 Task: Find a property in Staines, United Kingdom for 7 guests from 10th to 15th July with a price range of ₹10,000 to ₹15,000, 4 bedrooms, 7 beds, 4 bathrooms, house type, and amenities including WiFi, free parking, TV, gym, breakfast, and self check-in.
Action: Mouse moved to (530, 143)
Screenshot: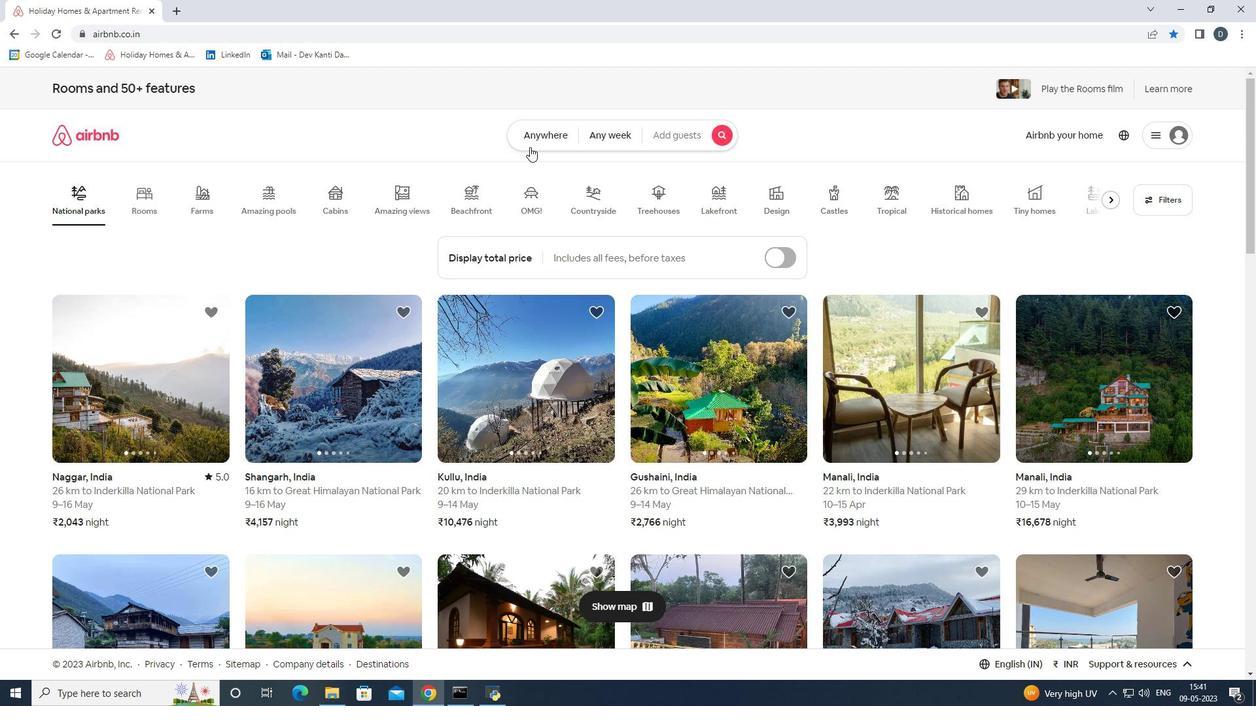 
Action: Mouse pressed left at (530, 143)
Screenshot: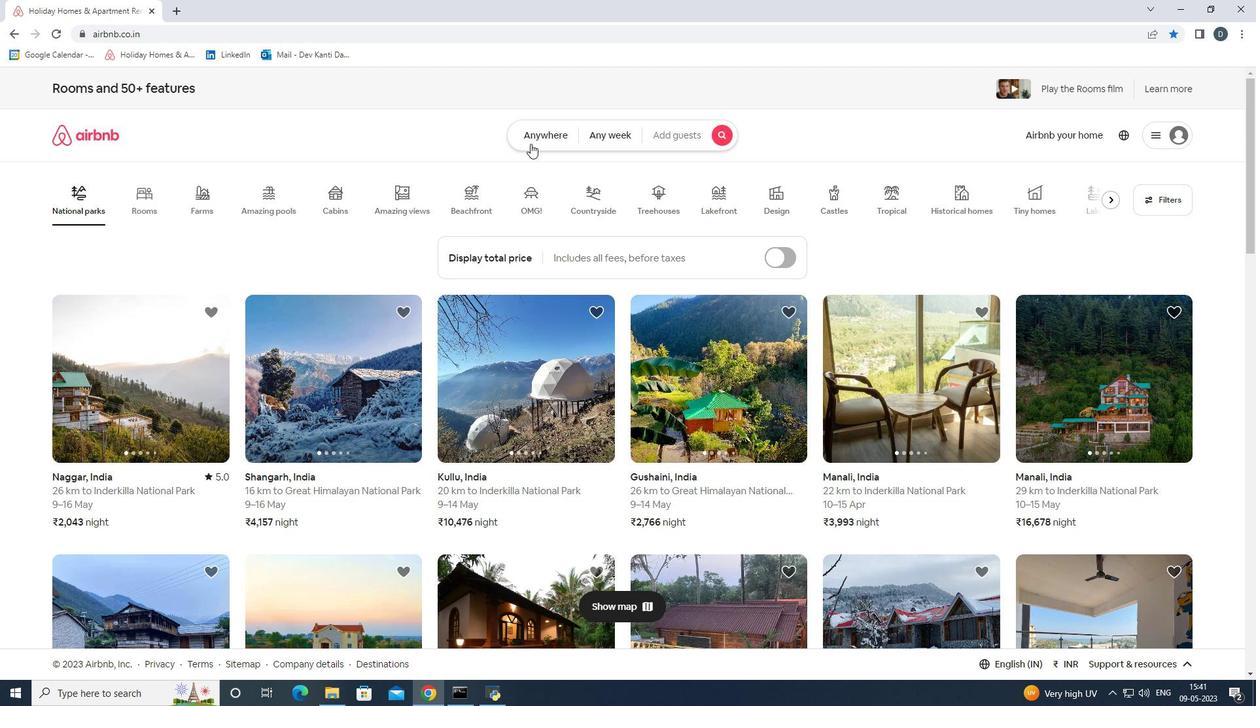 
Action: Mouse moved to (484, 188)
Screenshot: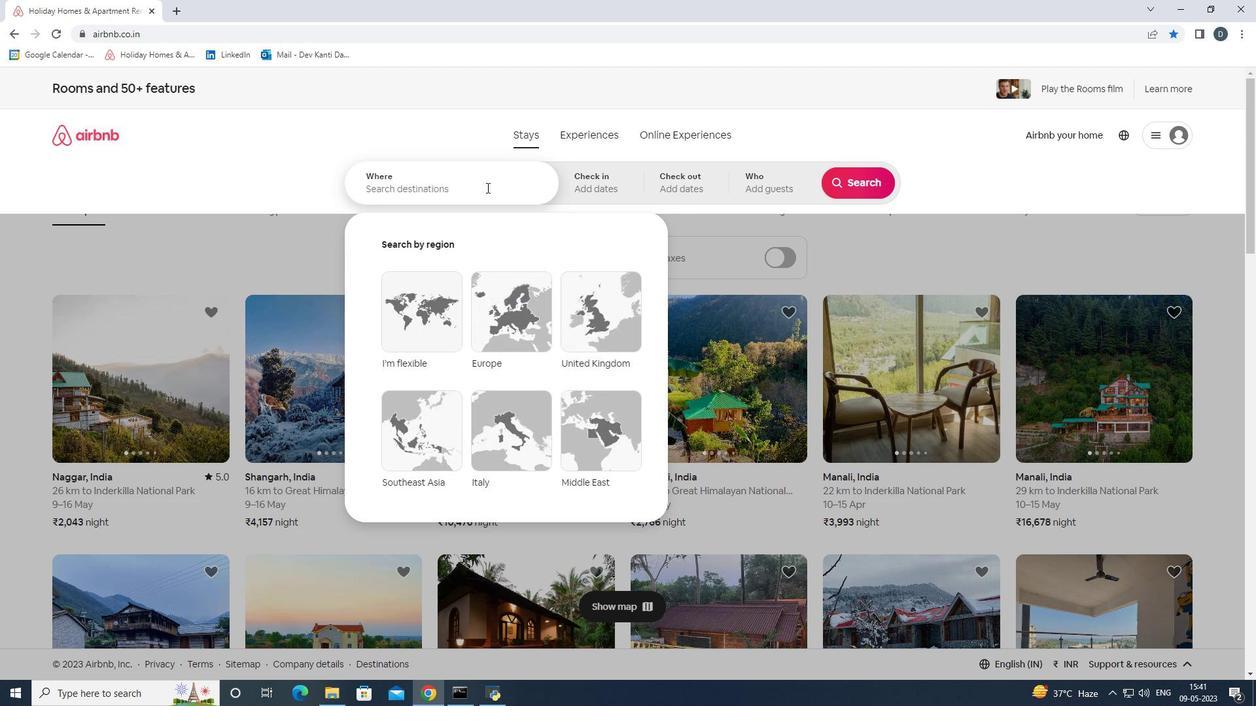 
Action: Mouse pressed left at (484, 188)
Screenshot: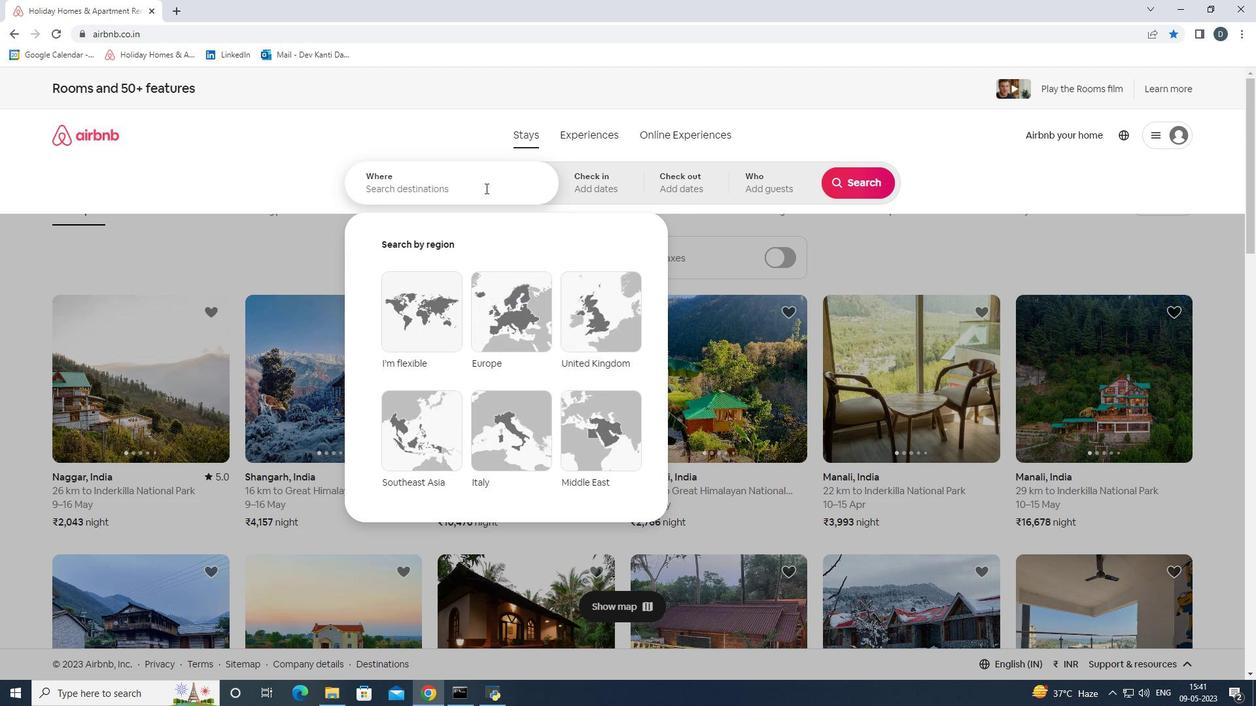 
Action: Key pressed <Key.shift><Key.shift><Key.shift><Key.shift><Key.shift><Key.shift><Key.shift><Key.shift><Key.shift><Key.shift><Key.shift><Key.shift><Key.shift><Key.shift><Key.shift><Key.shift><Key.shift><Key.shift><Key.shift><Key.shift><Key.shift>Staines,<Key.space><Key.shift><Key.shift><Key.shift><Key.shift><Key.shift><Key.shift><Key.shift><Key.shift><Key.shift><Key.shift><Key.shift><Key.shift><Key.shift><Key.shift><Key.shift>United<Key.space><Key.shift><Key.shift><Key.shift><Key.shift><Key.shift><Key.shift><Key.shift><Key.shift><Key.shift><Key.shift><Key.shift><Key.shift><Key.shift><Key.shift><Key.shift><Key.shift><Key.shift><Key.shift><Key.shift><Key.shift><Key.shift>Kingdom<Key.enter>
Screenshot: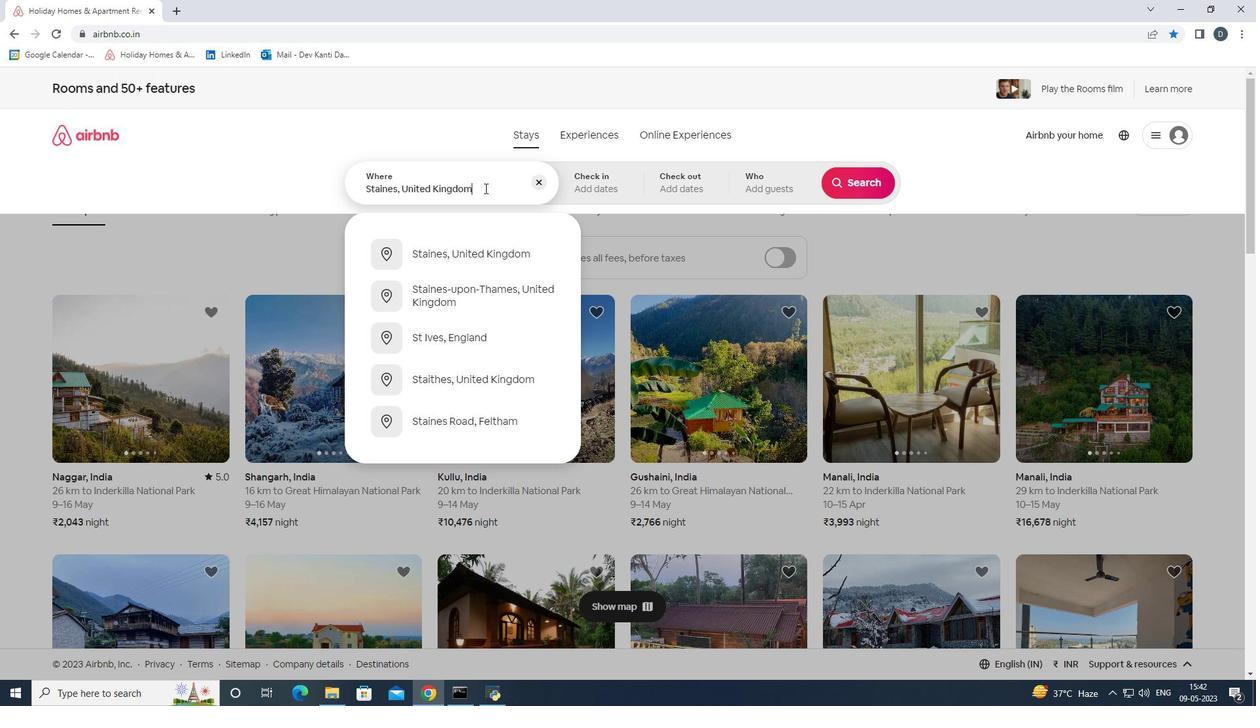 
Action: Mouse moved to (845, 285)
Screenshot: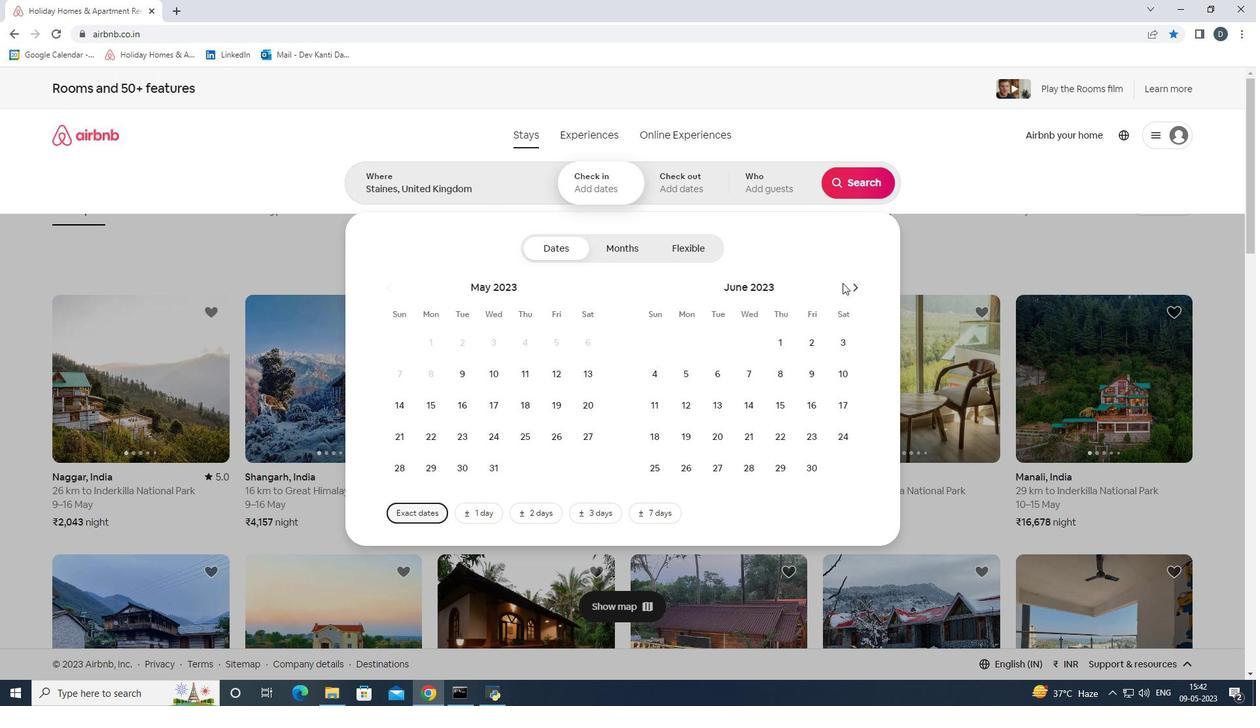 
Action: Mouse pressed left at (845, 285)
Screenshot: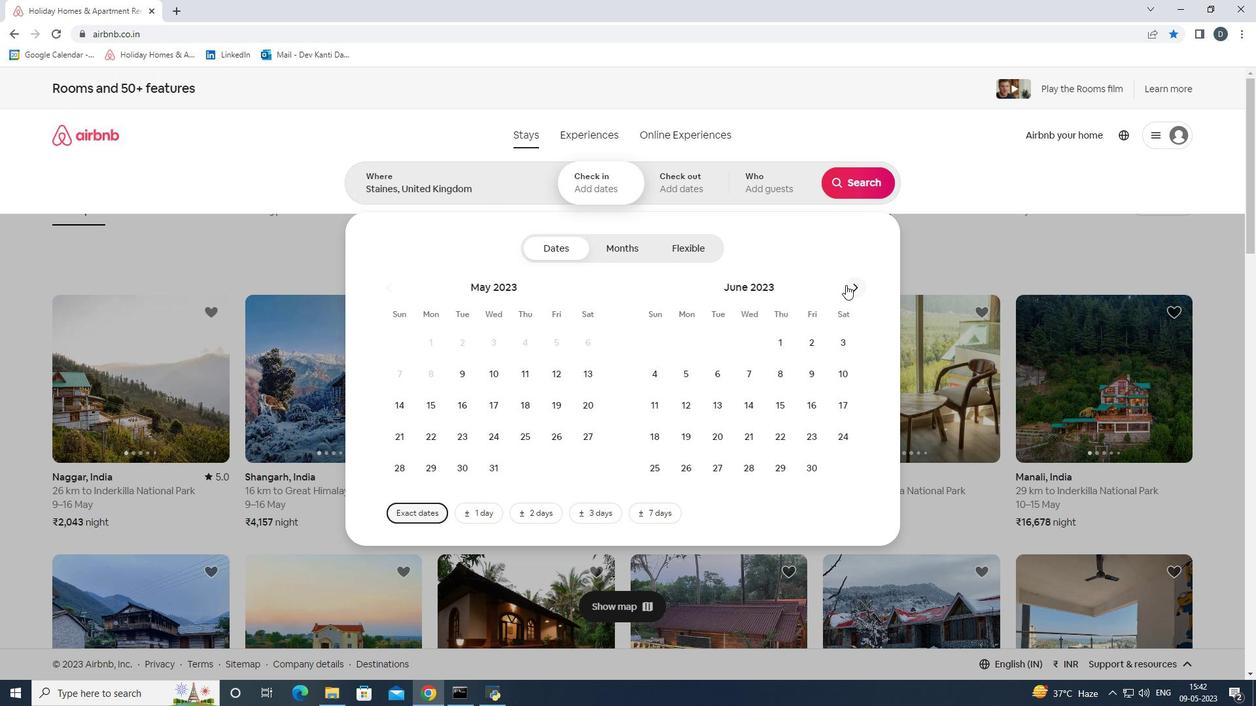 
Action: Mouse moved to (692, 397)
Screenshot: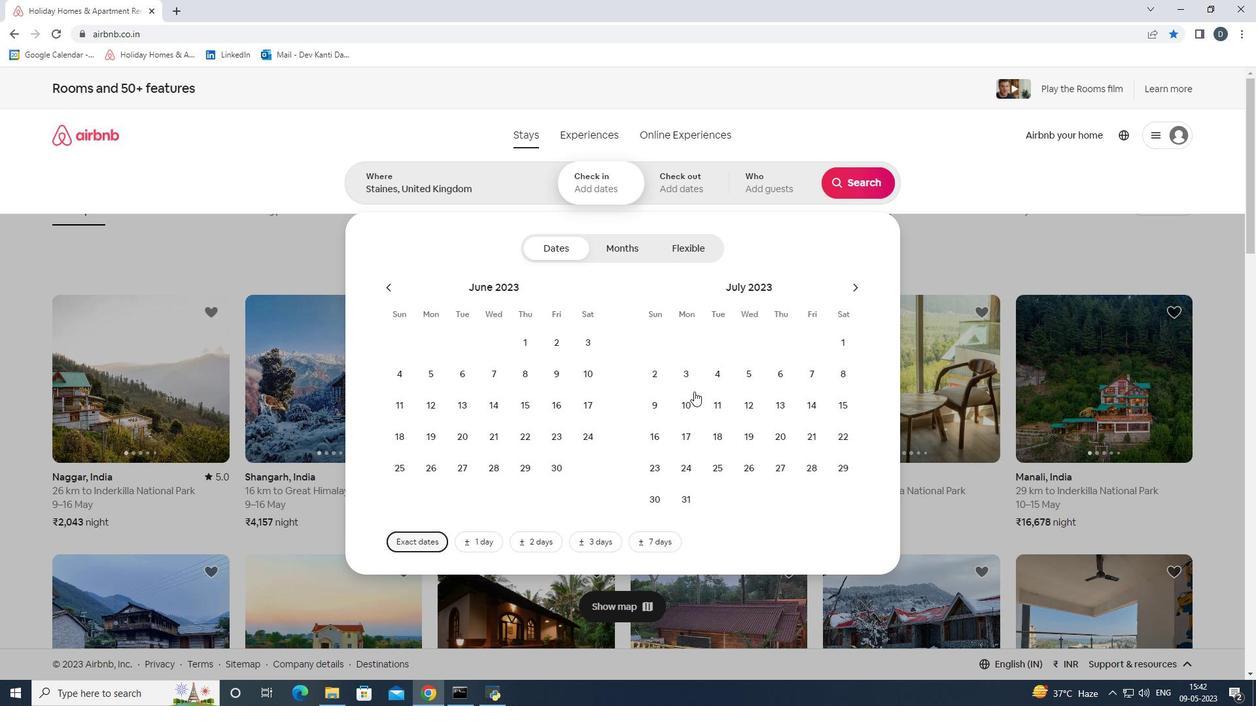 
Action: Mouse pressed left at (692, 397)
Screenshot: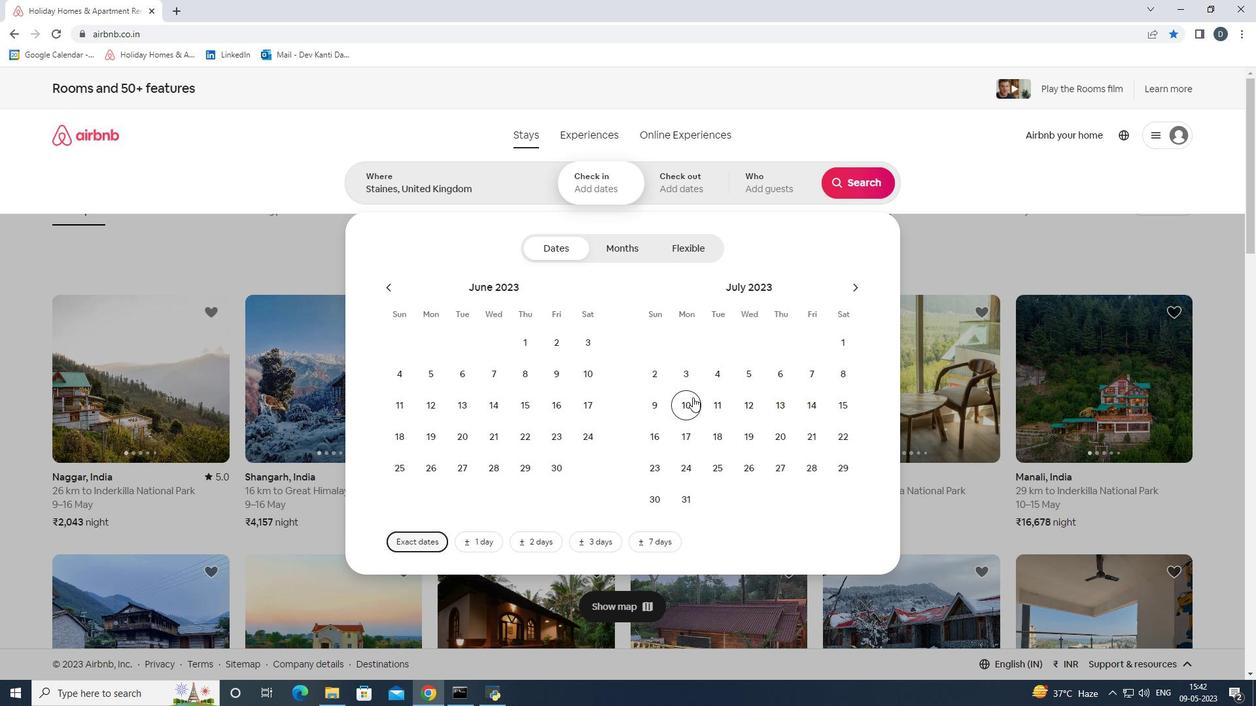 
Action: Mouse moved to (839, 399)
Screenshot: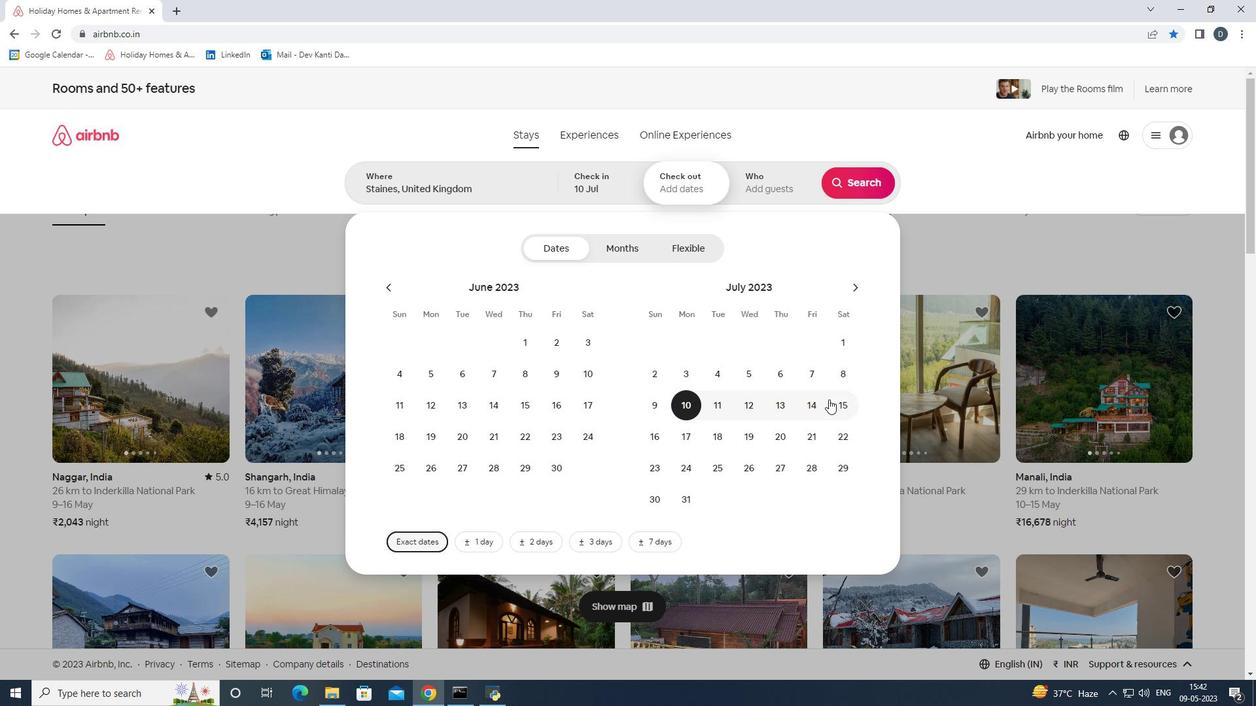 
Action: Mouse pressed left at (839, 399)
Screenshot: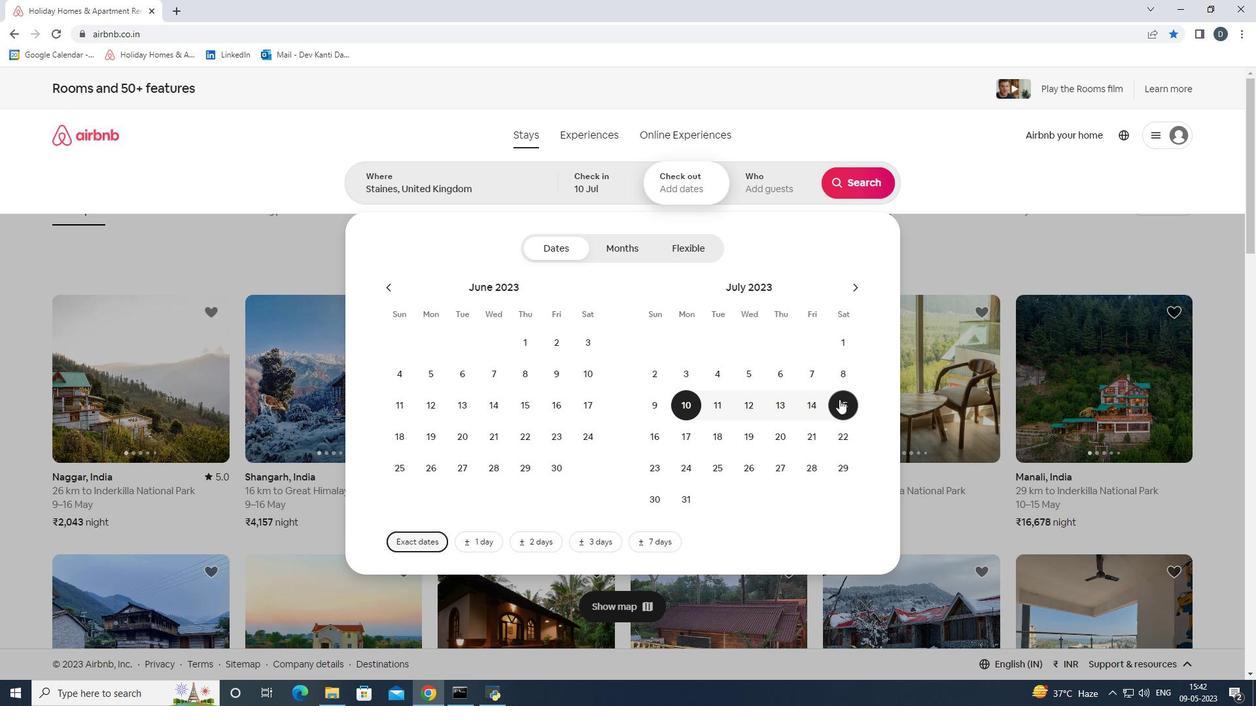 
Action: Mouse moved to (772, 198)
Screenshot: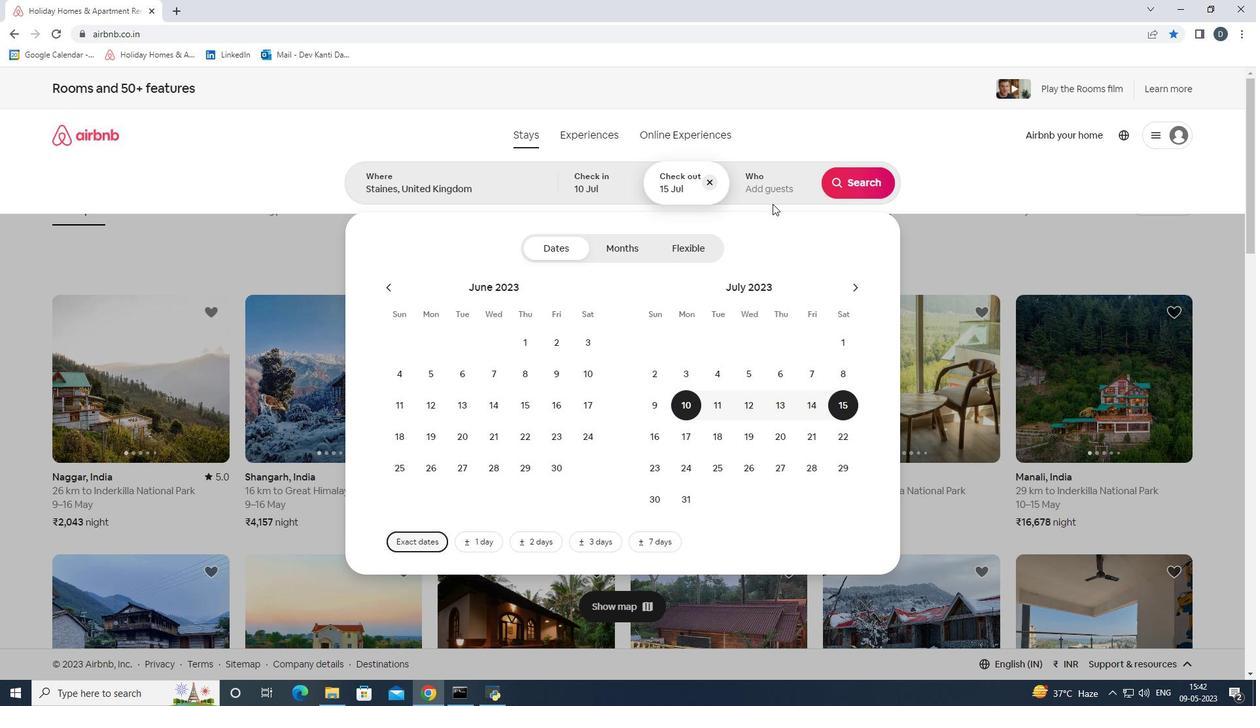 
Action: Mouse pressed left at (772, 198)
Screenshot: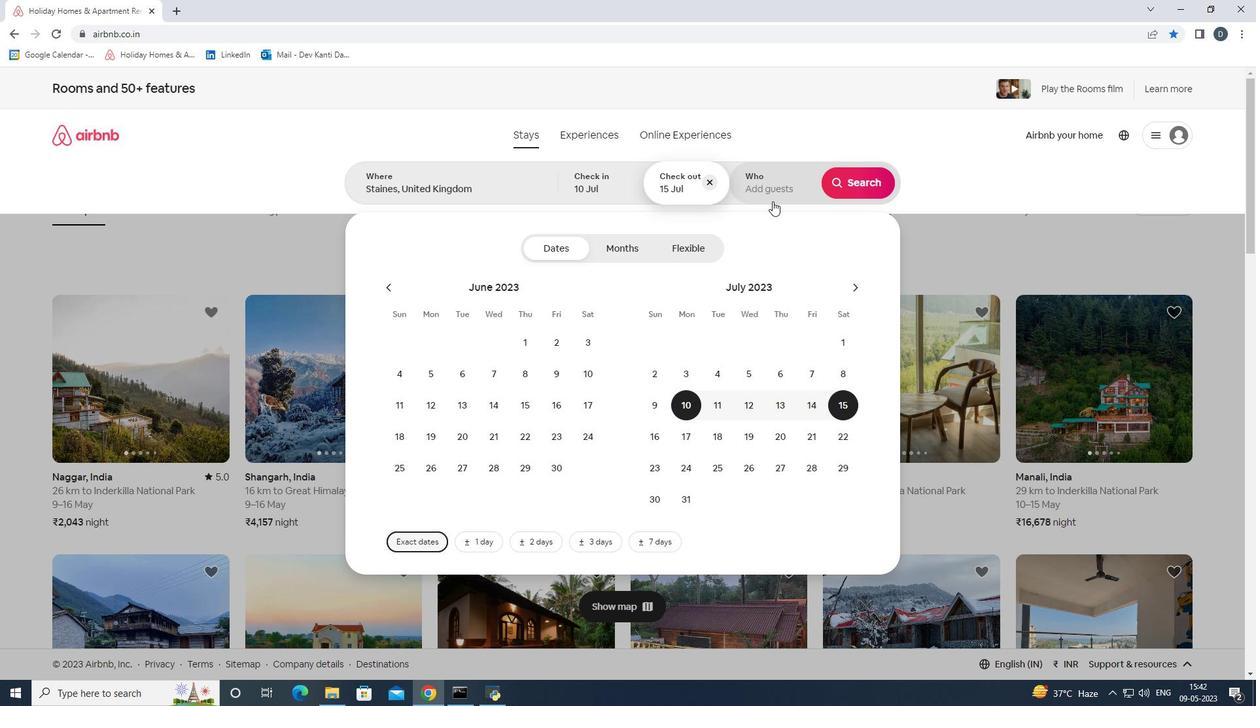 
Action: Mouse moved to (861, 253)
Screenshot: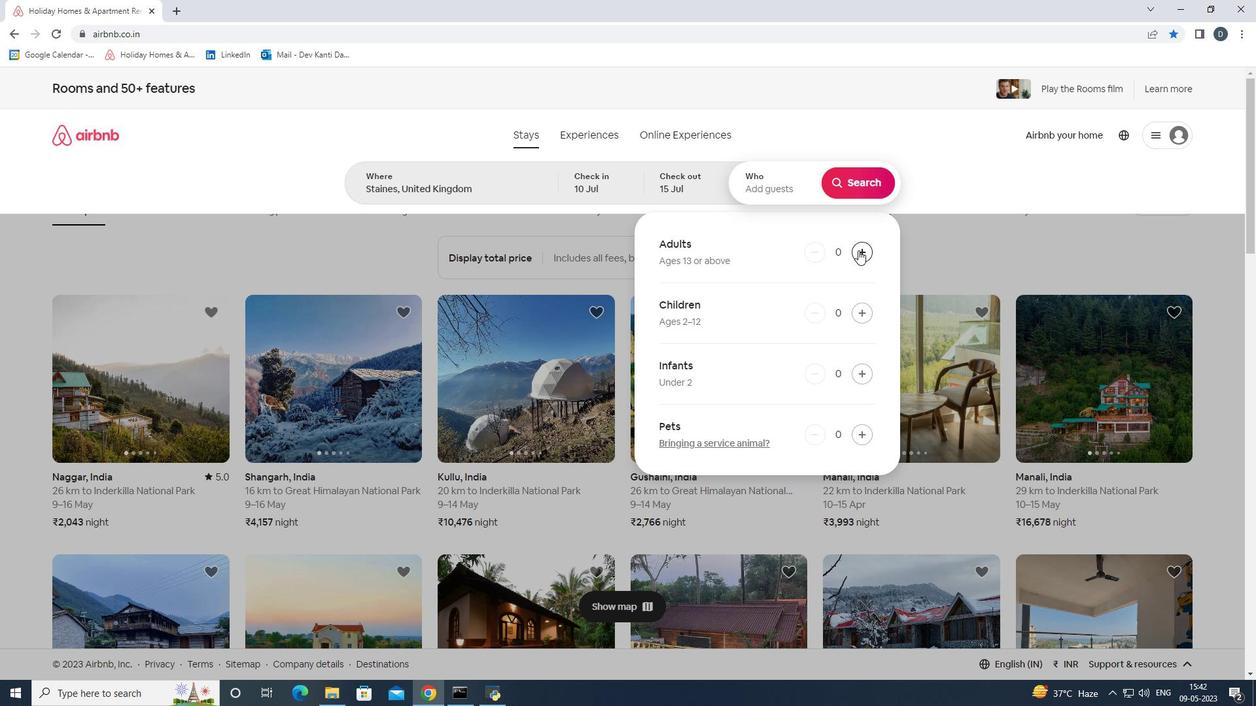 
Action: Mouse pressed left at (861, 253)
Screenshot: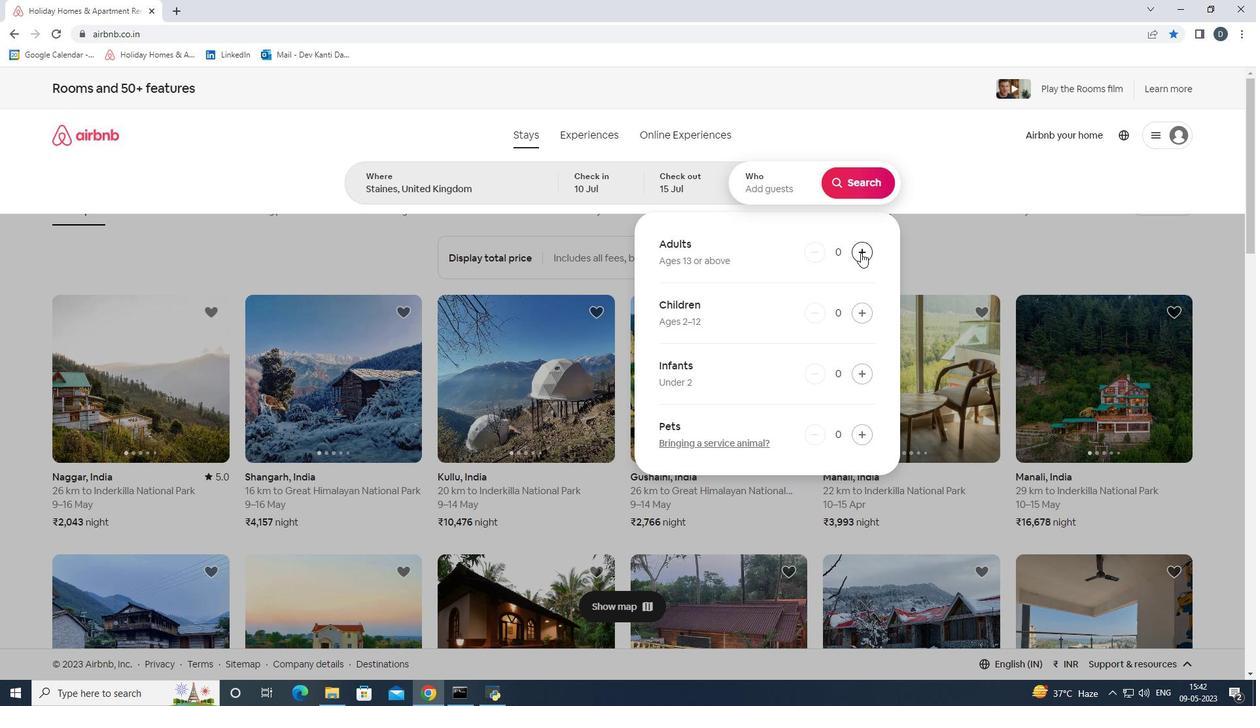 
Action: Mouse pressed left at (861, 253)
Screenshot: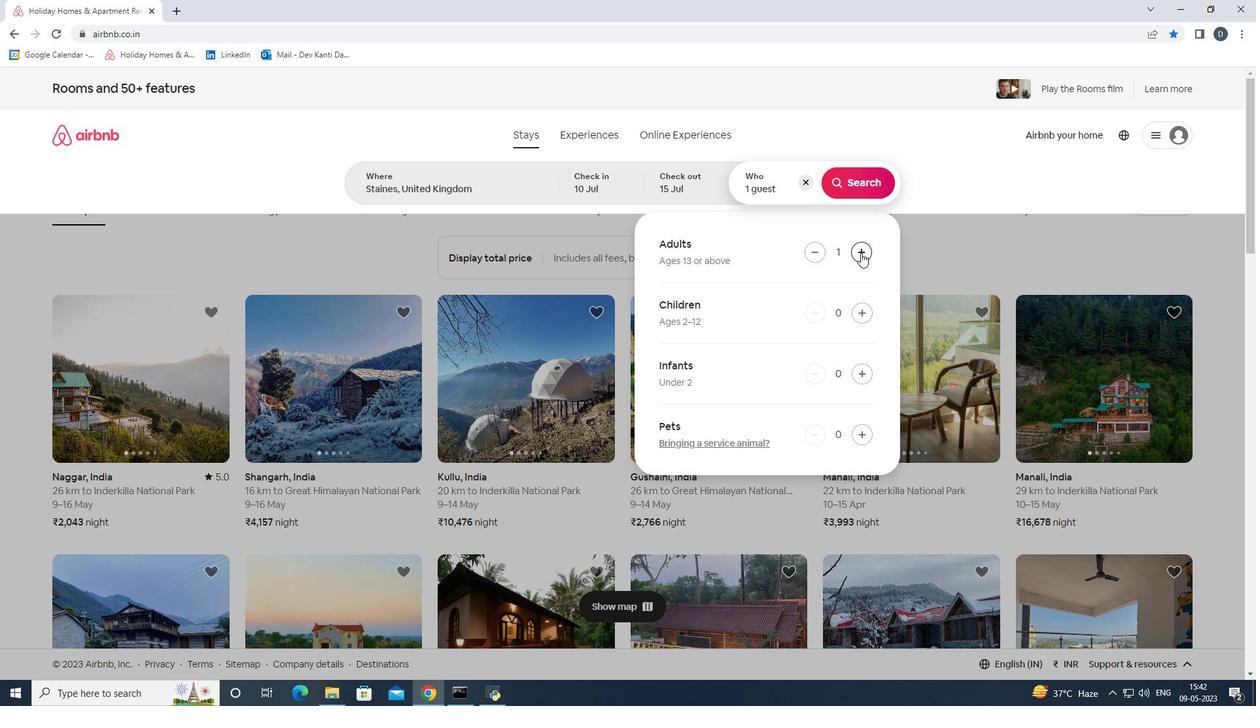 
Action: Mouse pressed left at (861, 253)
Screenshot: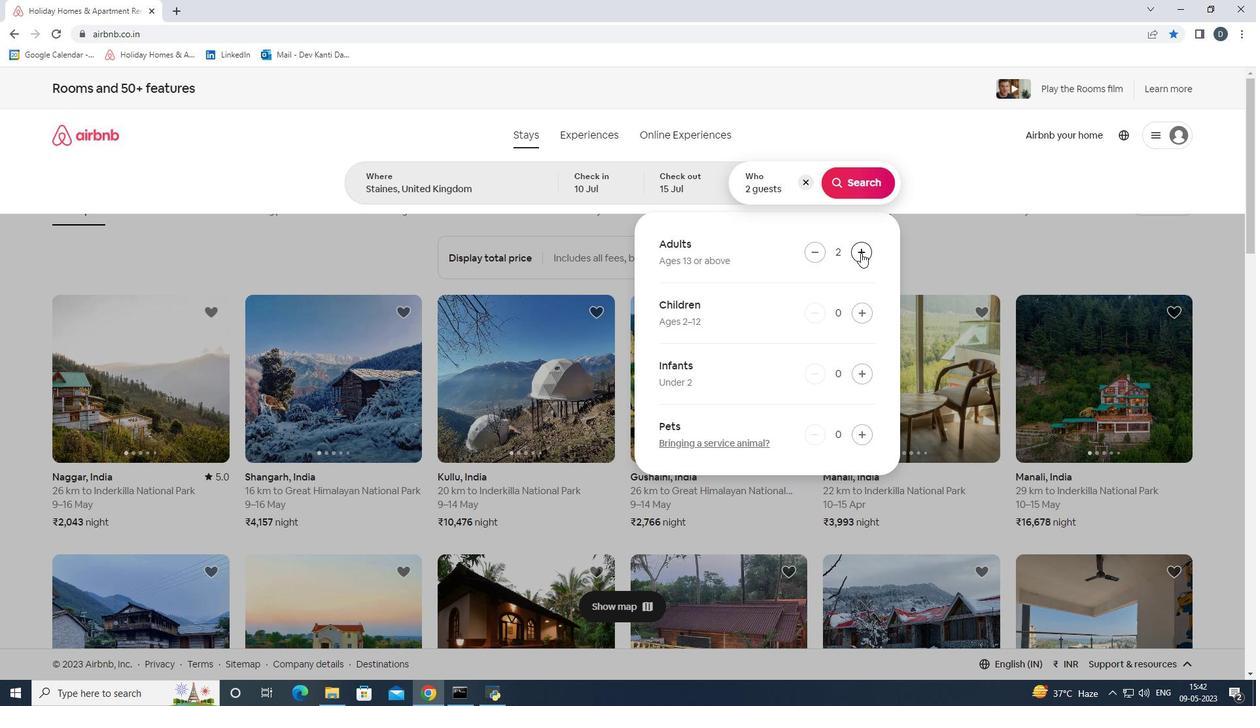 
Action: Mouse pressed left at (861, 253)
Screenshot: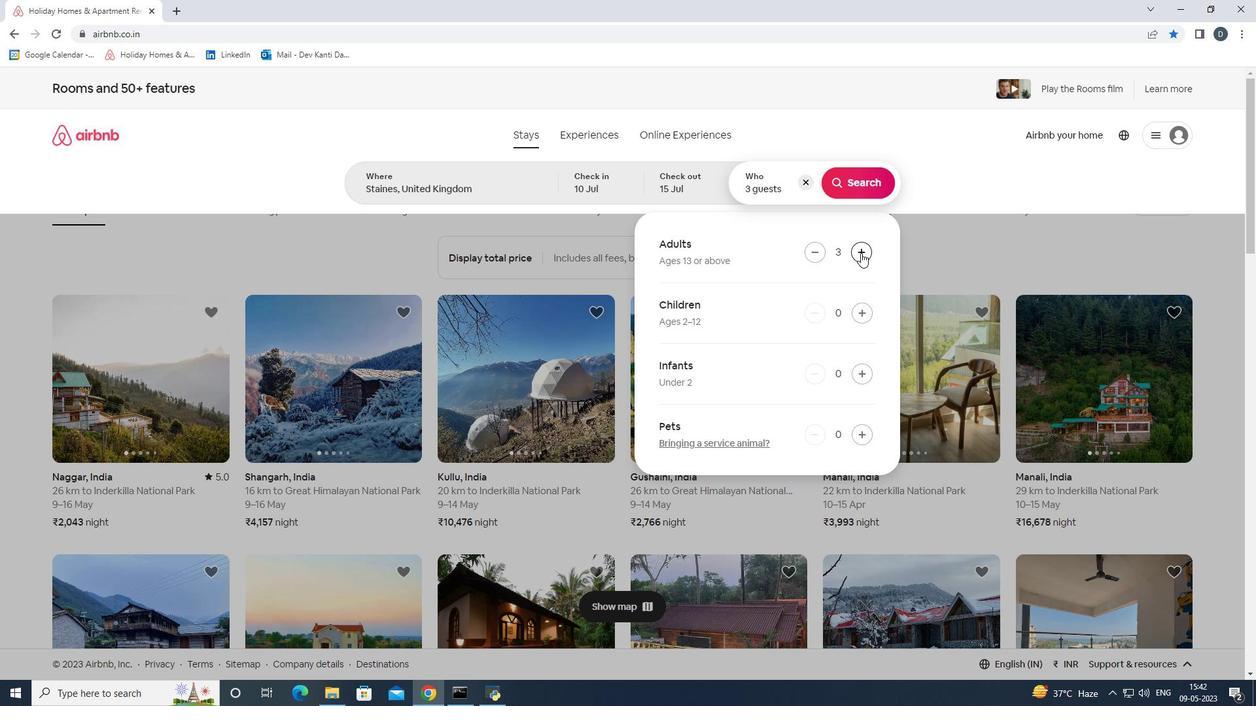 
Action: Mouse pressed left at (861, 253)
Screenshot: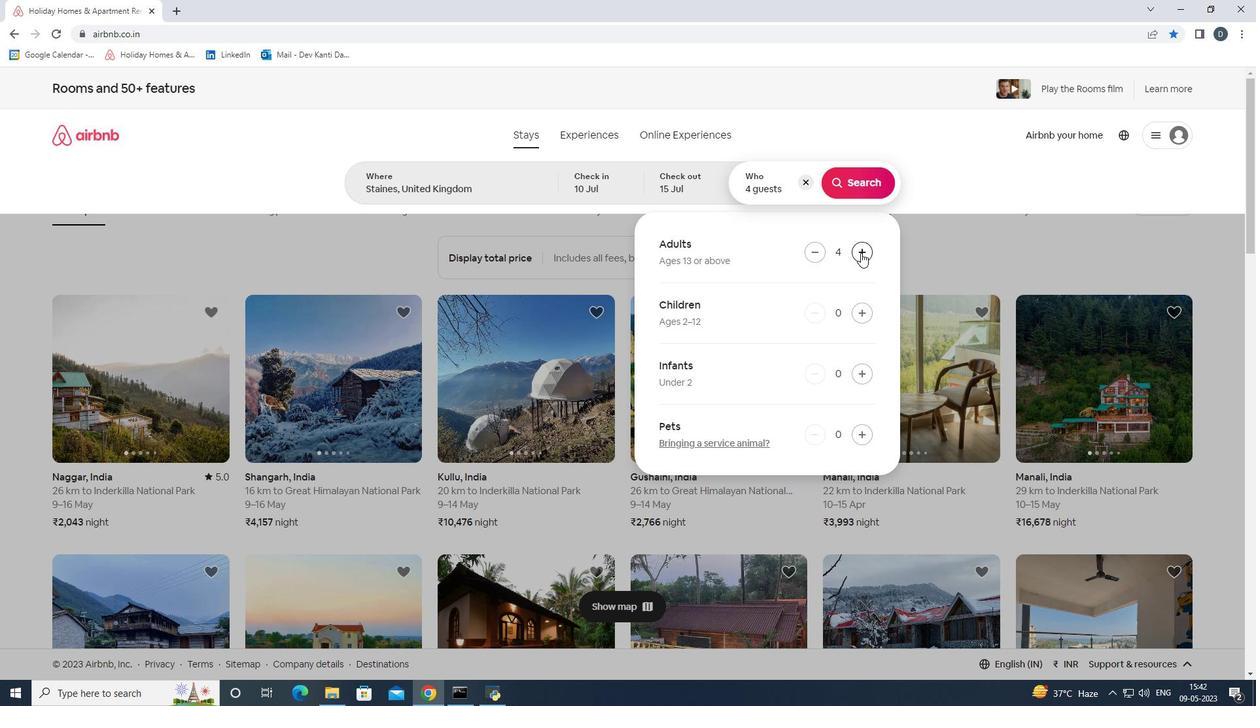 
Action: Mouse pressed left at (861, 253)
Screenshot: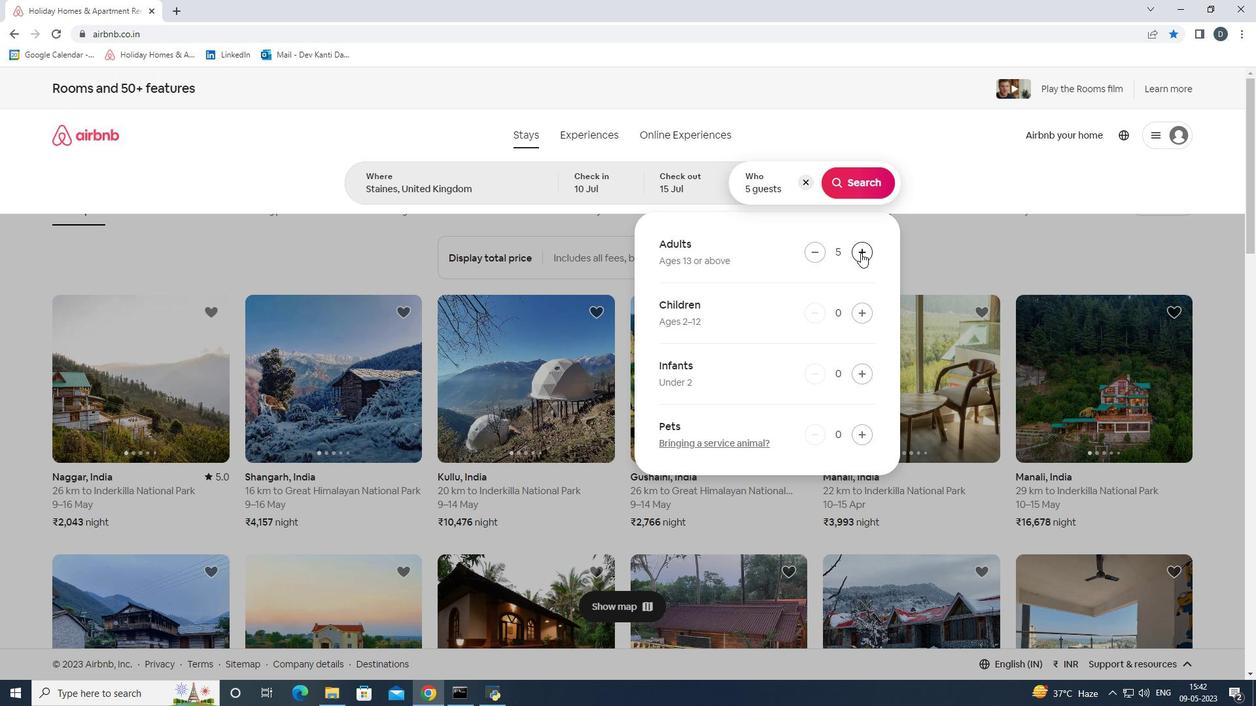 
Action: Mouse pressed left at (861, 253)
Screenshot: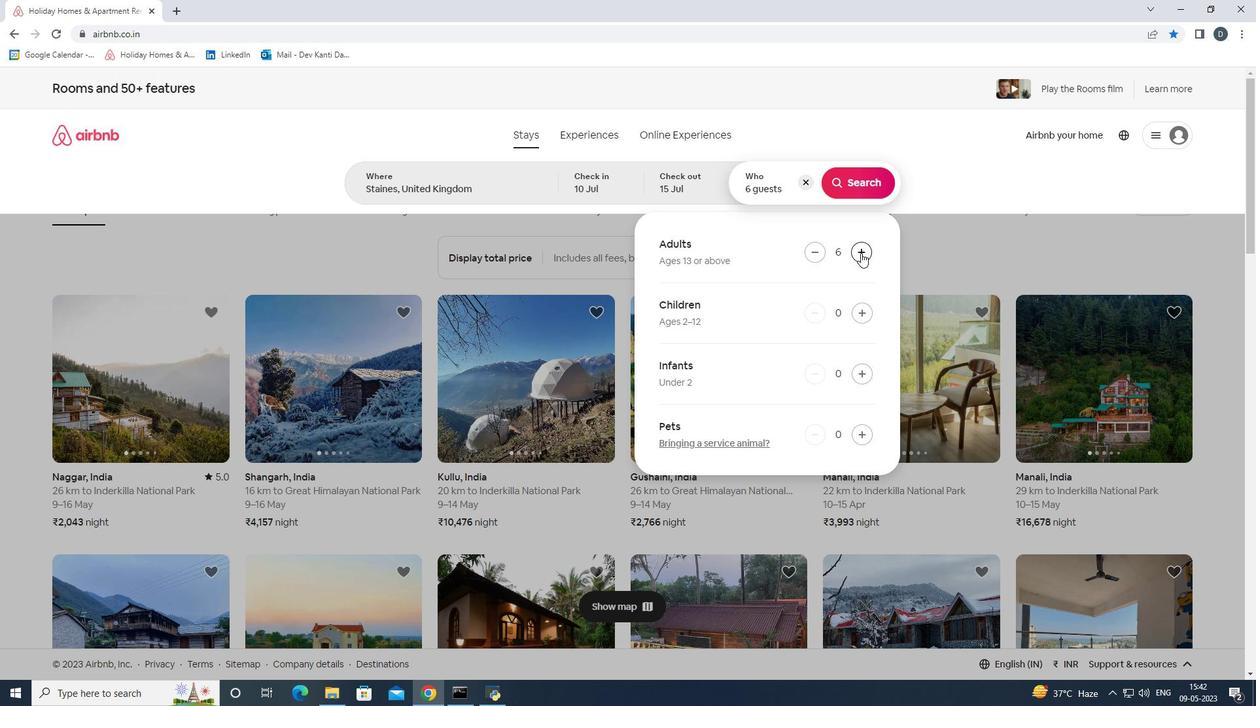 
Action: Mouse moved to (864, 185)
Screenshot: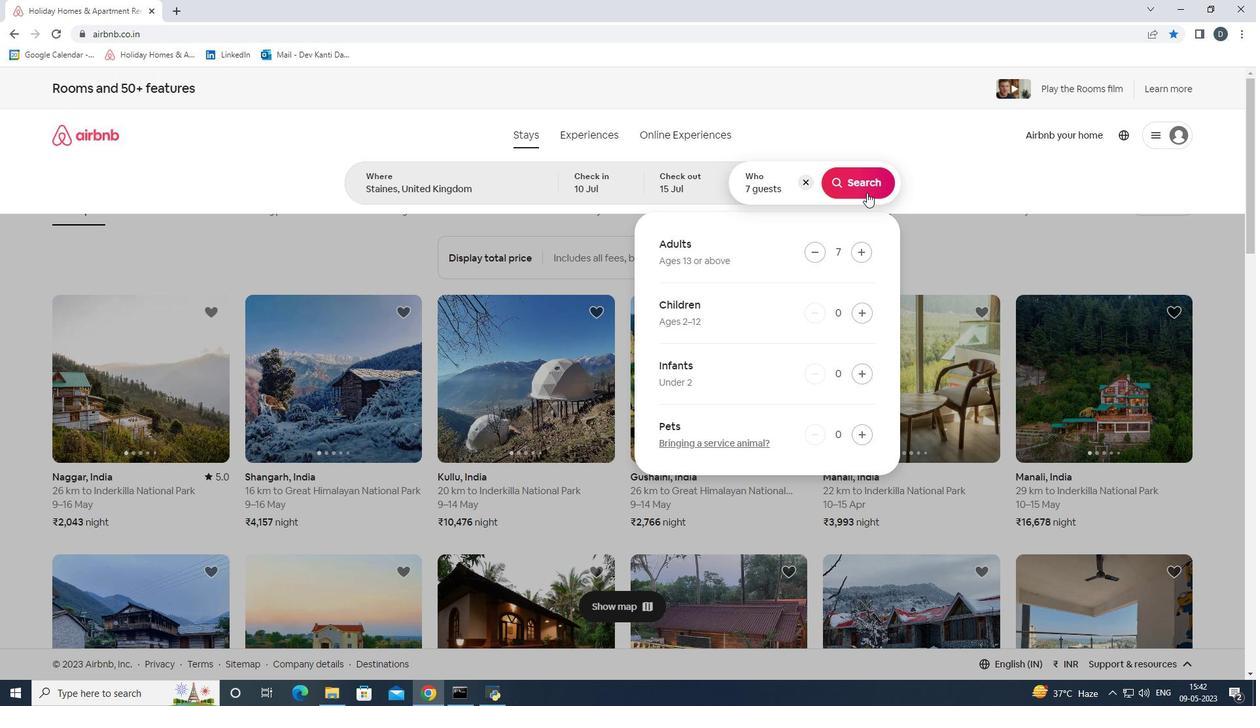 
Action: Mouse pressed left at (864, 185)
Screenshot: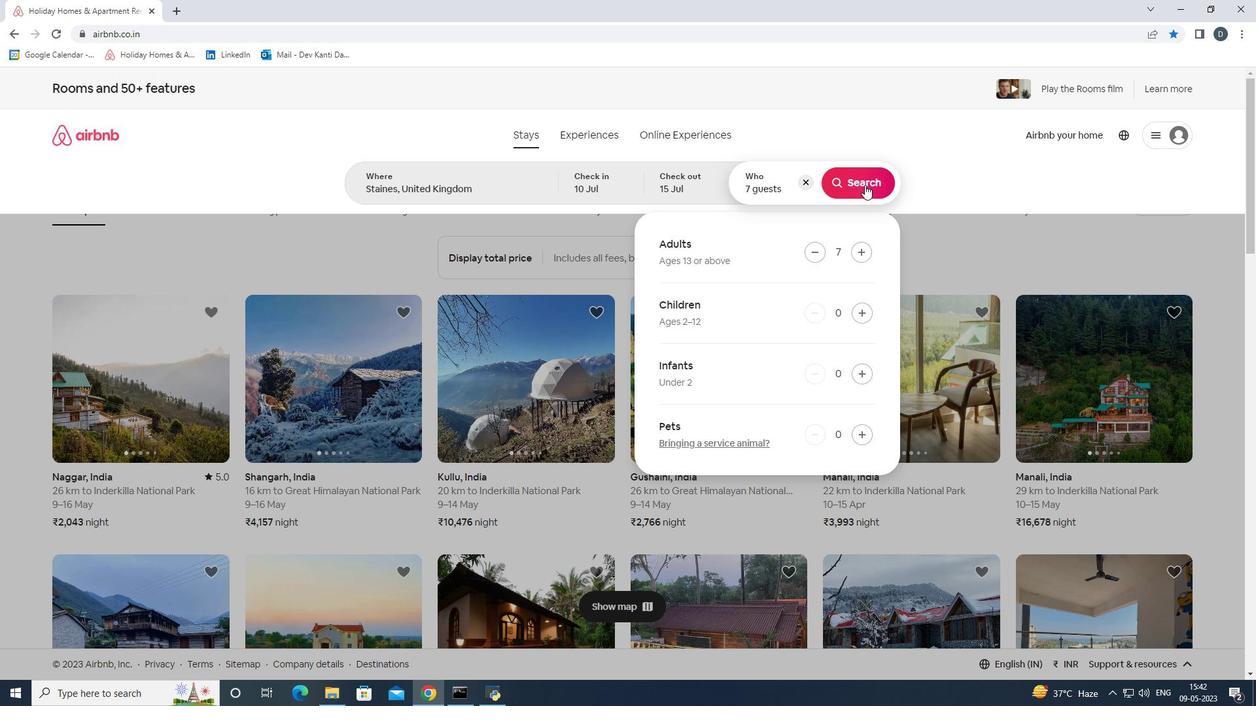 
Action: Mouse moved to (1199, 148)
Screenshot: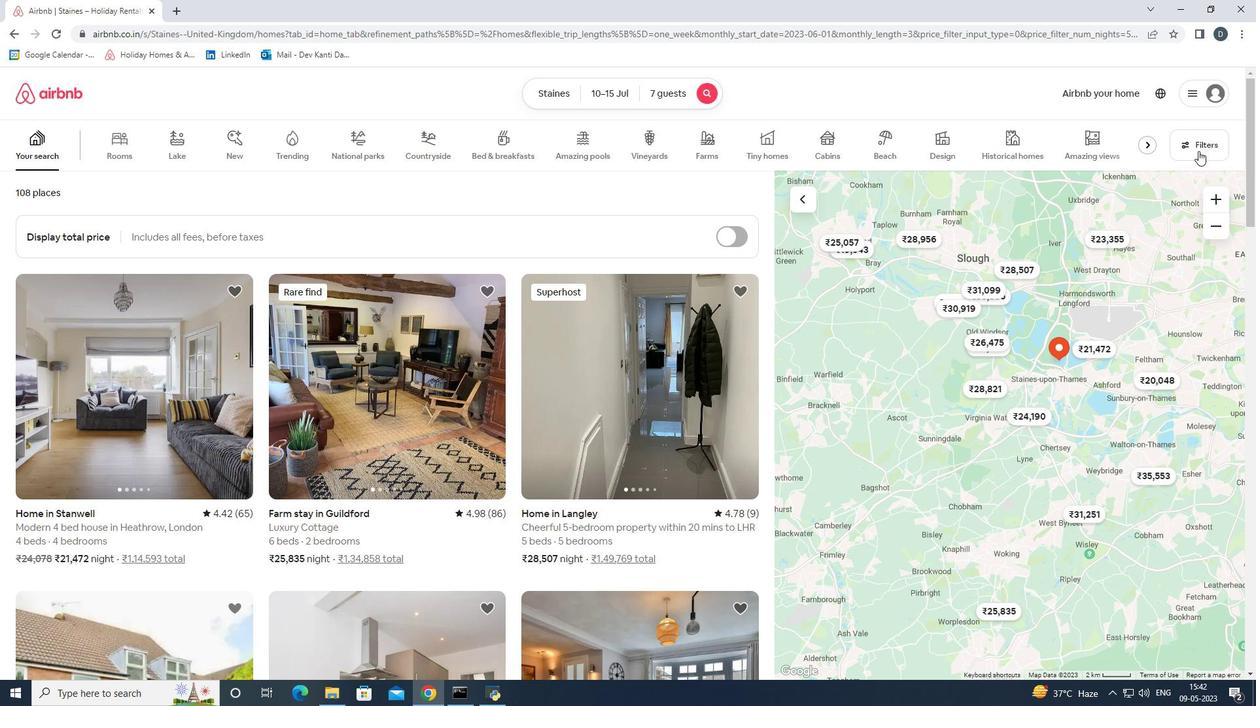 
Action: Mouse pressed left at (1199, 148)
Screenshot: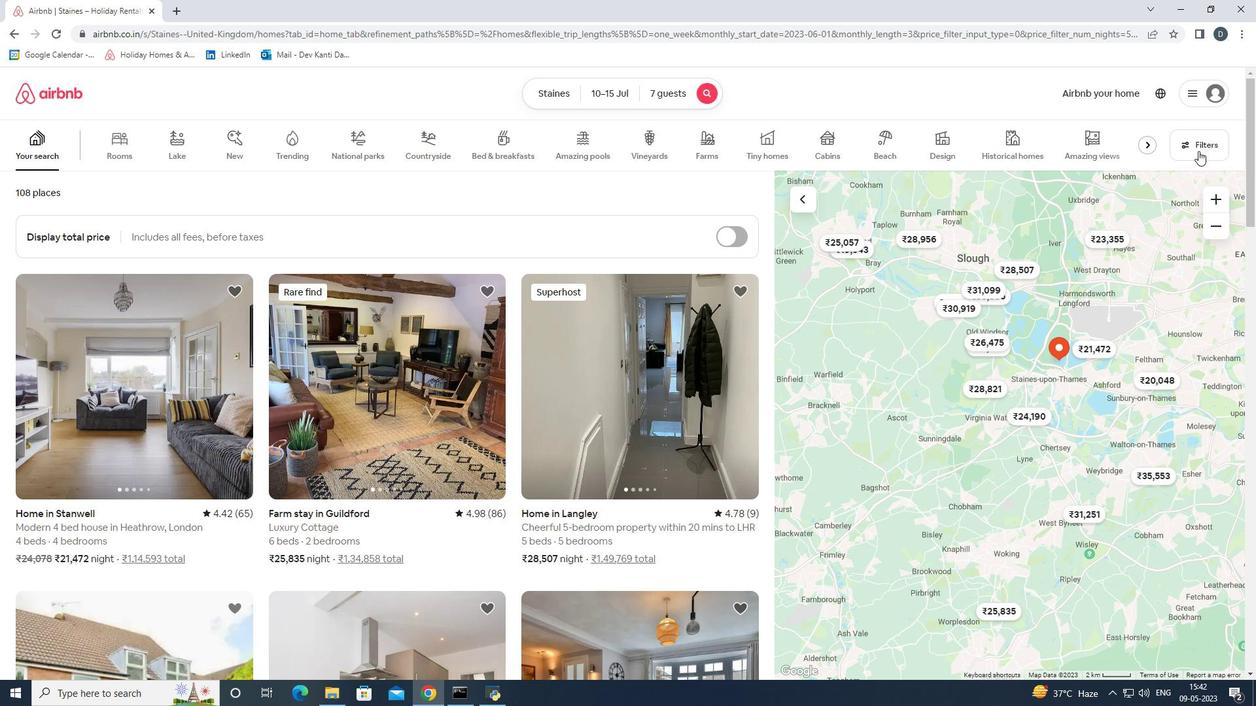 
Action: Mouse moved to (568, 466)
Screenshot: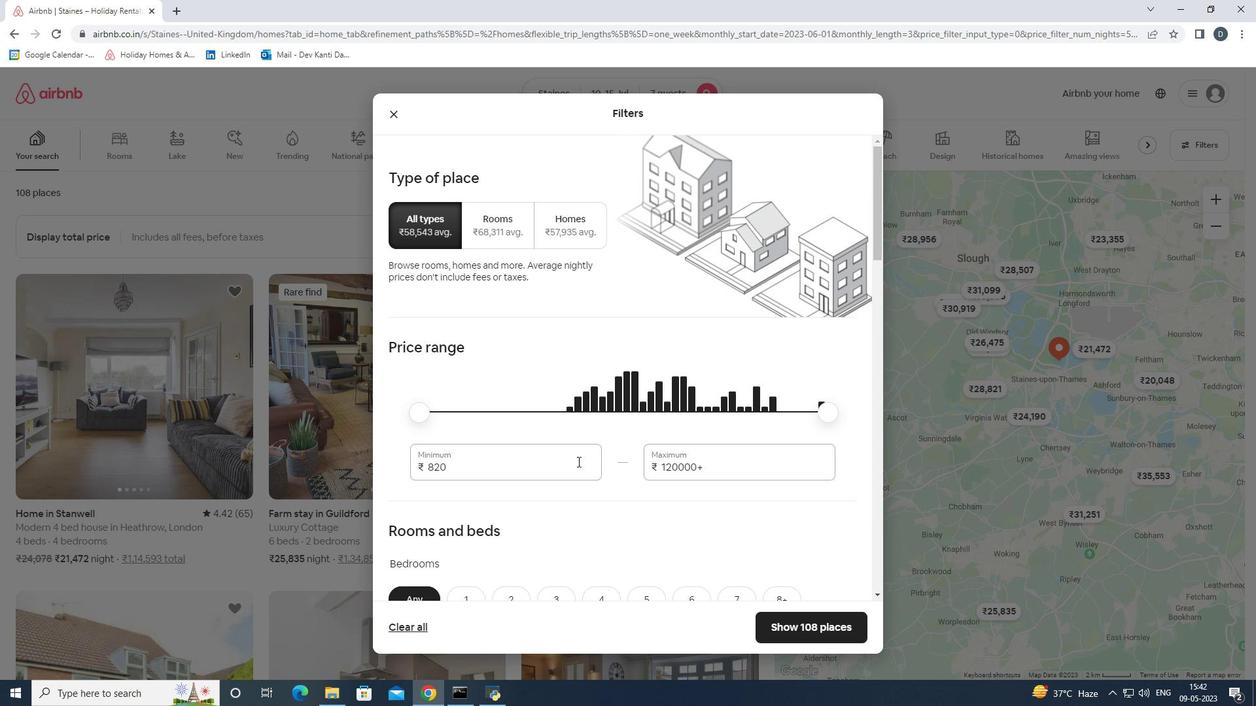 
Action: Mouse pressed left at (568, 466)
Screenshot: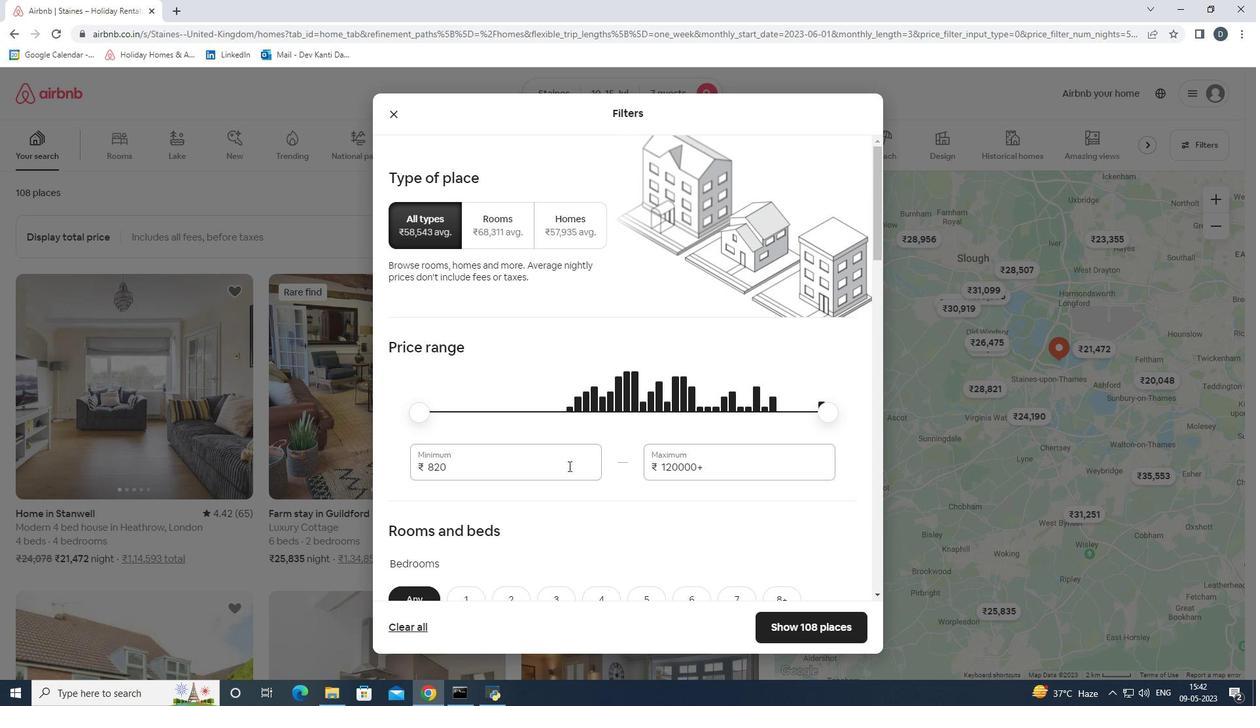
Action: Mouse pressed left at (568, 466)
Screenshot: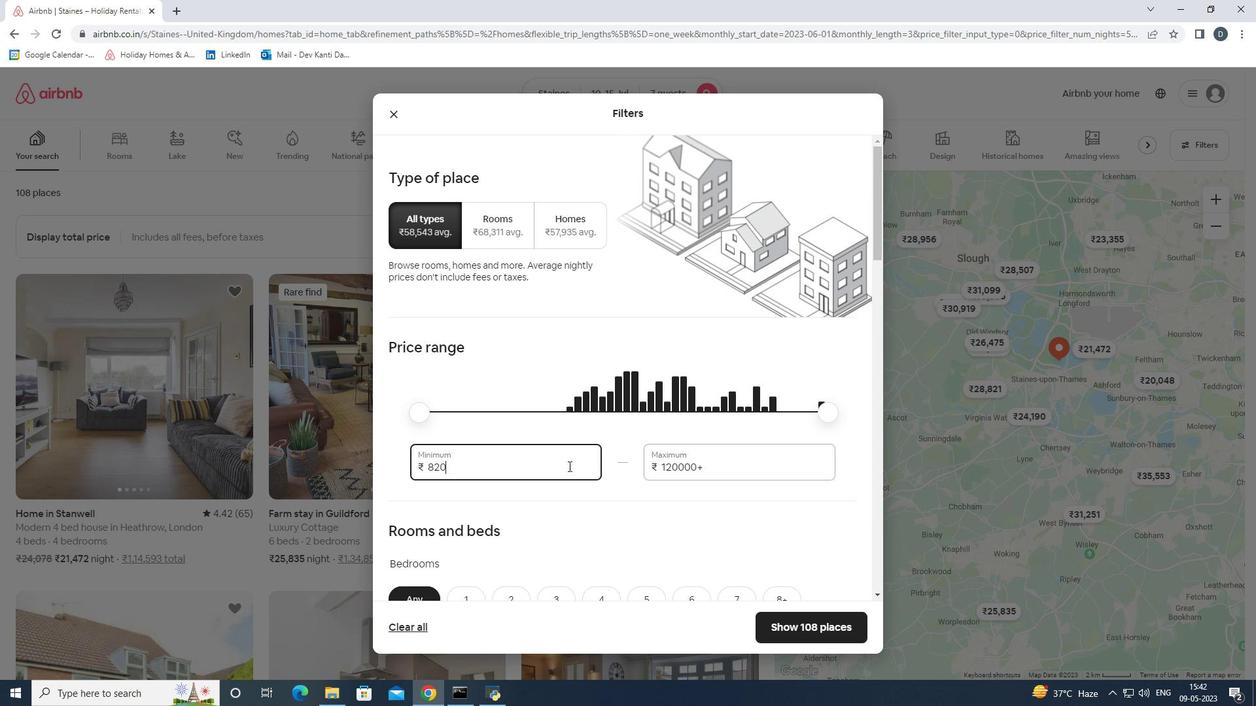 
Action: Mouse moved to (571, 467)
Screenshot: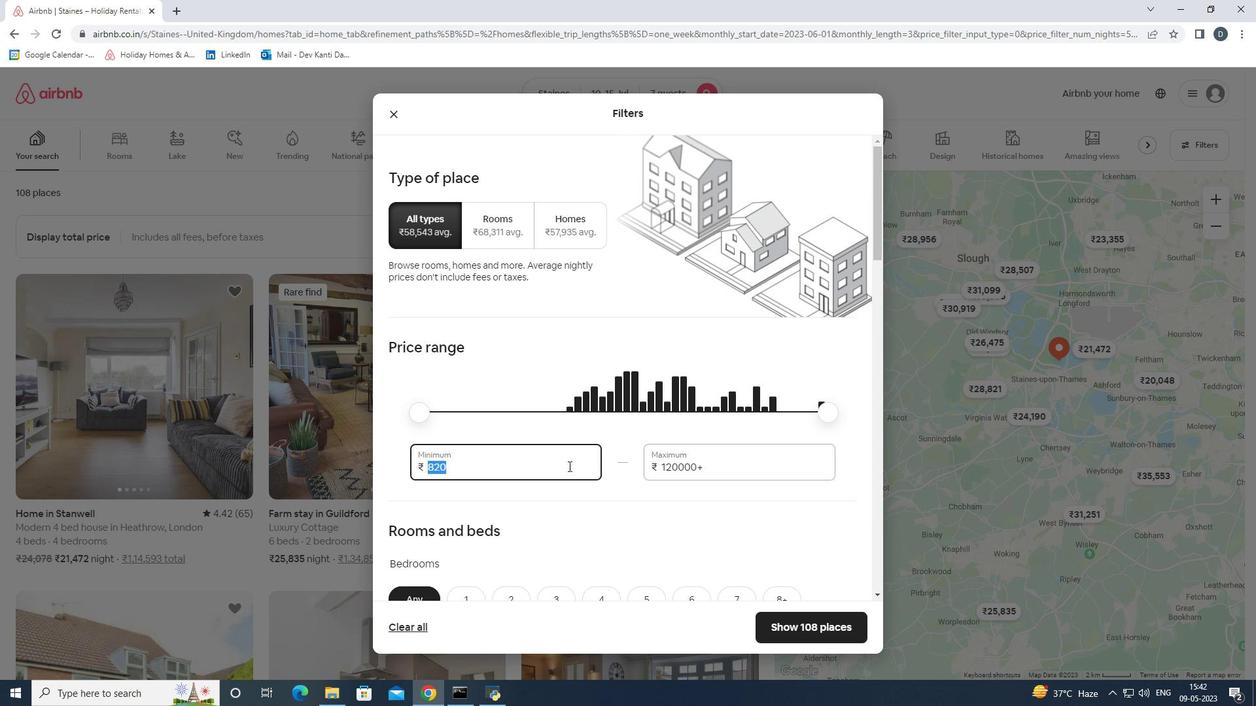 
Action: Key pressed 10000<Key.tab>15000
Screenshot: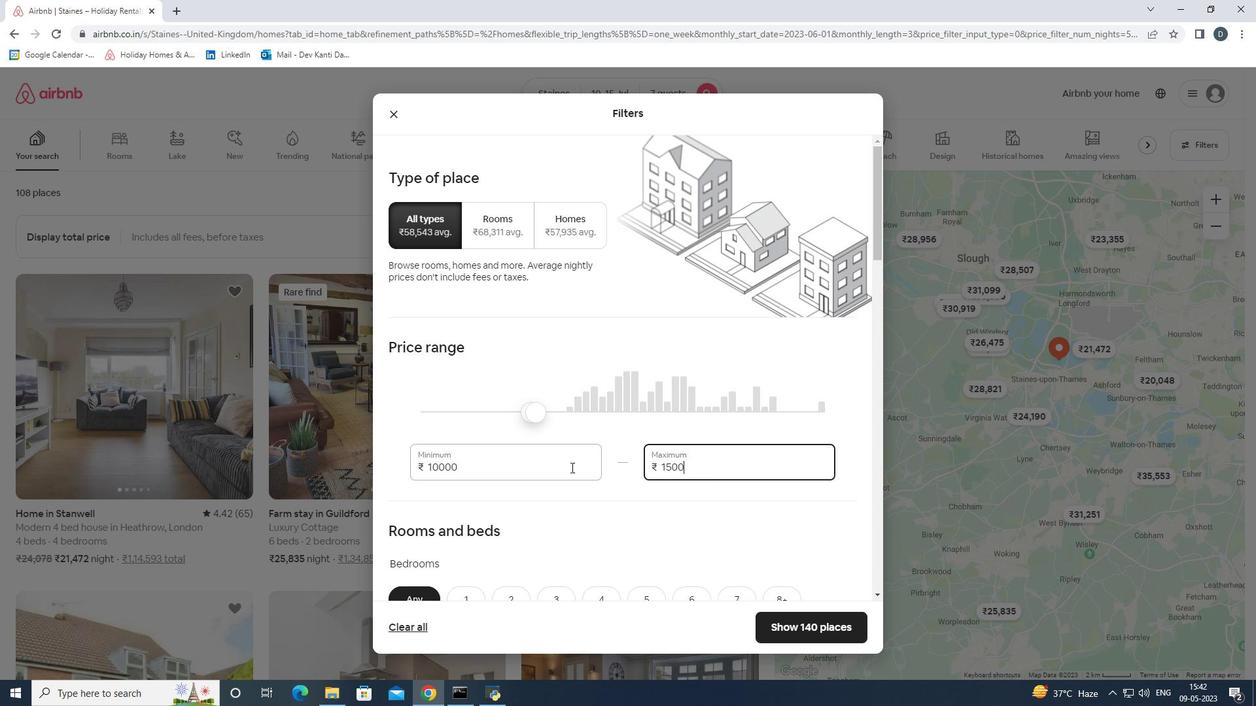
Action: Mouse scrolled (571, 467) with delta (0, 0)
Screenshot: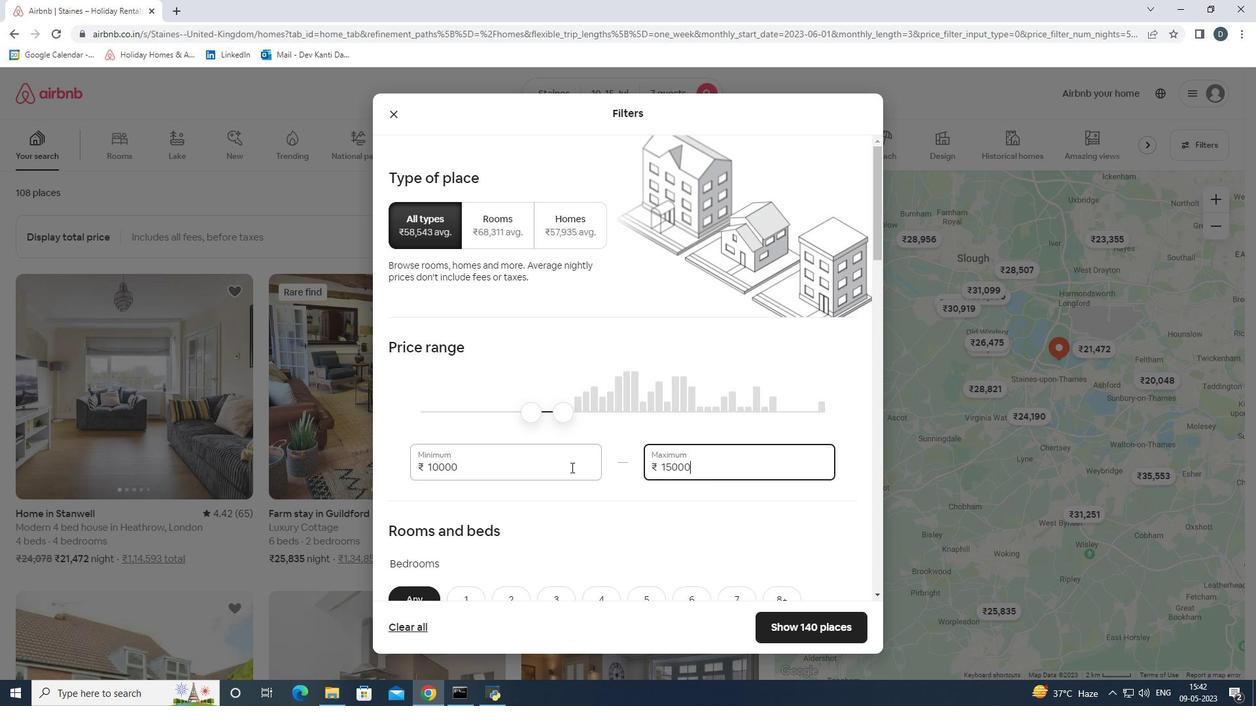 
Action: Mouse scrolled (571, 467) with delta (0, 0)
Screenshot: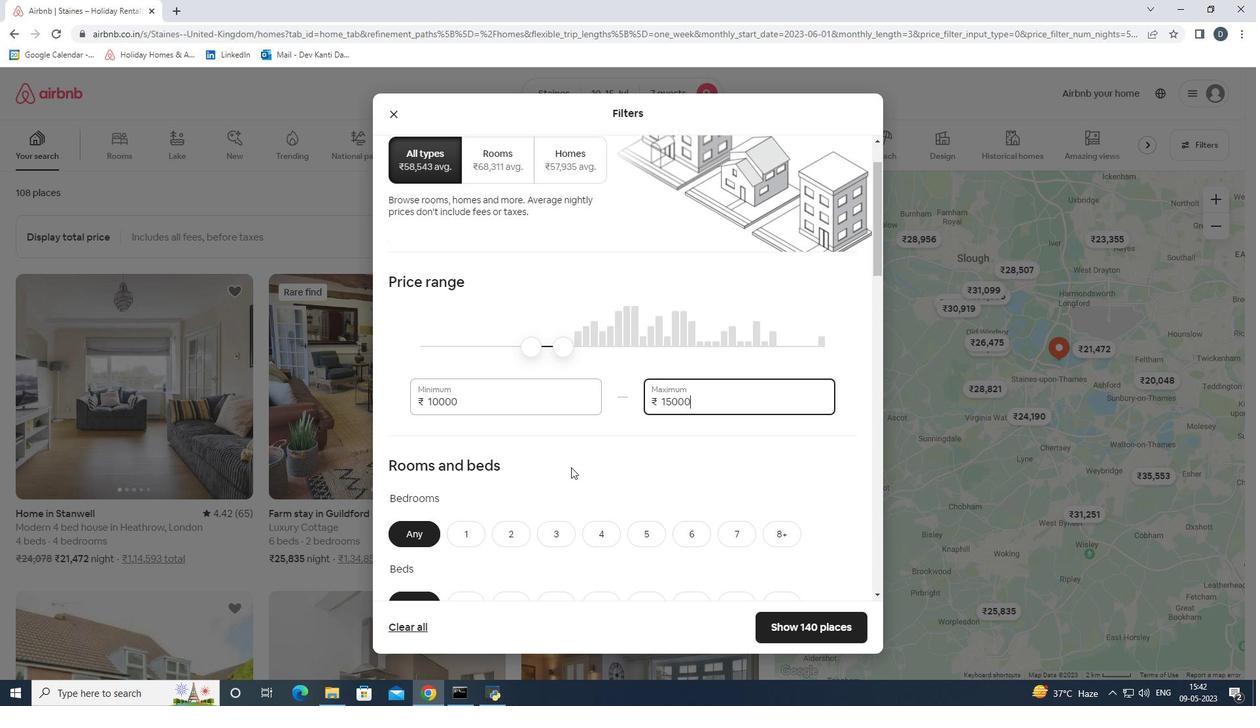 
Action: Mouse scrolled (571, 467) with delta (0, 0)
Screenshot: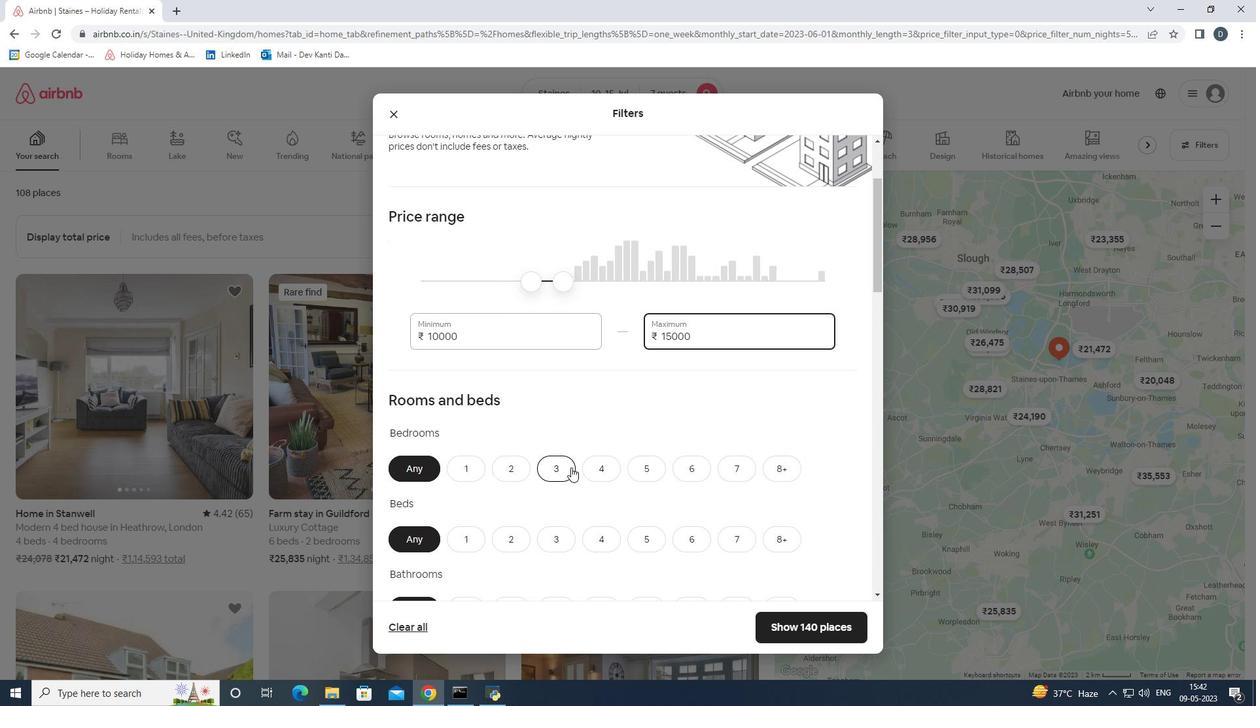 
Action: Mouse moved to (593, 409)
Screenshot: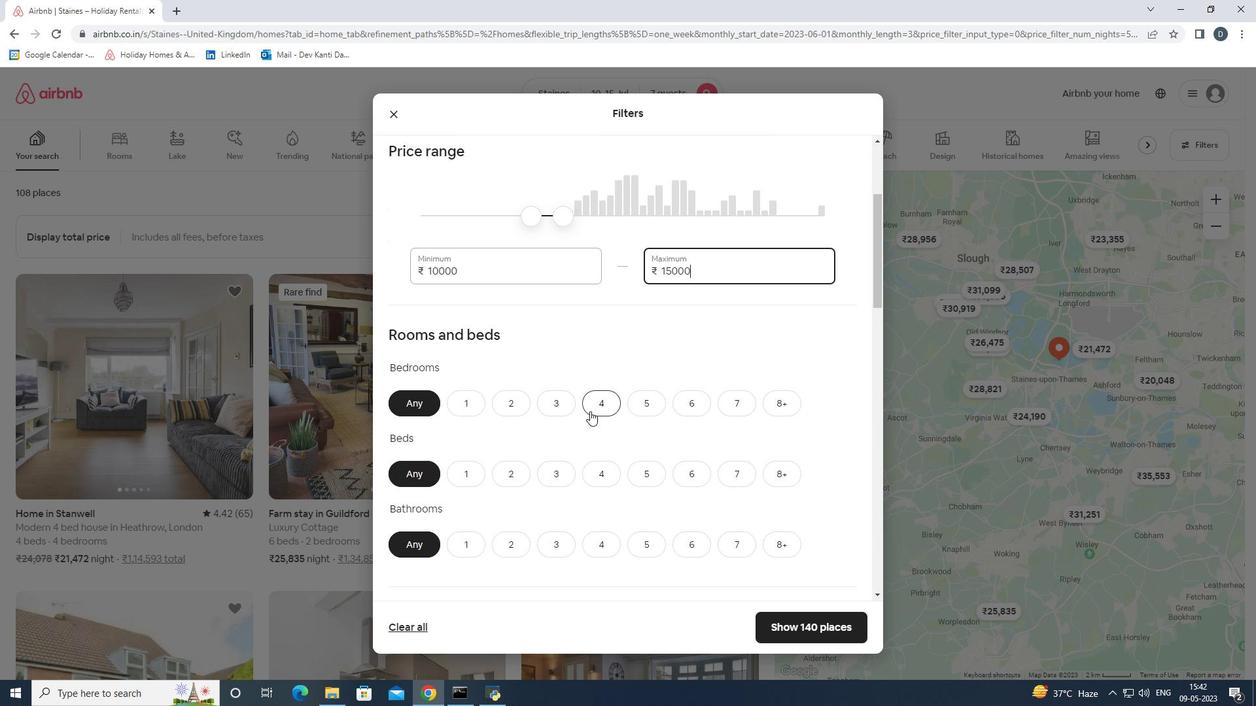
Action: Mouse pressed left at (593, 409)
Screenshot: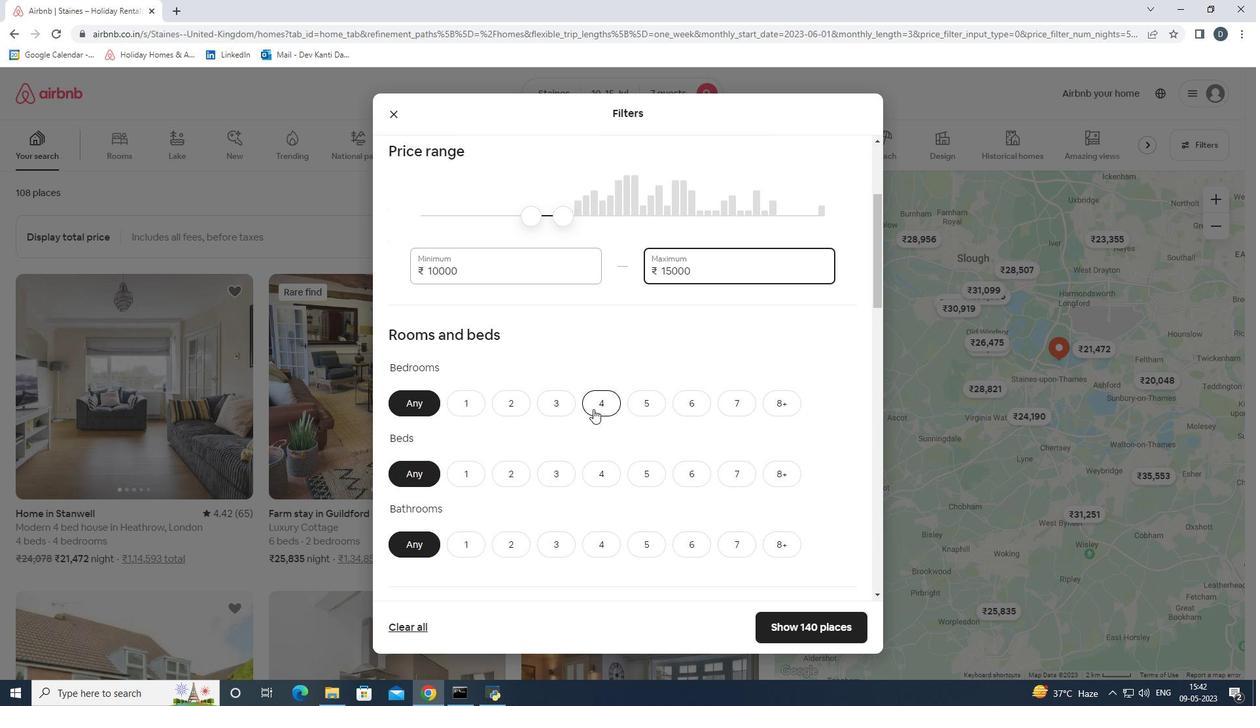 
Action: Mouse moved to (730, 475)
Screenshot: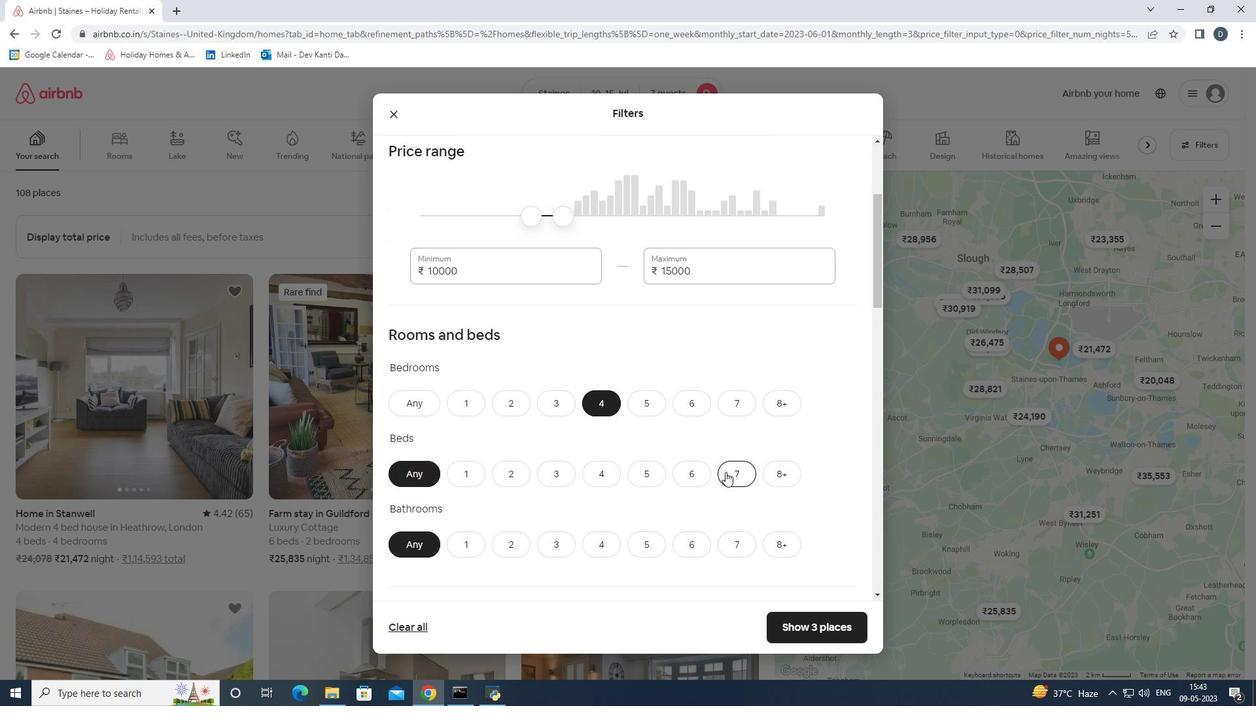 
Action: Mouse pressed left at (730, 475)
Screenshot: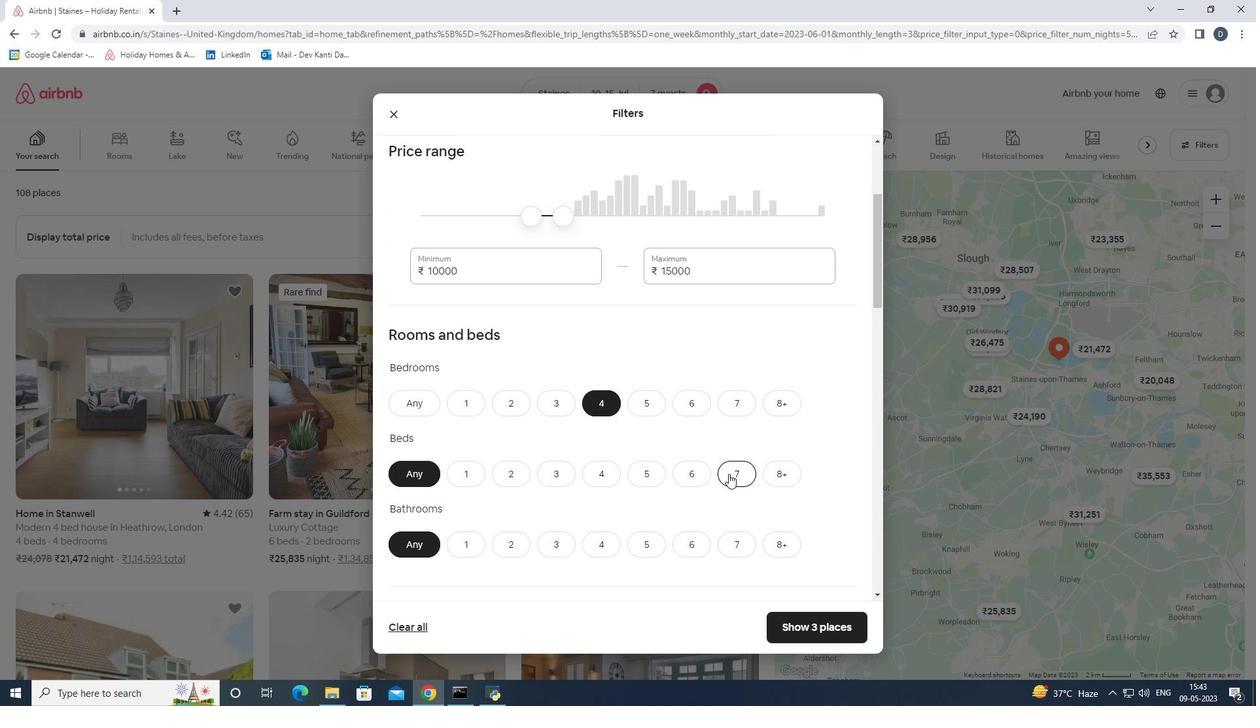 
Action: Mouse moved to (607, 537)
Screenshot: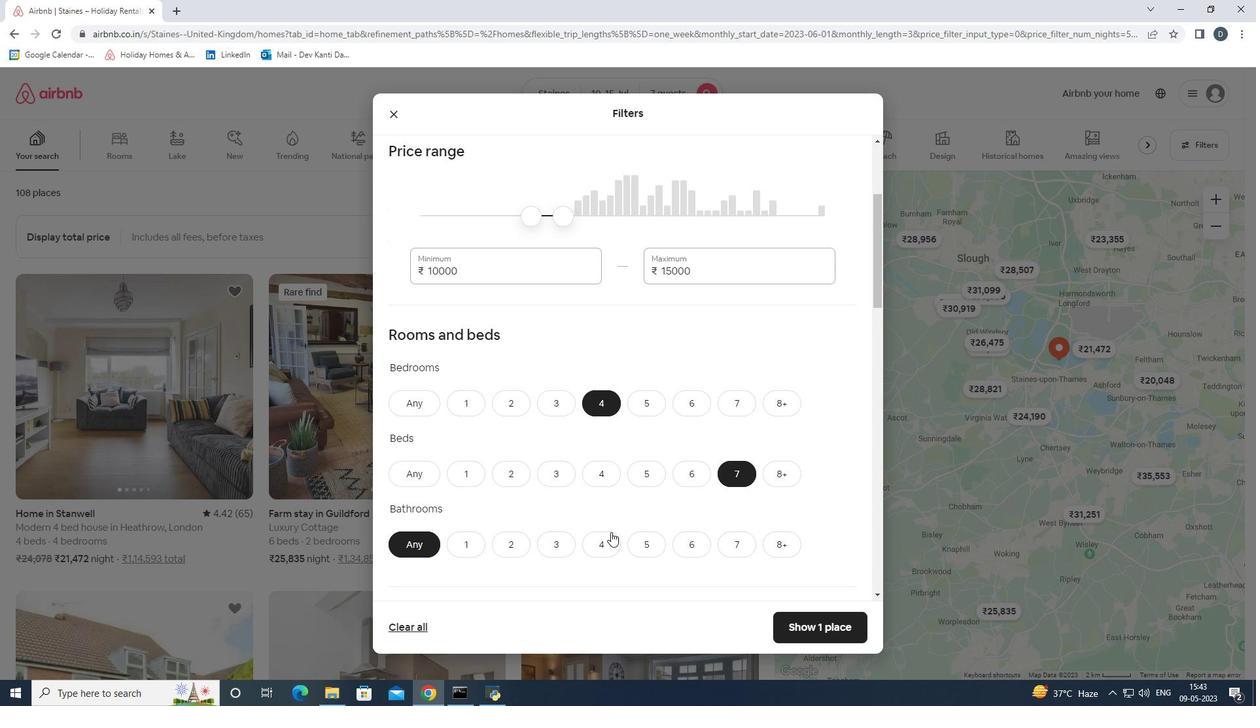 
Action: Mouse pressed left at (607, 537)
Screenshot: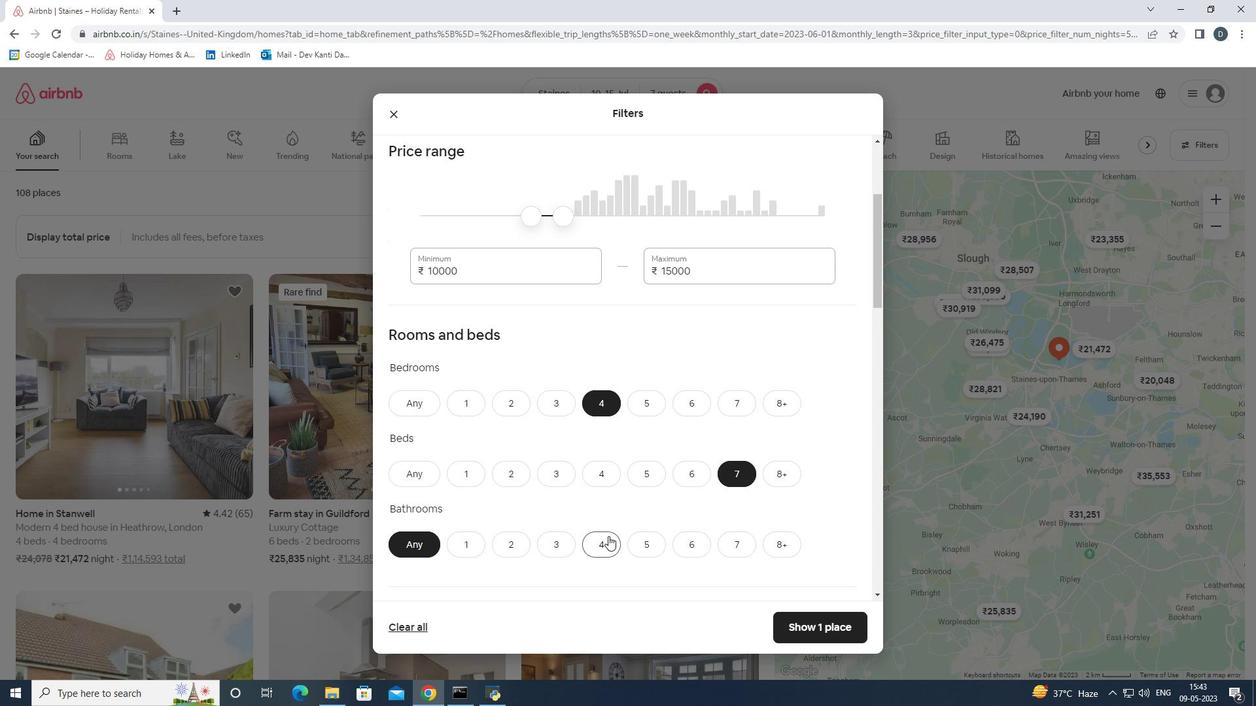 
Action: Mouse scrolled (607, 536) with delta (0, 0)
Screenshot: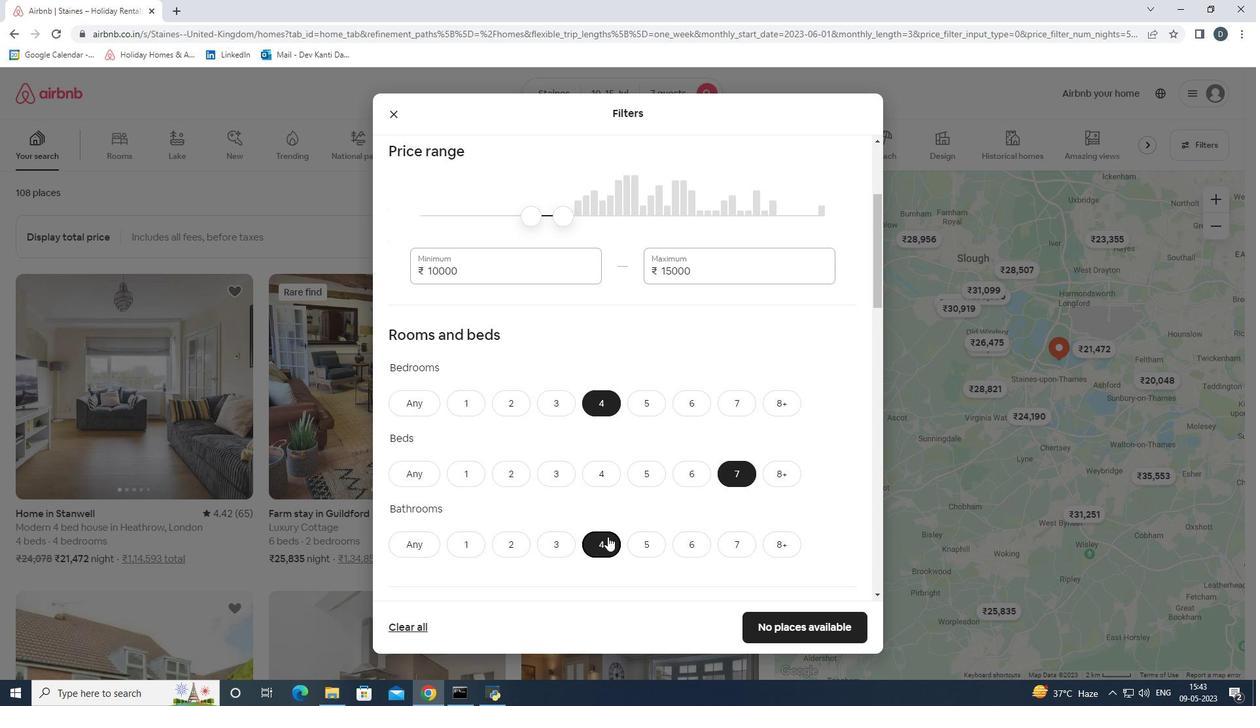 
Action: Mouse scrolled (607, 536) with delta (0, 0)
Screenshot: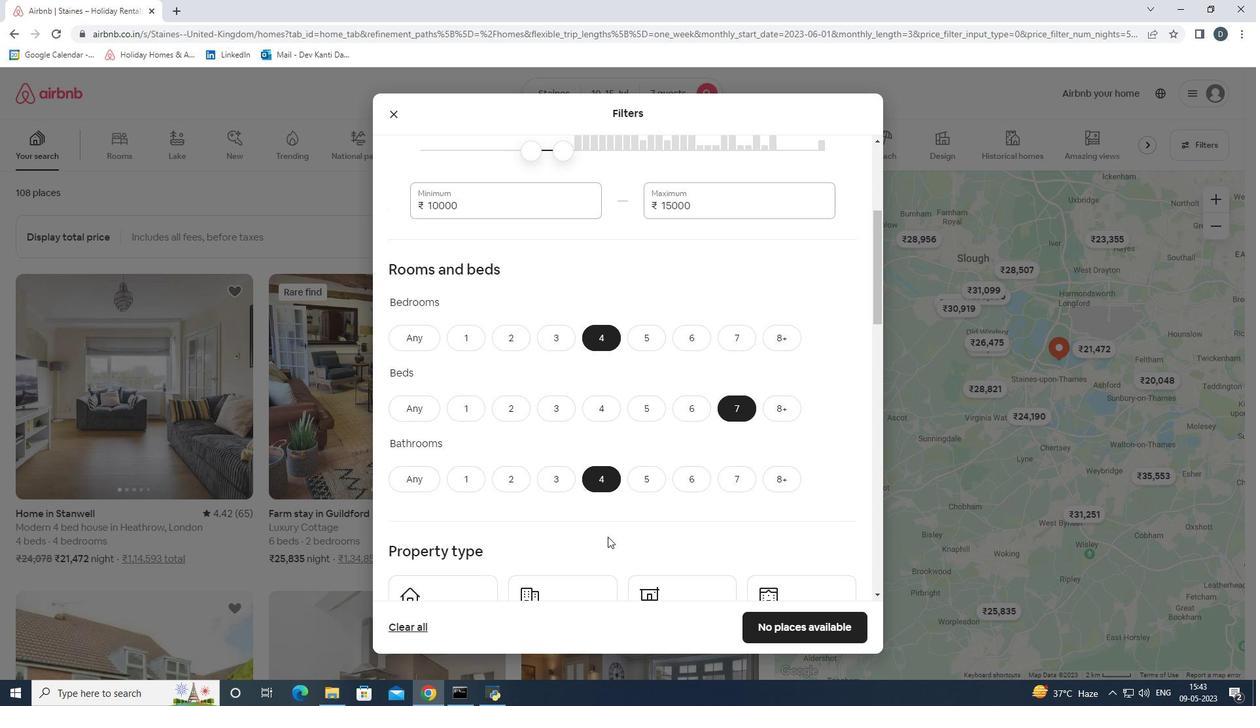 
Action: Mouse scrolled (607, 536) with delta (0, 0)
Screenshot: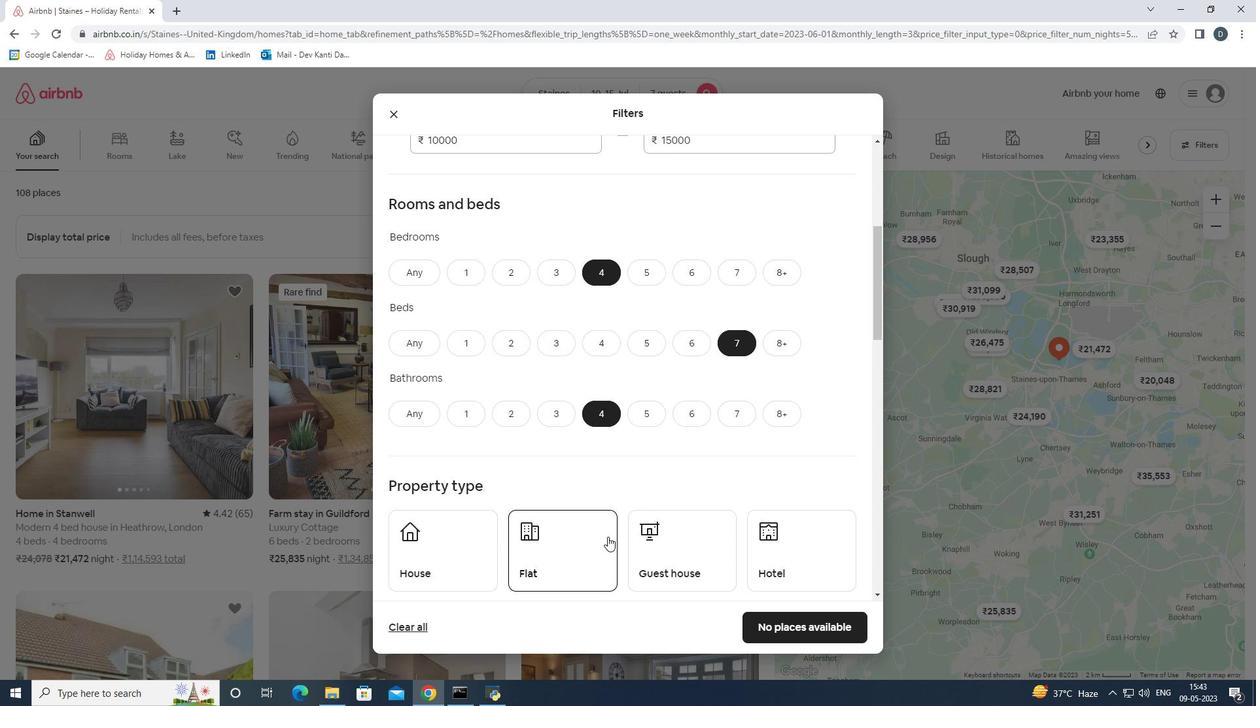 
Action: Mouse moved to (487, 496)
Screenshot: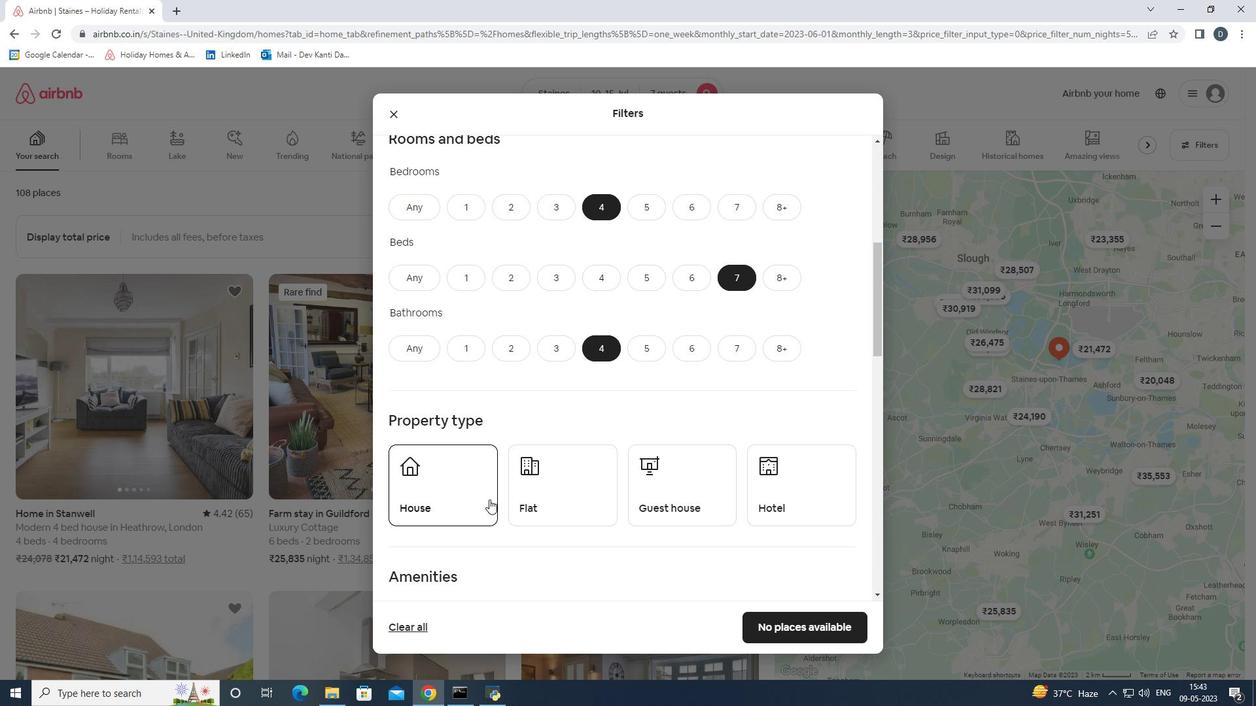 
Action: Mouse pressed left at (487, 496)
Screenshot: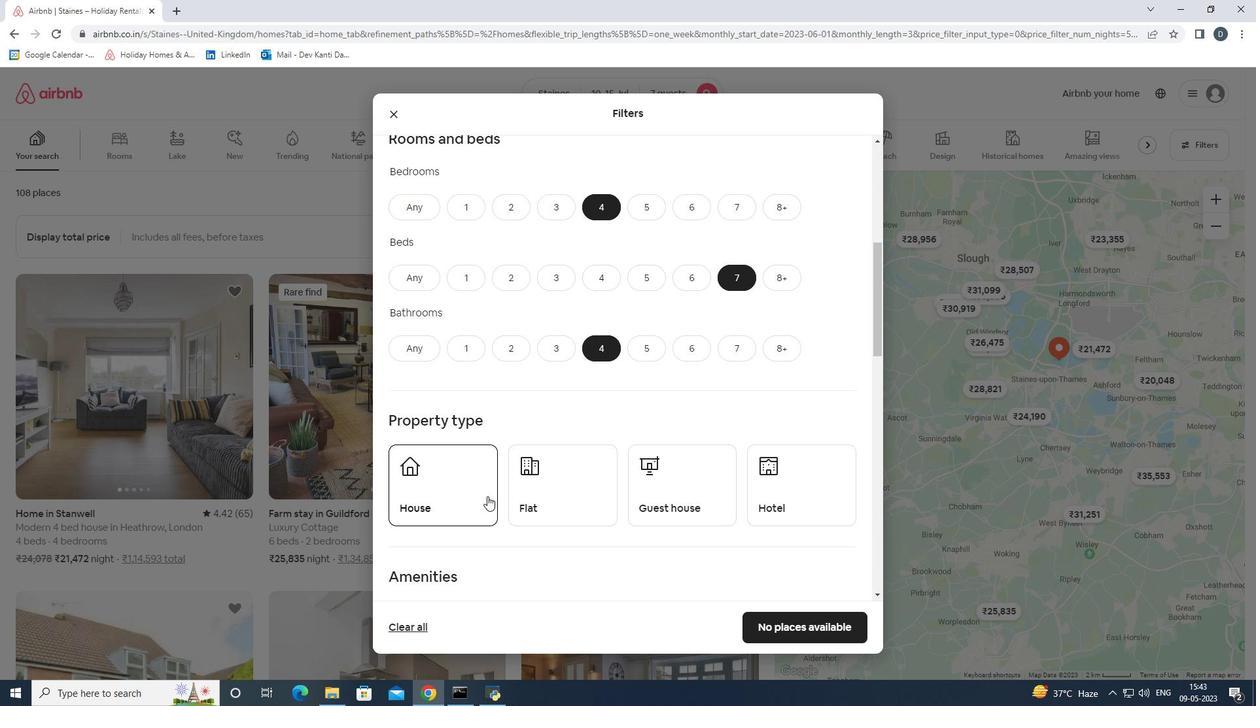 
Action: Mouse moved to (542, 494)
Screenshot: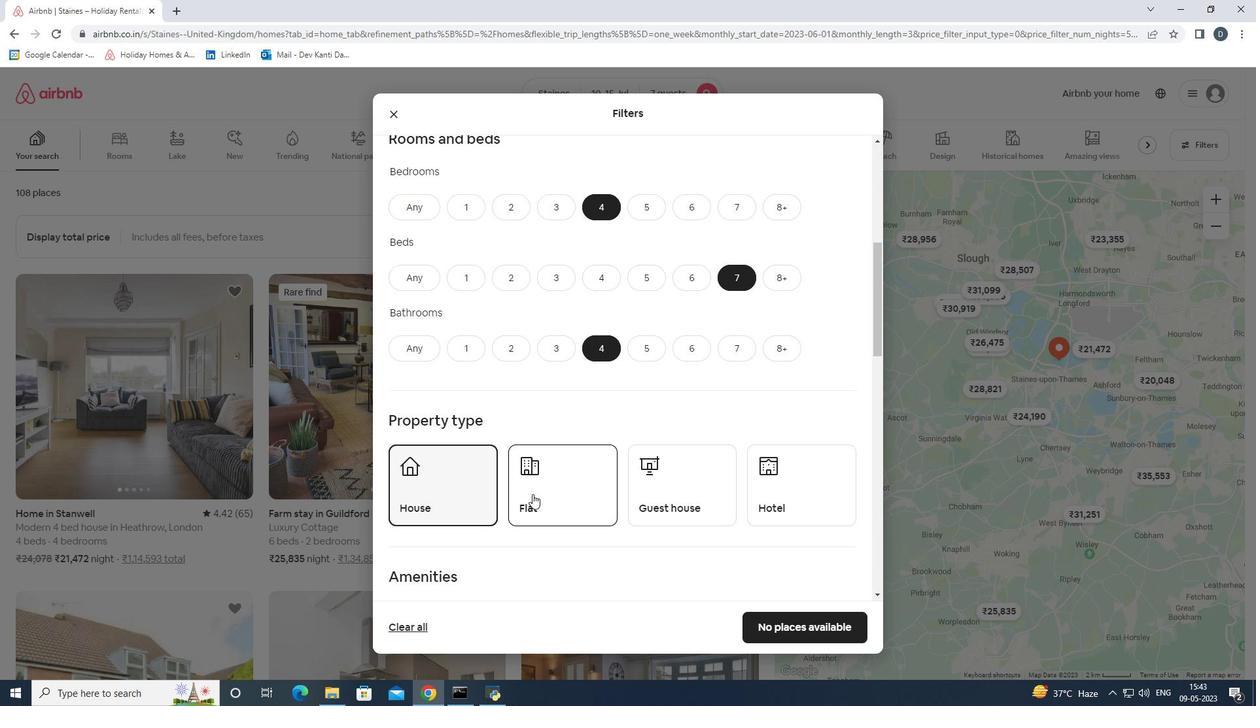 
Action: Mouse pressed left at (542, 494)
Screenshot: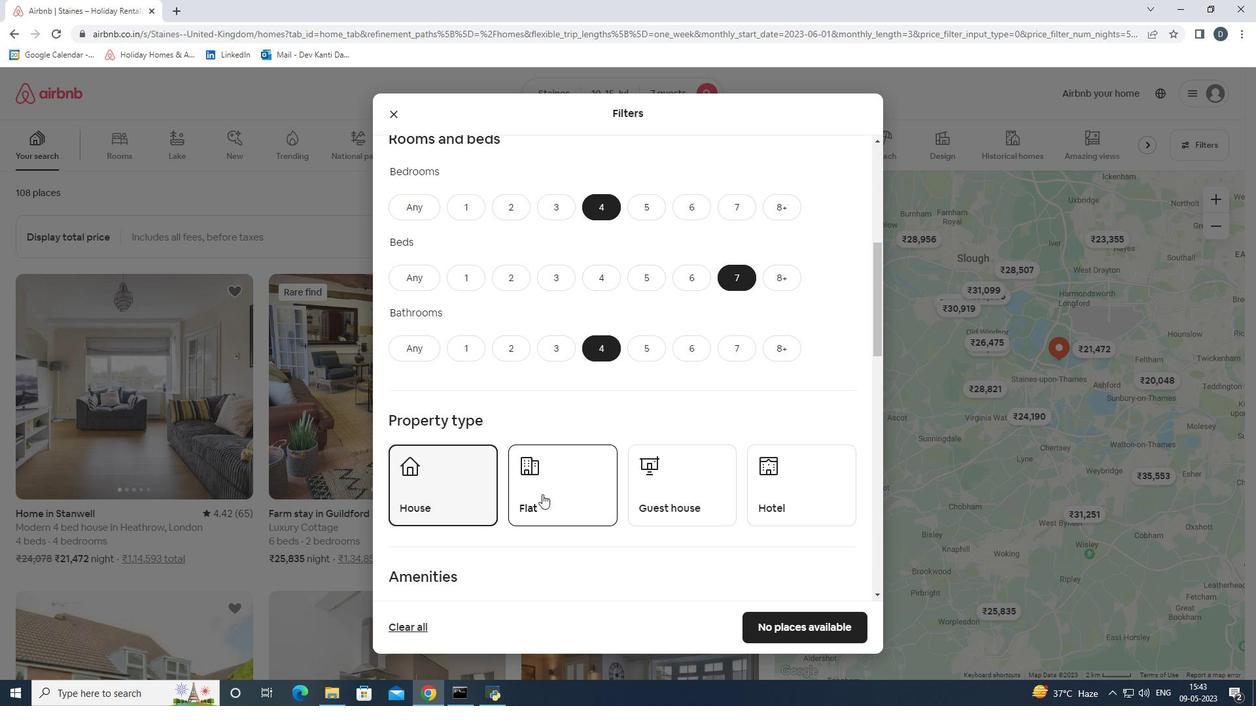 
Action: Mouse moved to (645, 492)
Screenshot: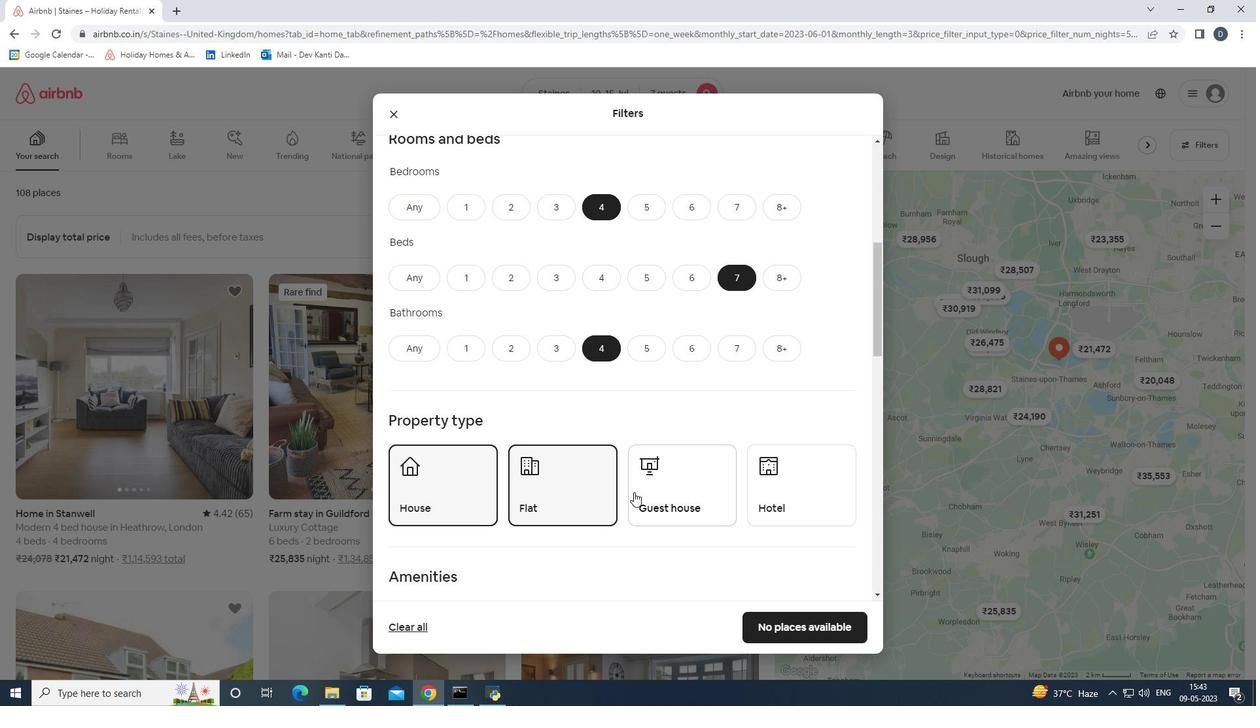 
Action: Mouse pressed left at (645, 492)
Screenshot: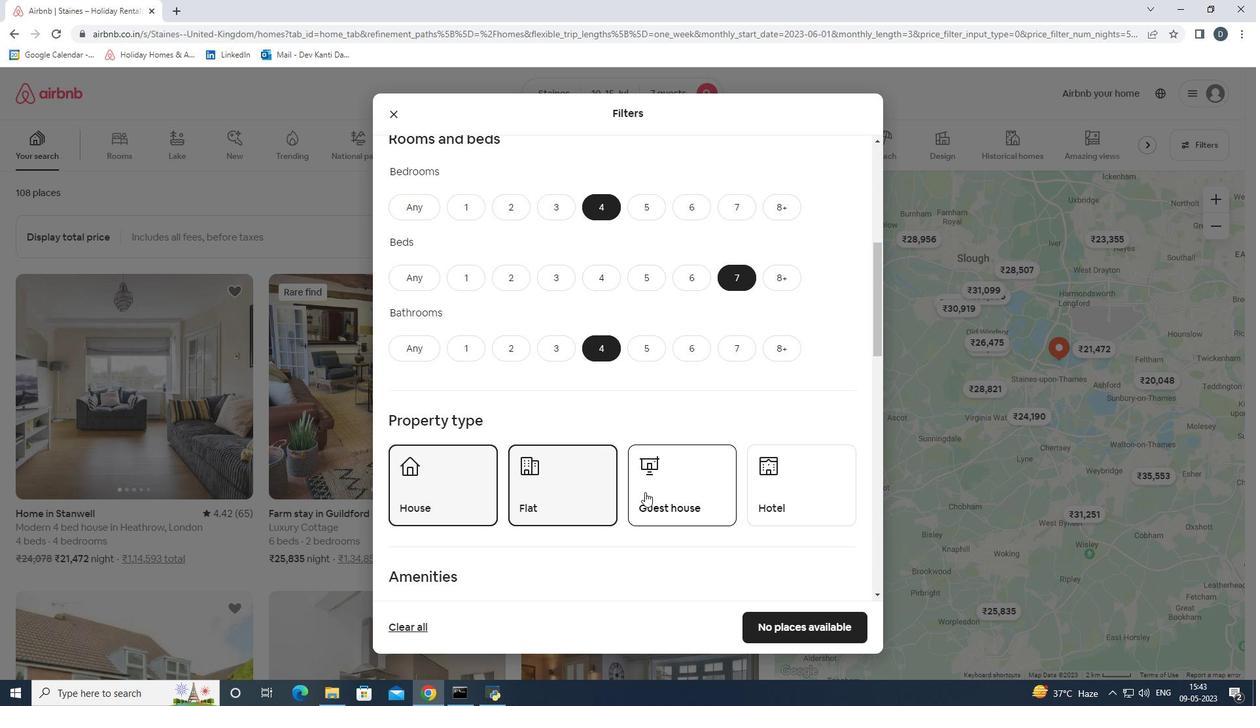 
Action: Mouse scrolled (645, 492) with delta (0, 0)
Screenshot: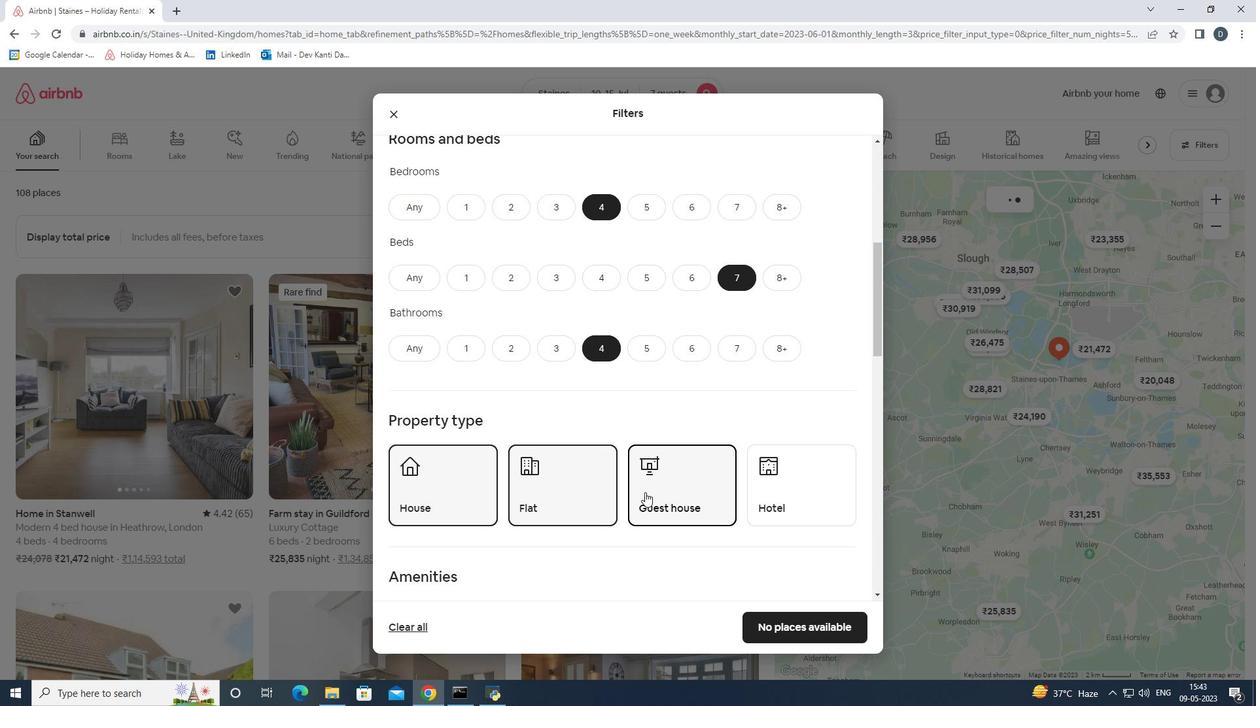 
Action: Mouse scrolled (645, 492) with delta (0, 0)
Screenshot: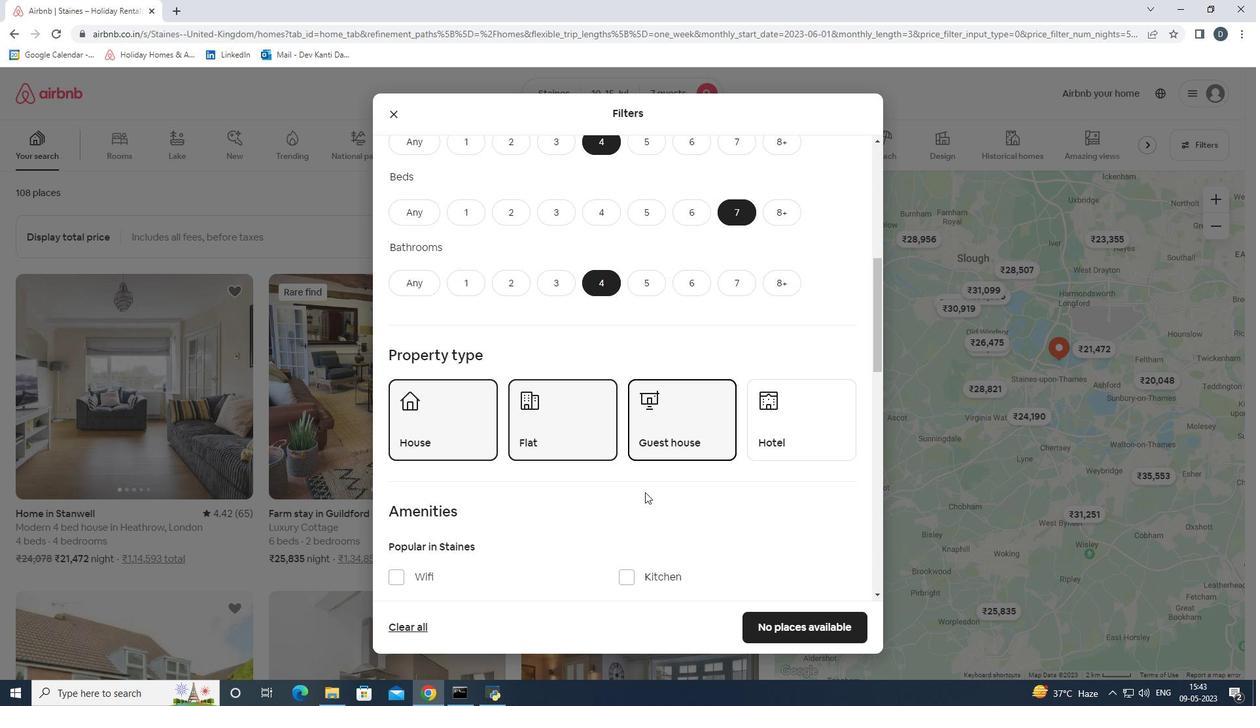 
Action: Mouse scrolled (645, 492) with delta (0, 0)
Screenshot: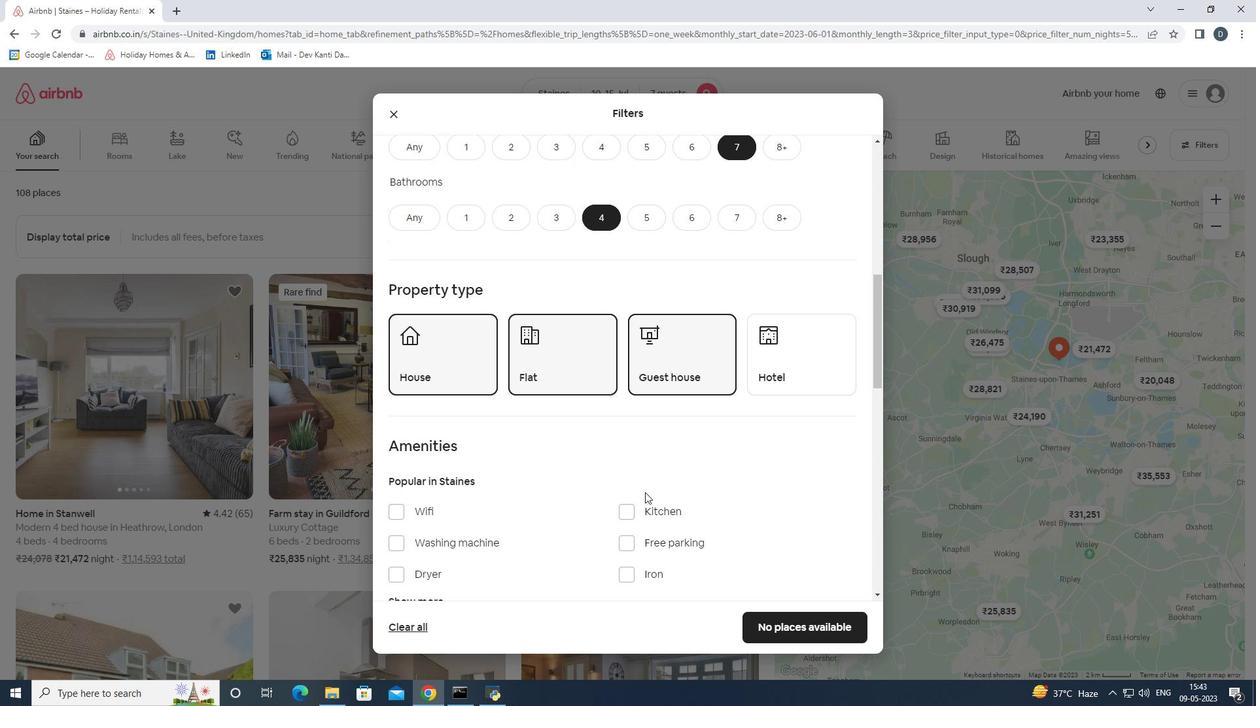 
Action: Mouse scrolled (645, 493) with delta (0, 0)
Screenshot: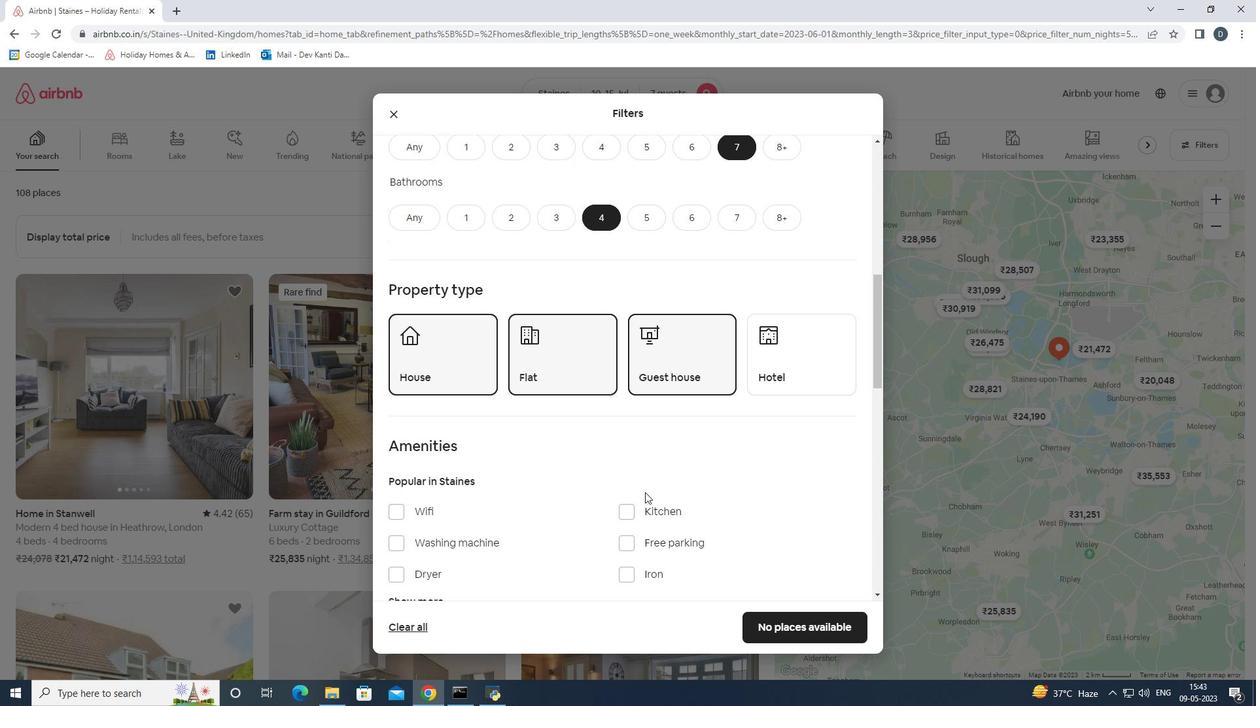 
Action: Mouse scrolled (645, 492) with delta (0, 0)
Screenshot: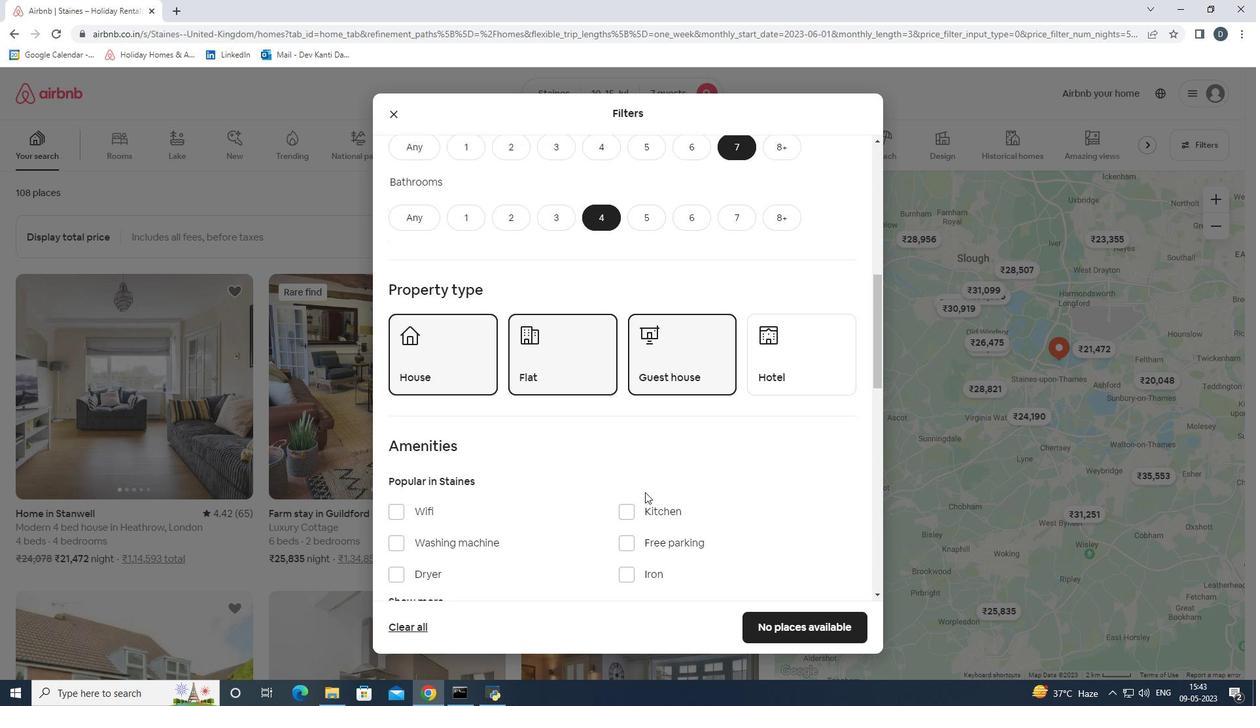 
Action: Mouse moved to (425, 537)
Screenshot: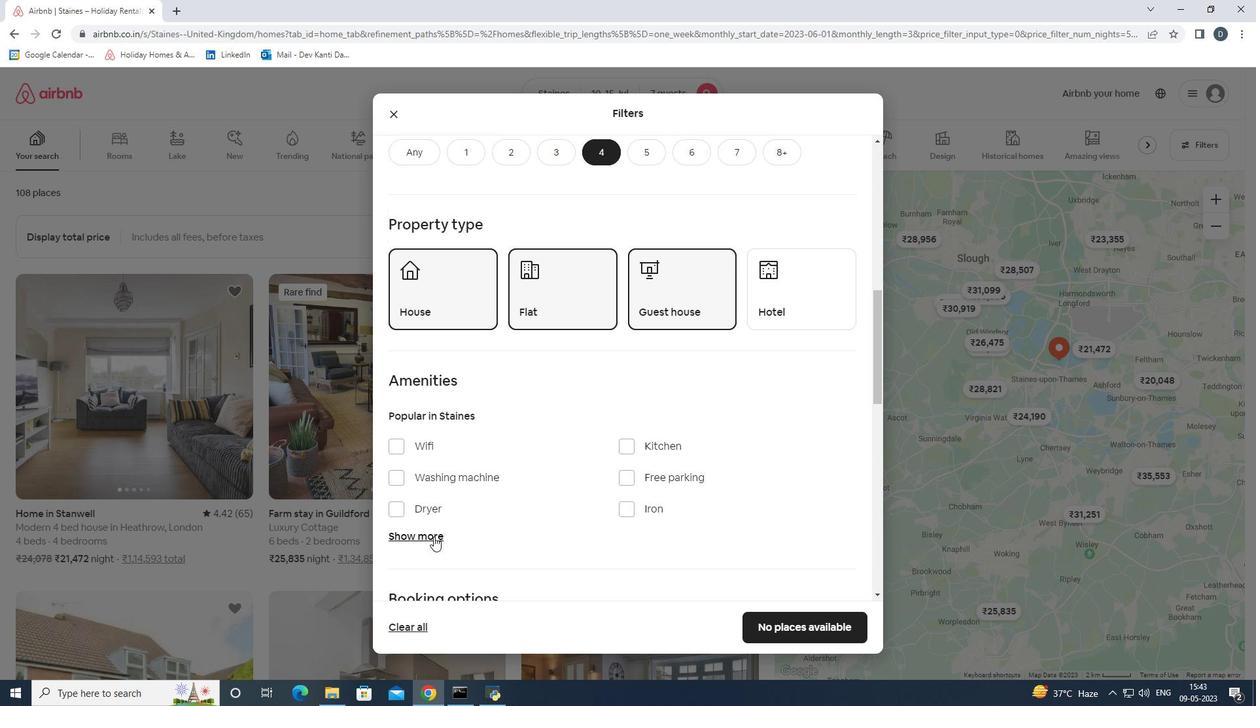 
Action: Mouse pressed left at (425, 537)
Screenshot: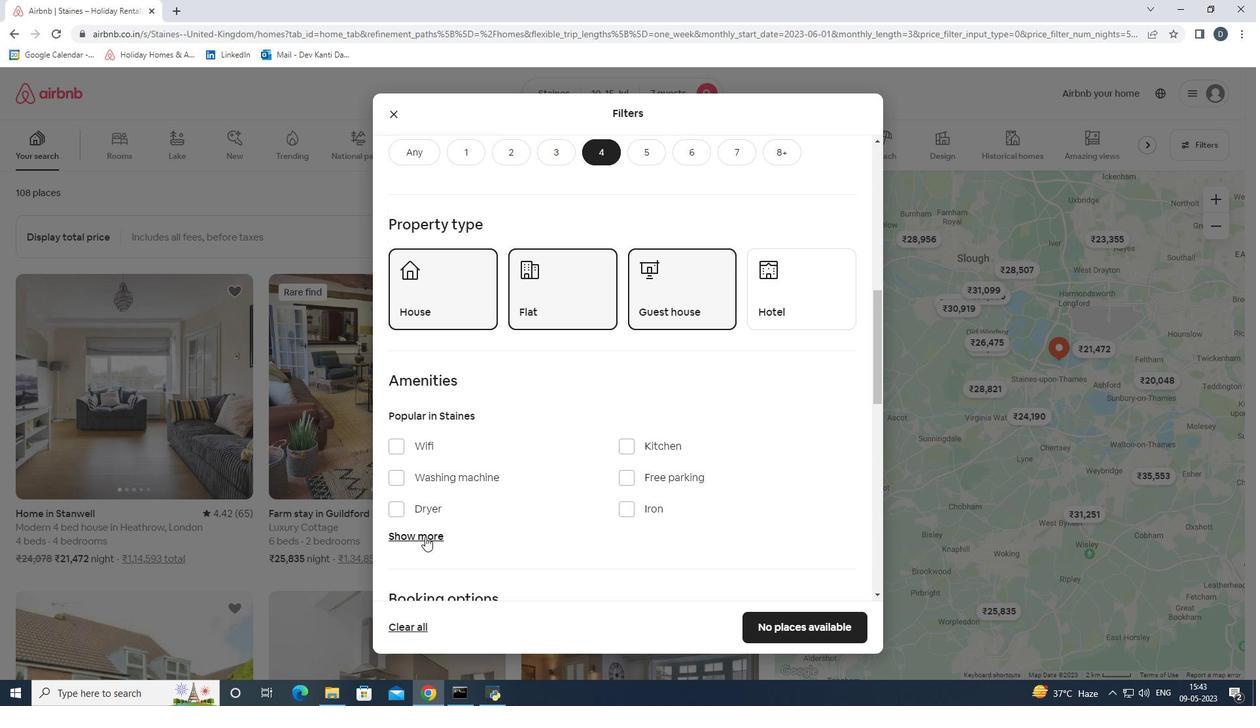 
Action: Mouse moved to (421, 449)
Screenshot: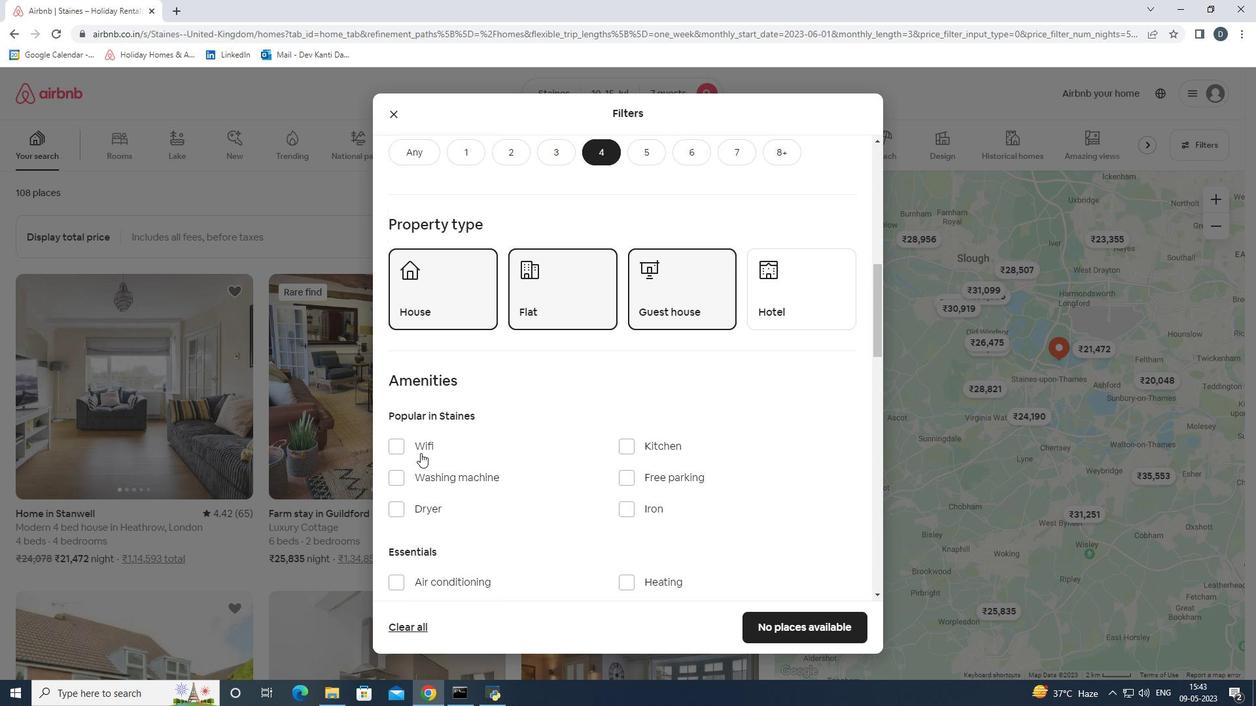 
Action: Mouse pressed left at (421, 449)
Screenshot: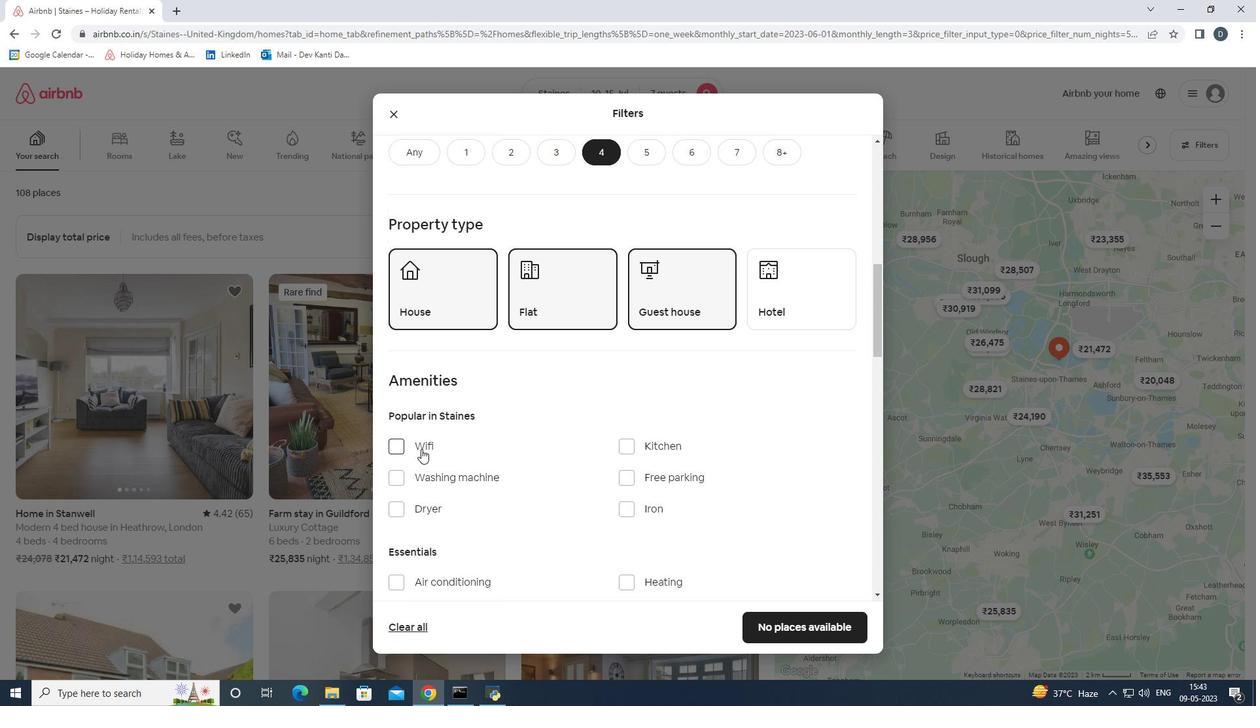 
Action: Mouse scrolled (421, 448) with delta (0, 0)
Screenshot: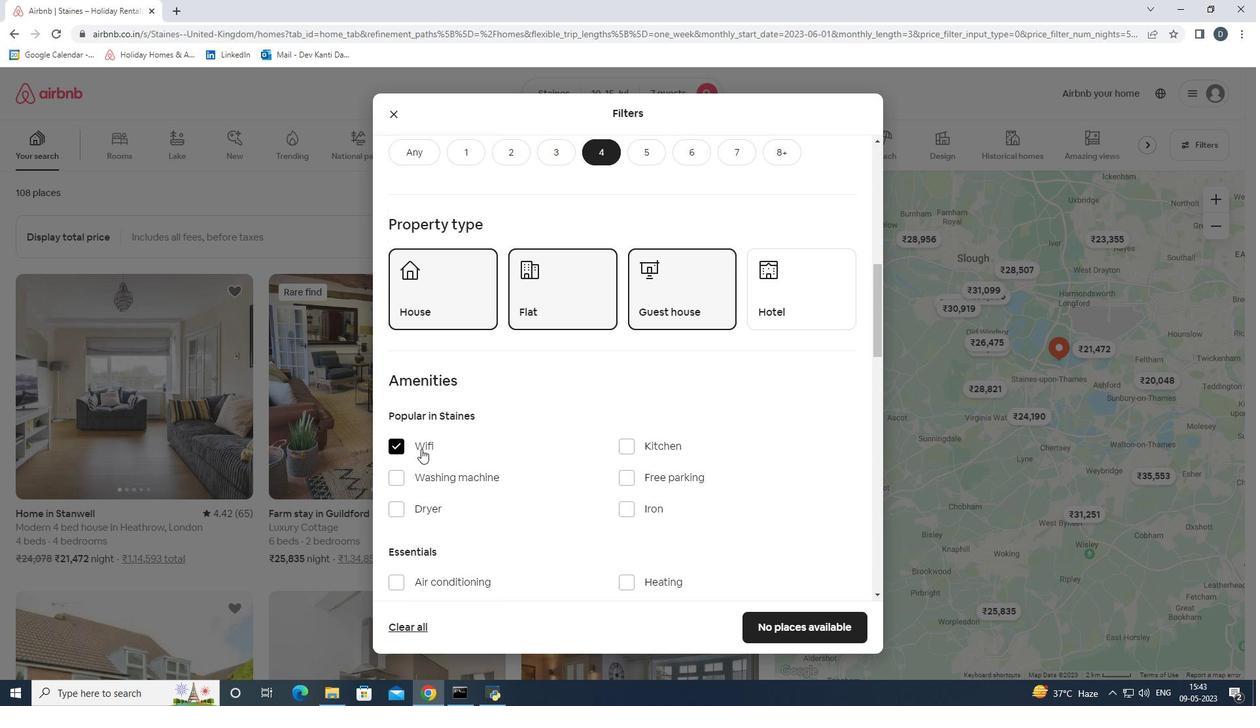
Action: Mouse moved to (624, 415)
Screenshot: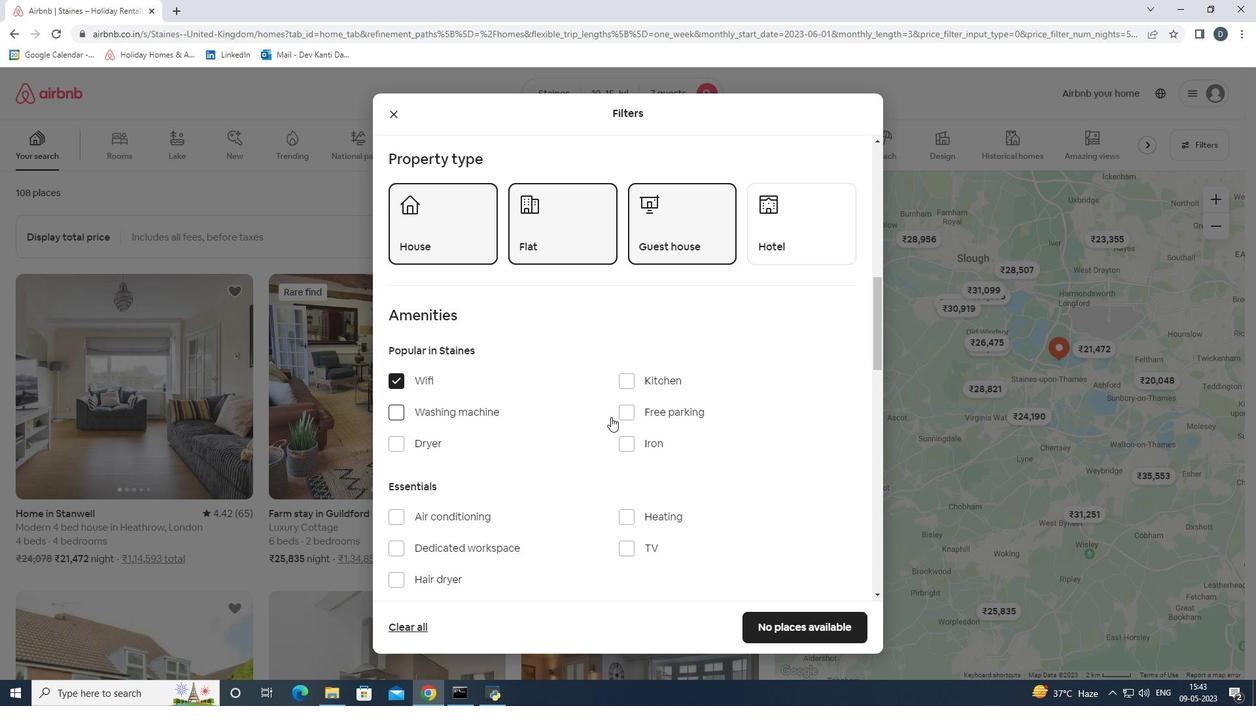 
Action: Mouse pressed left at (624, 415)
Screenshot: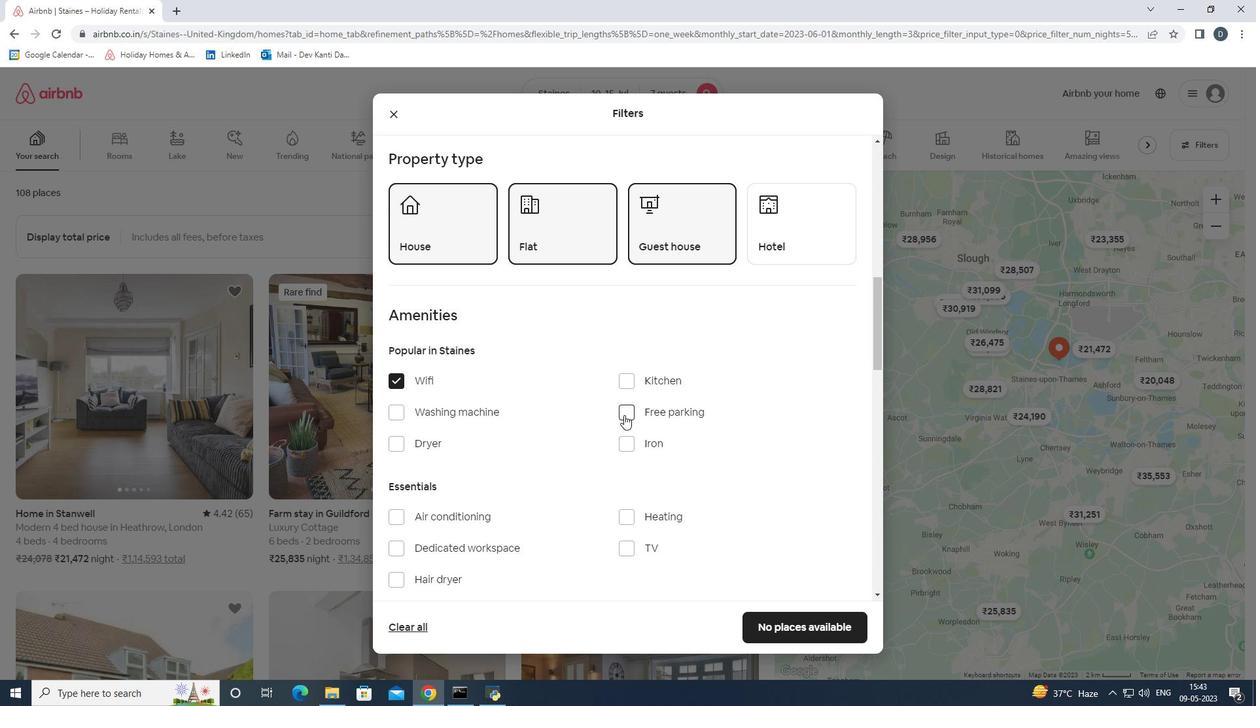 
Action: Mouse scrolled (624, 414) with delta (0, 0)
Screenshot: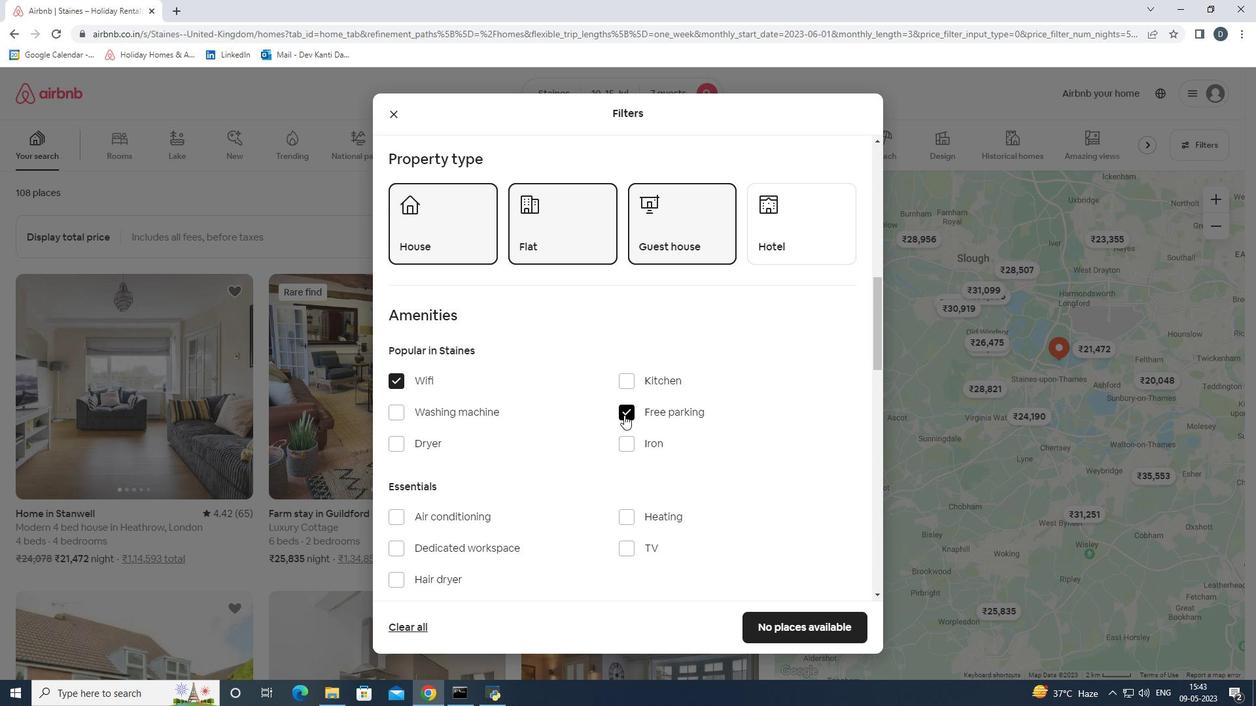 
Action: Mouse moved to (628, 479)
Screenshot: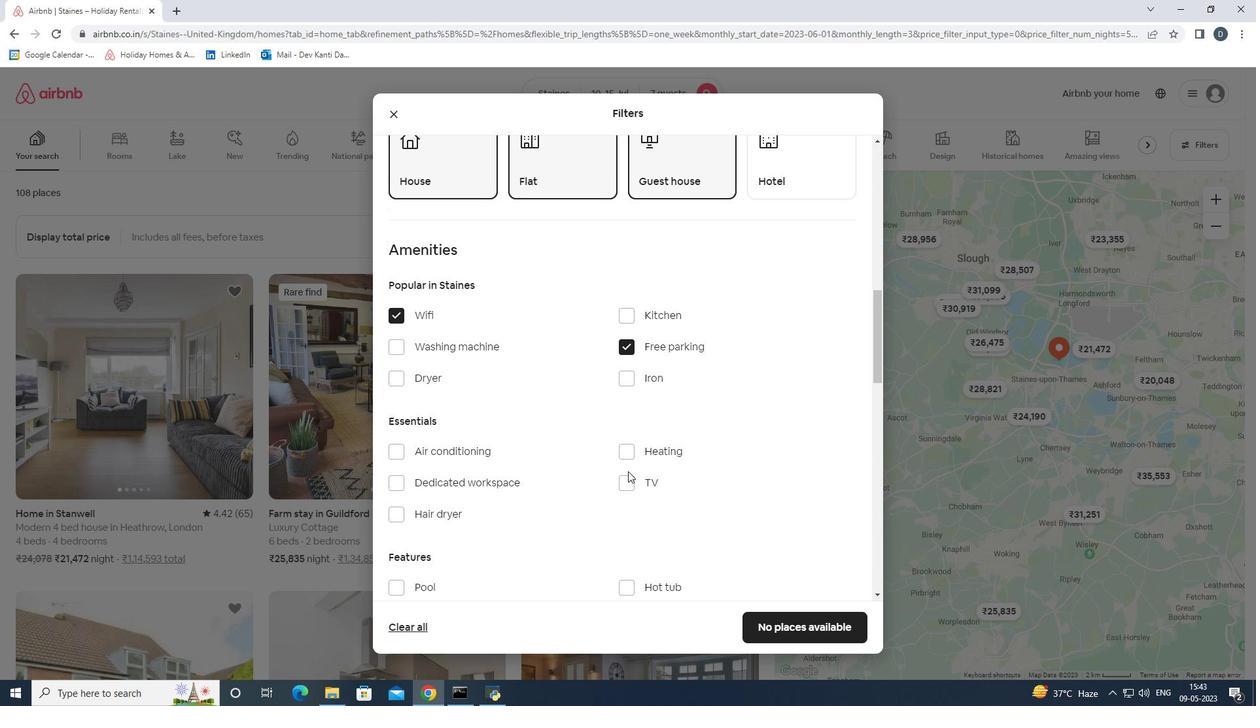 
Action: Mouse pressed left at (628, 479)
Screenshot: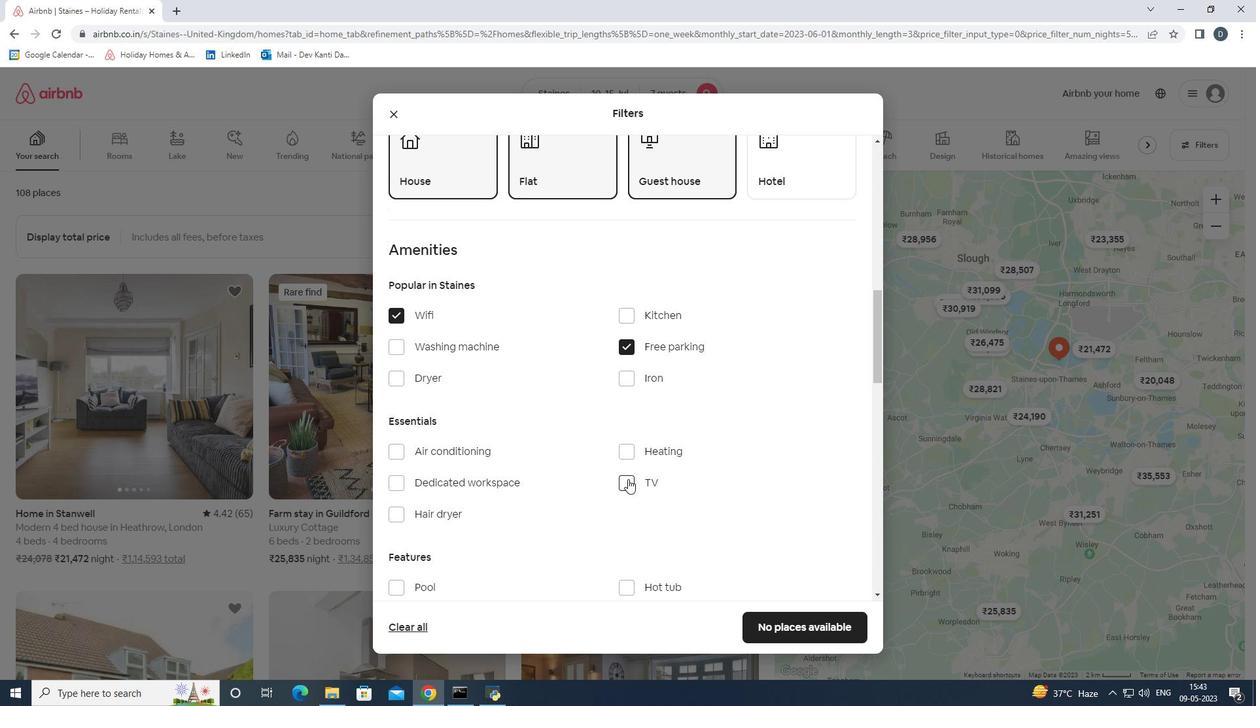 
Action: Mouse moved to (647, 449)
Screenshot: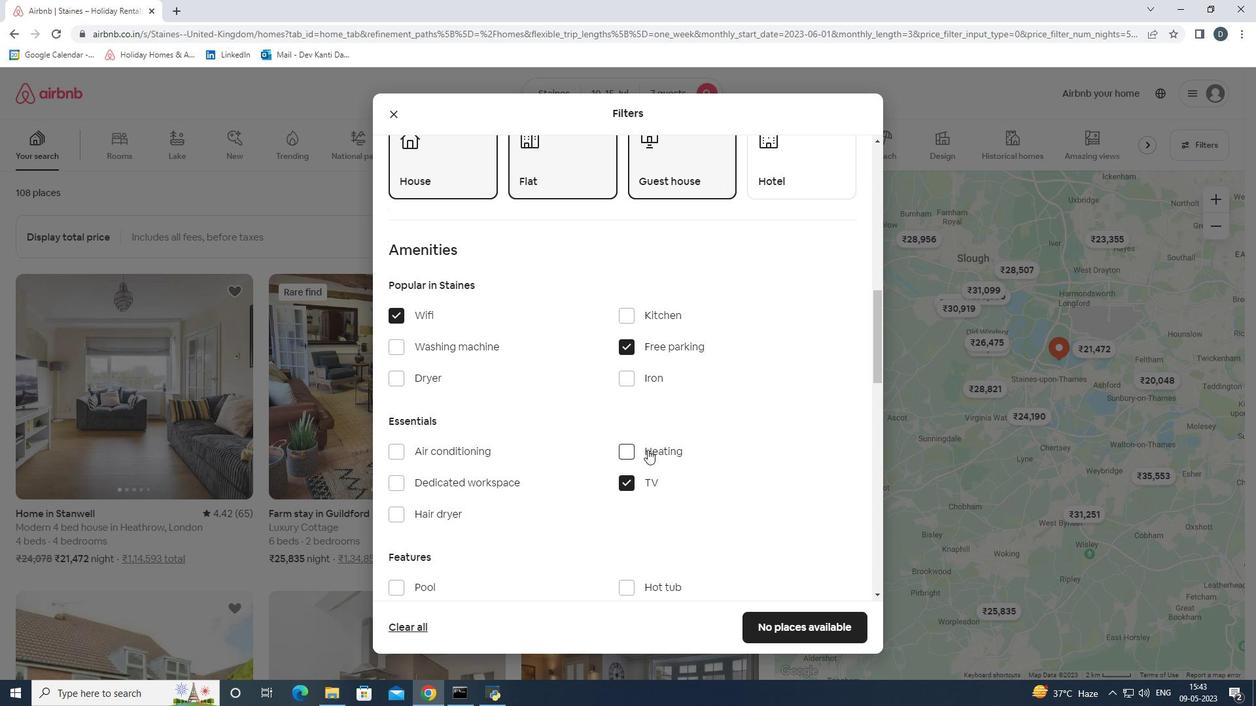 
Action: Mouse scrolled (647, 448) with delta (0, 0)
Screenshot: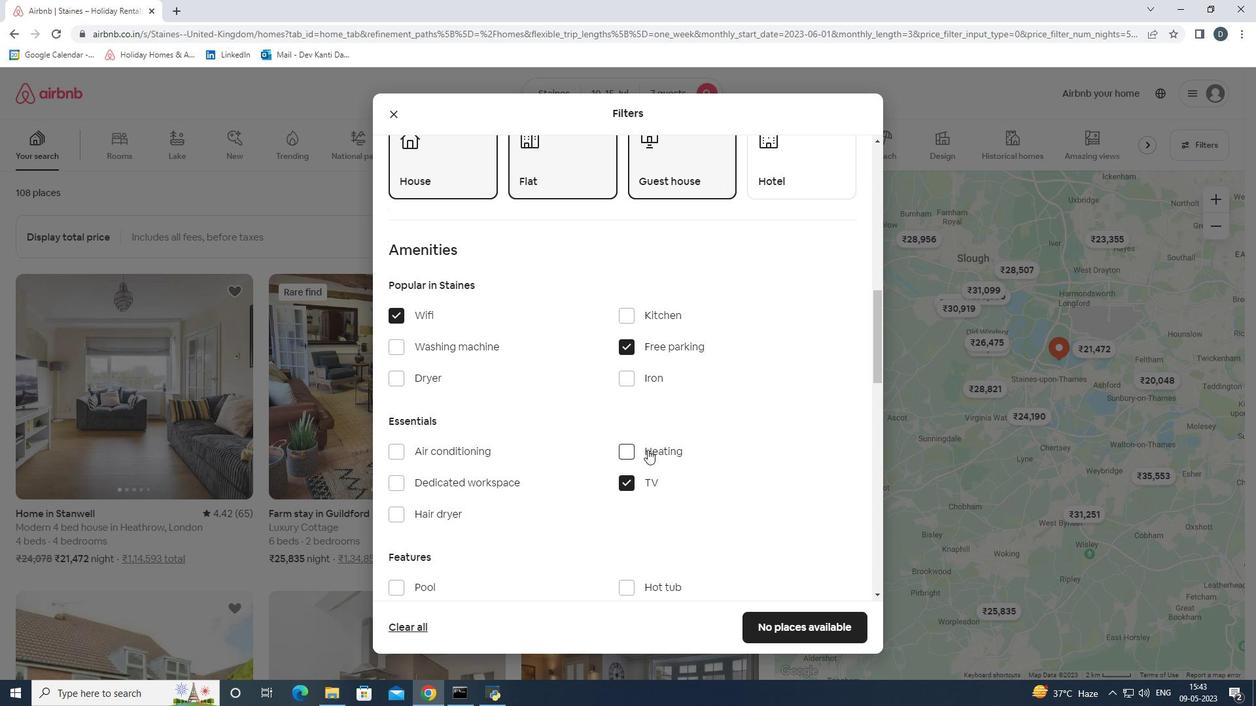 
Action: Mouse moved to (604, 402)
Screenshot: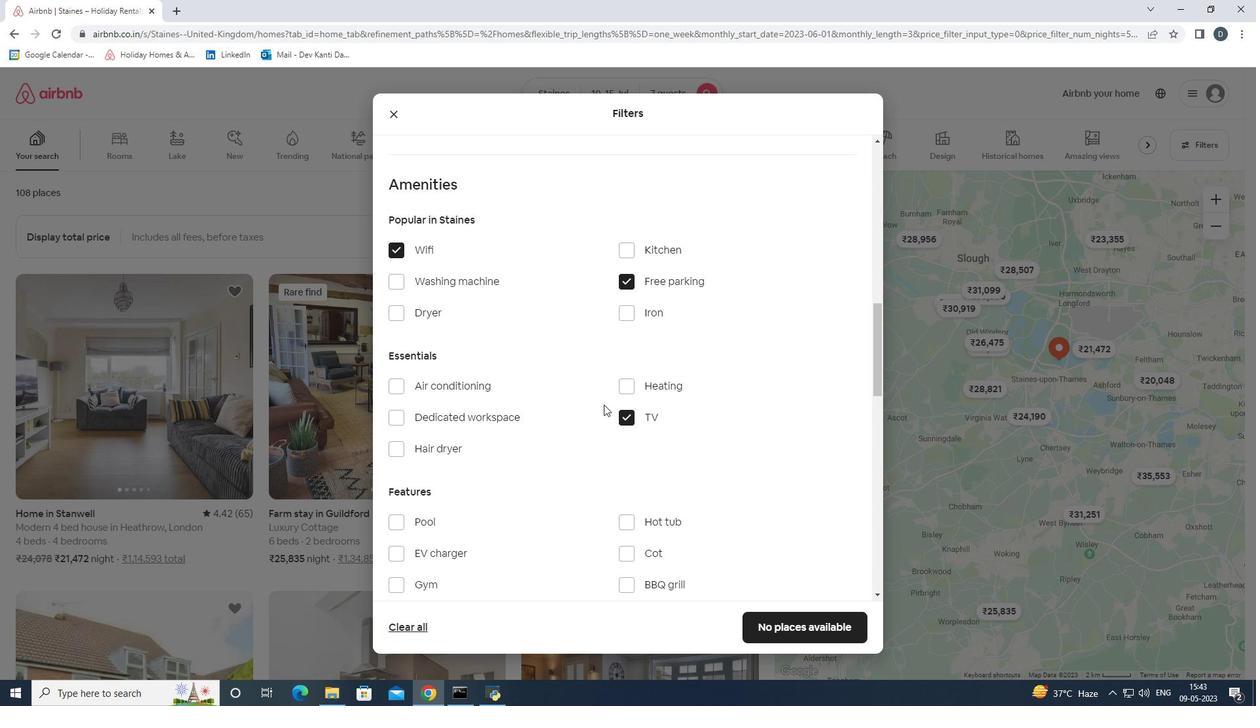 
Action: Mouse scrolled (604, 401) with delta (0, 0)
Screenshot: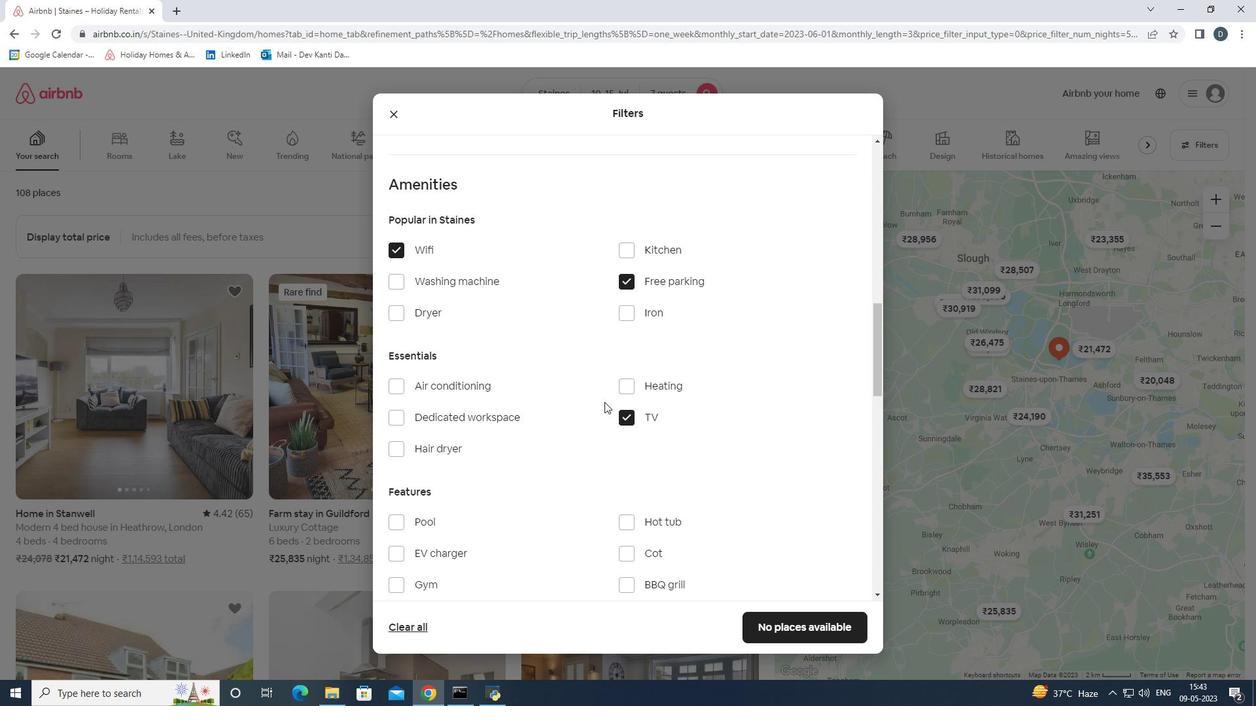 
Action: Mouse moved to (394, 512)
Screenshot: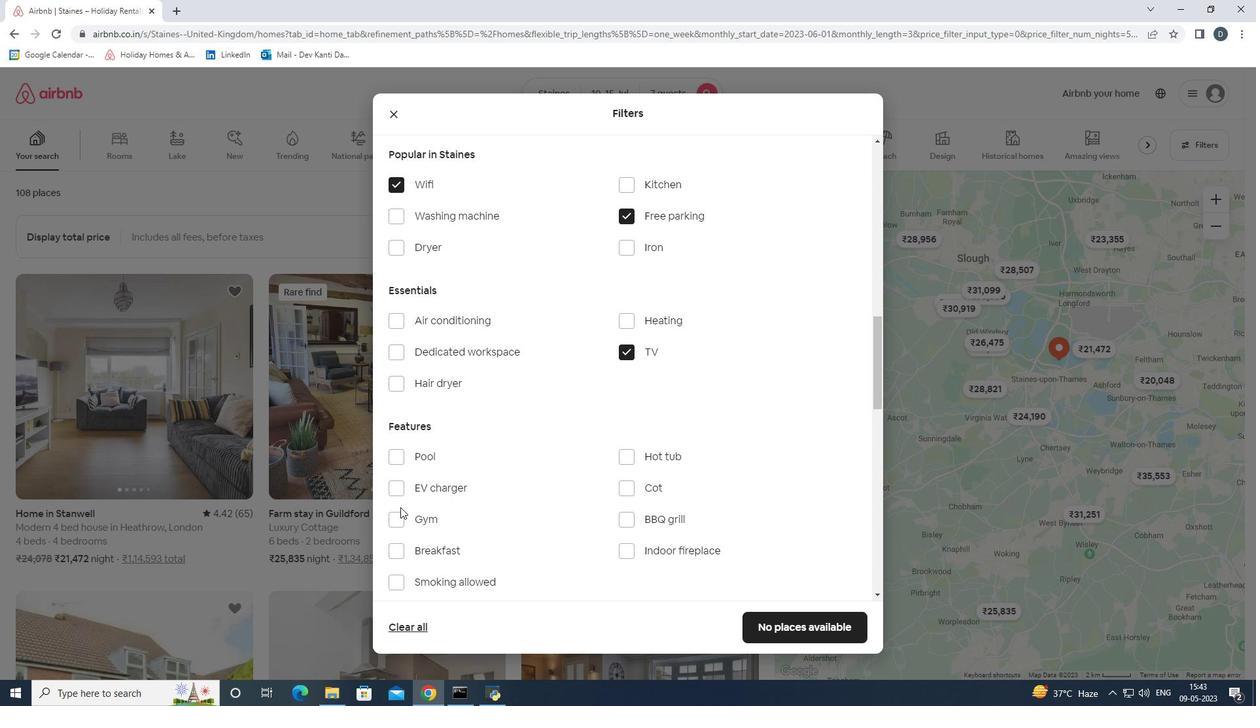 
Action: Mouse pressed left at (394, 512)
Screenshot: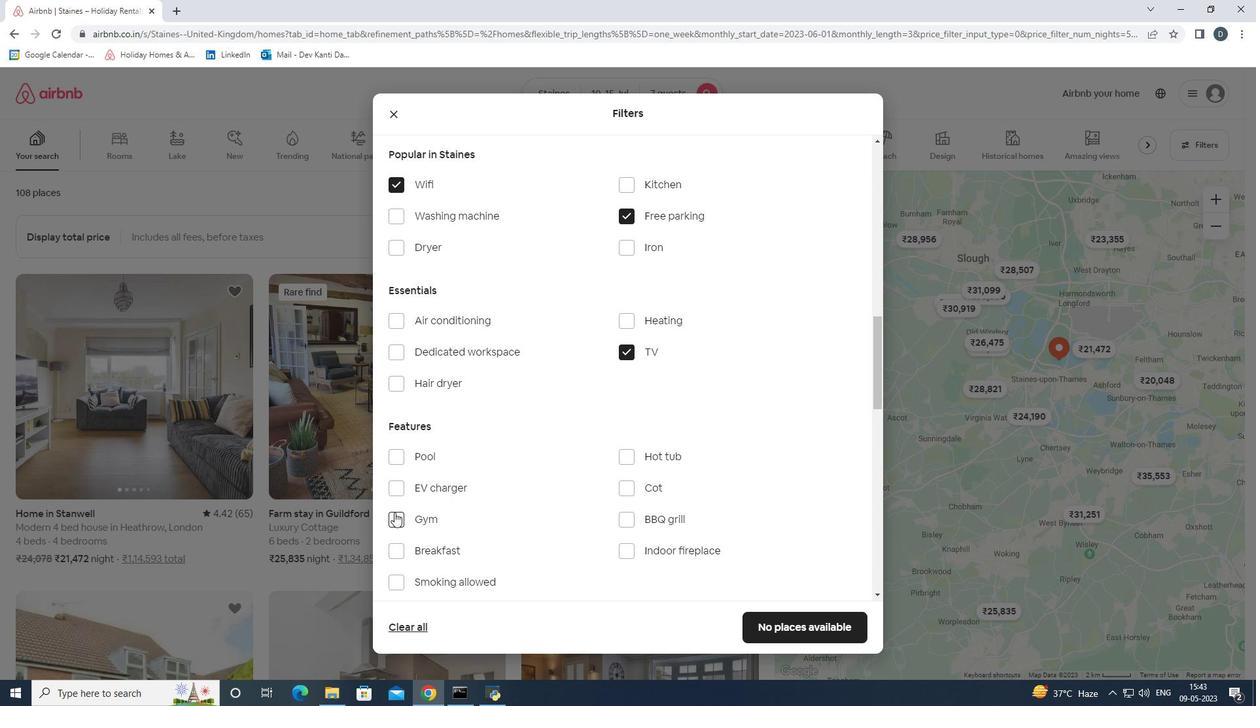 
Action: Mouse moved to (397, 545)
Screenshot: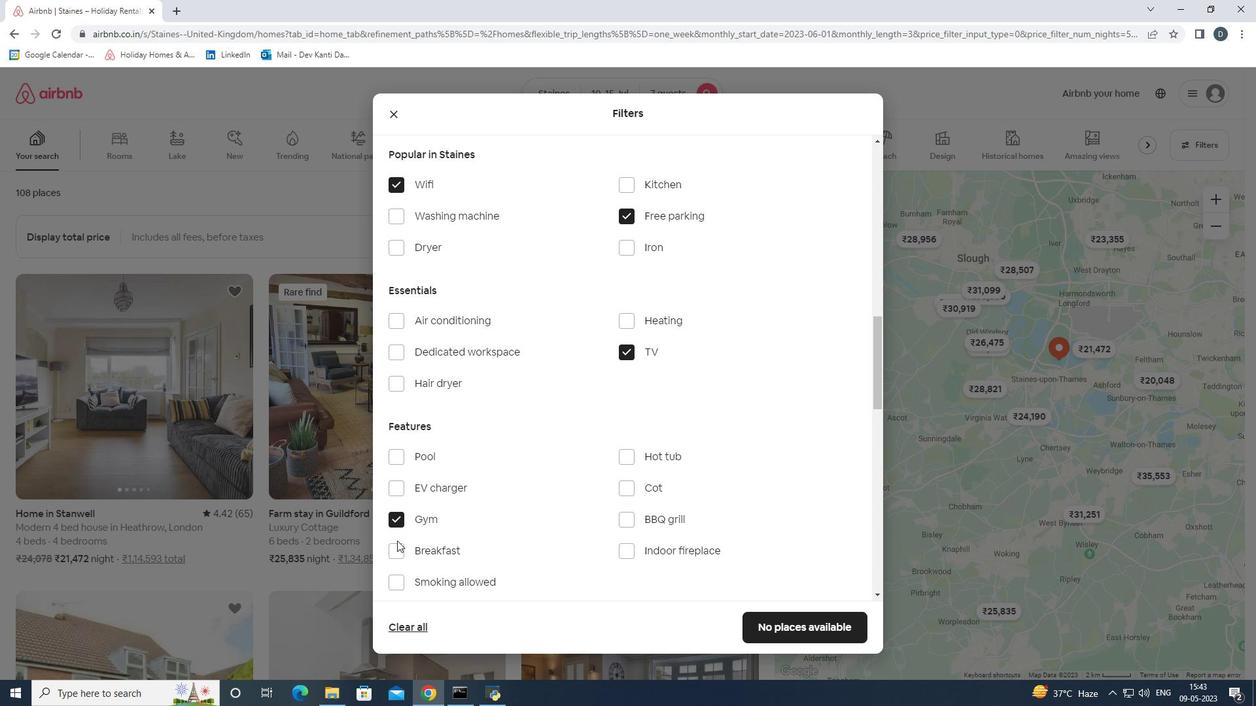 
Action: Mouse pressed left at (397, 545)
Screenshot: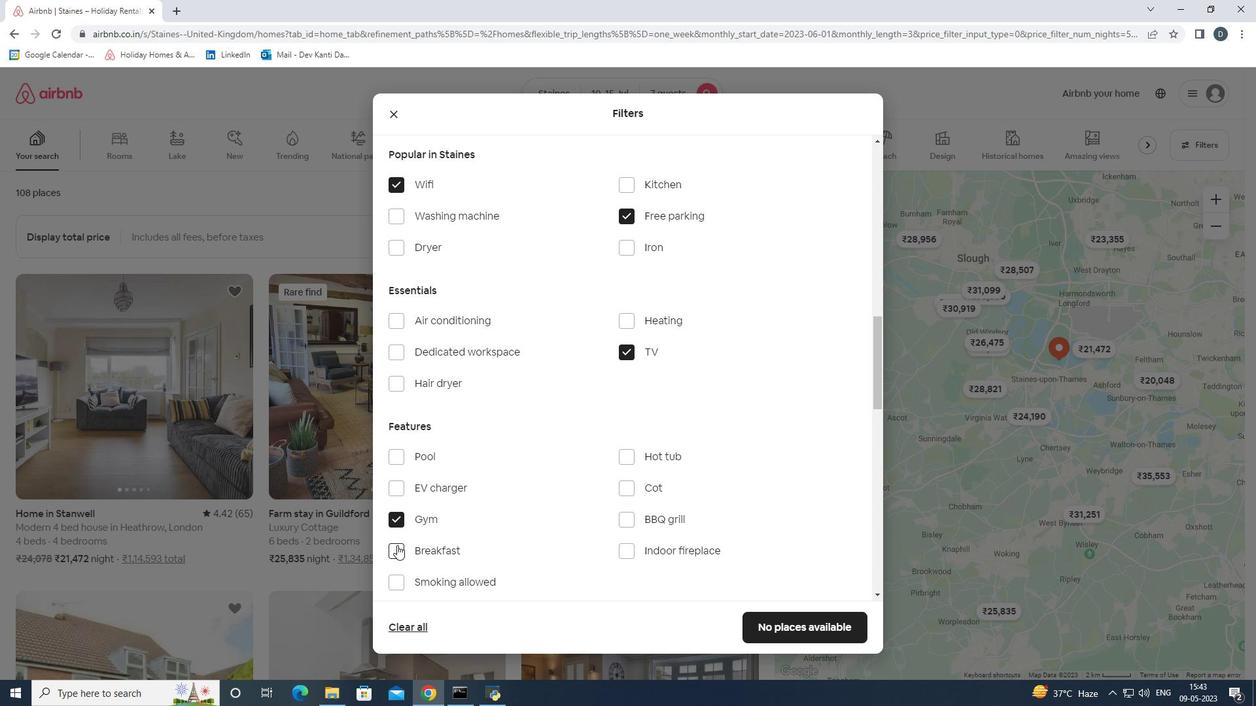 
Action: Mouse scrolled (397, 545) with delta (0, 0)
Screenshot: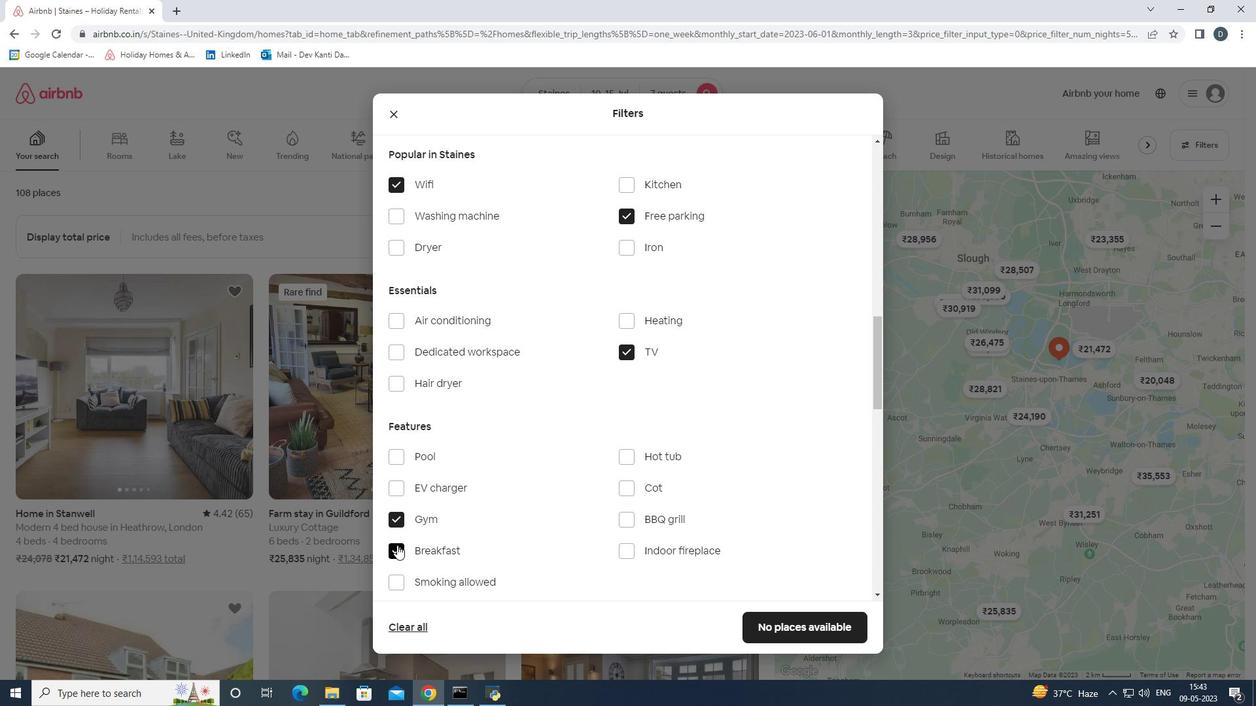 
Action: Mouse scrolled (397, 545) with delta (0, 0)
Screenshot: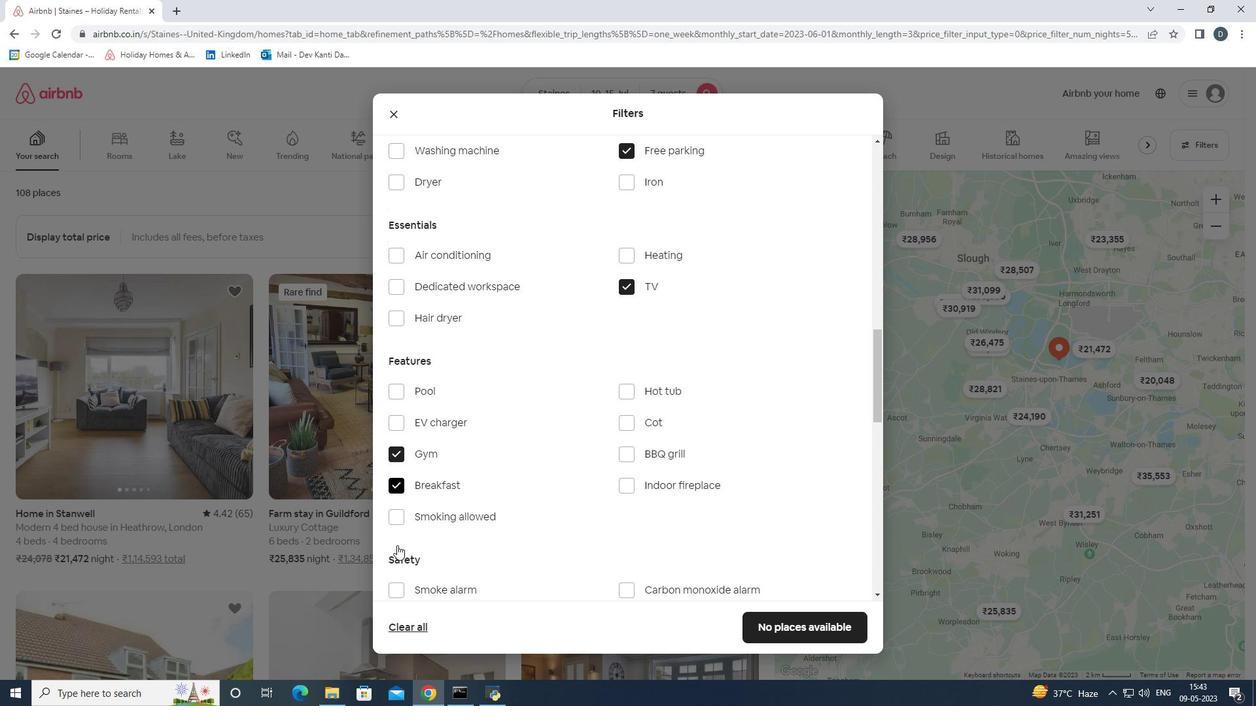 
Action: Mouse scrolled (397, 545) with delta (0, 0)
Screenshot: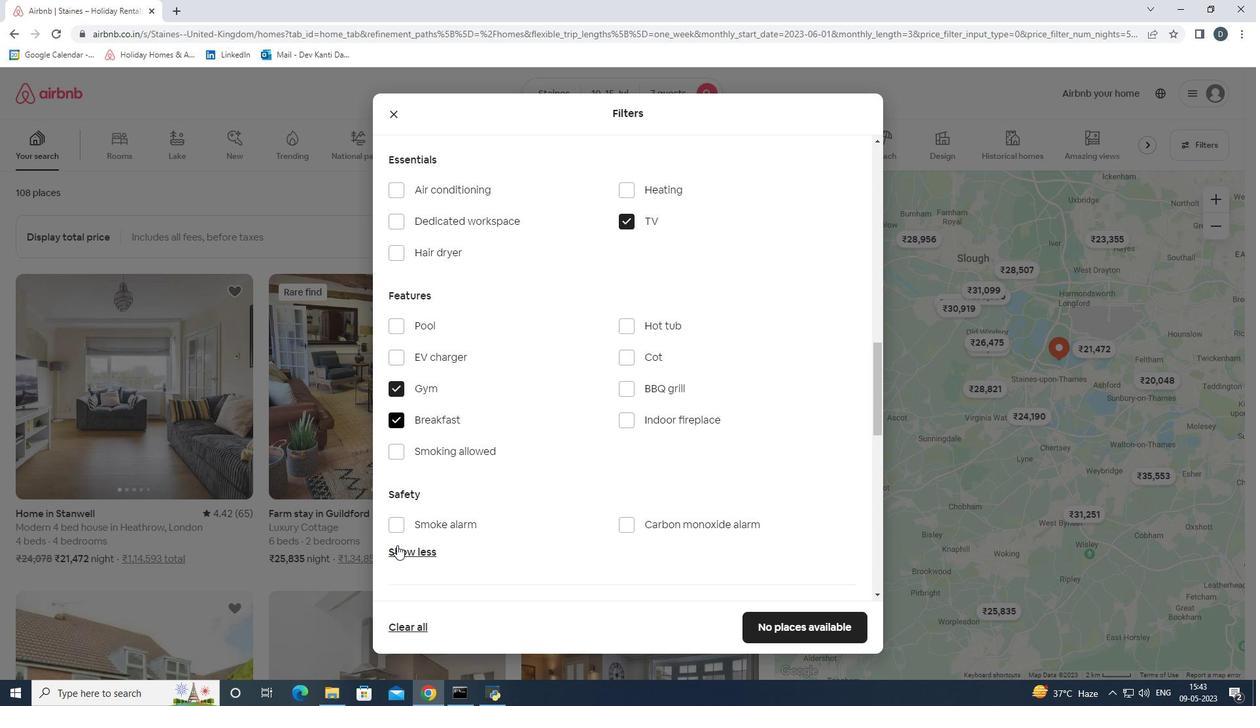 
Action: Mouse scrolled (397, 545) with delta (0, 0)
Screenshot: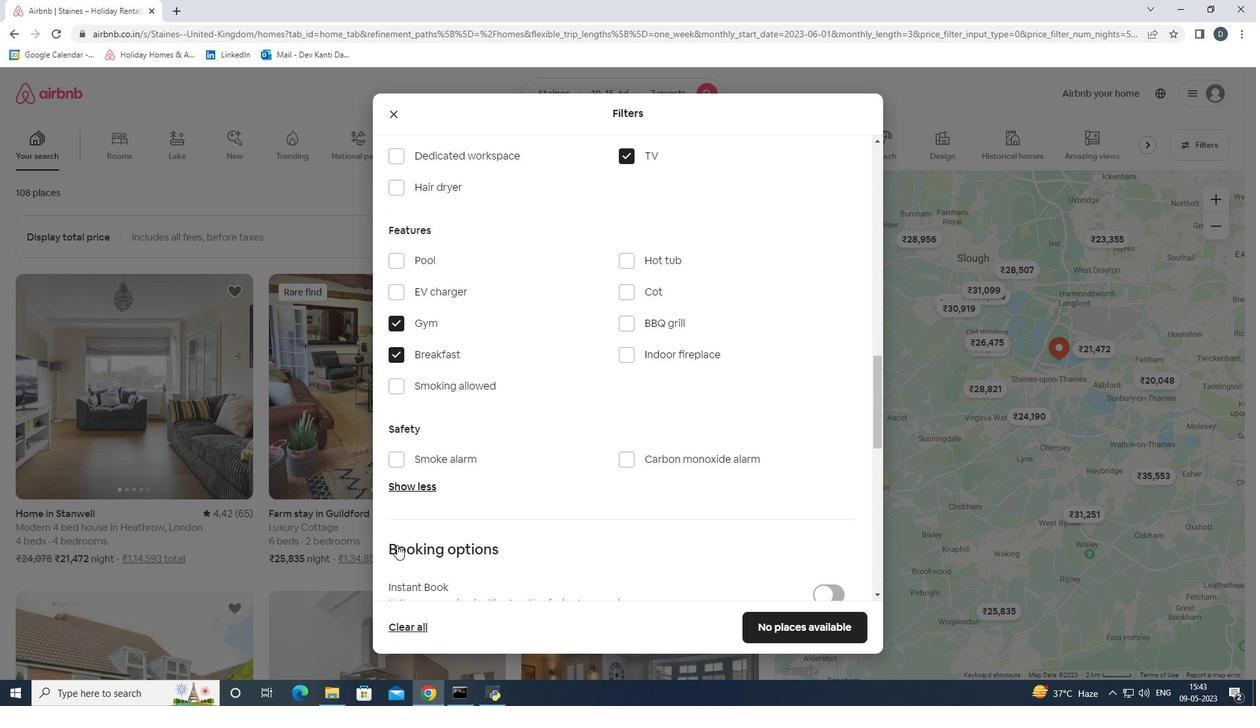 
Action: Mouse scrolled (397, 545) with delta (0, 0)
Screenshot: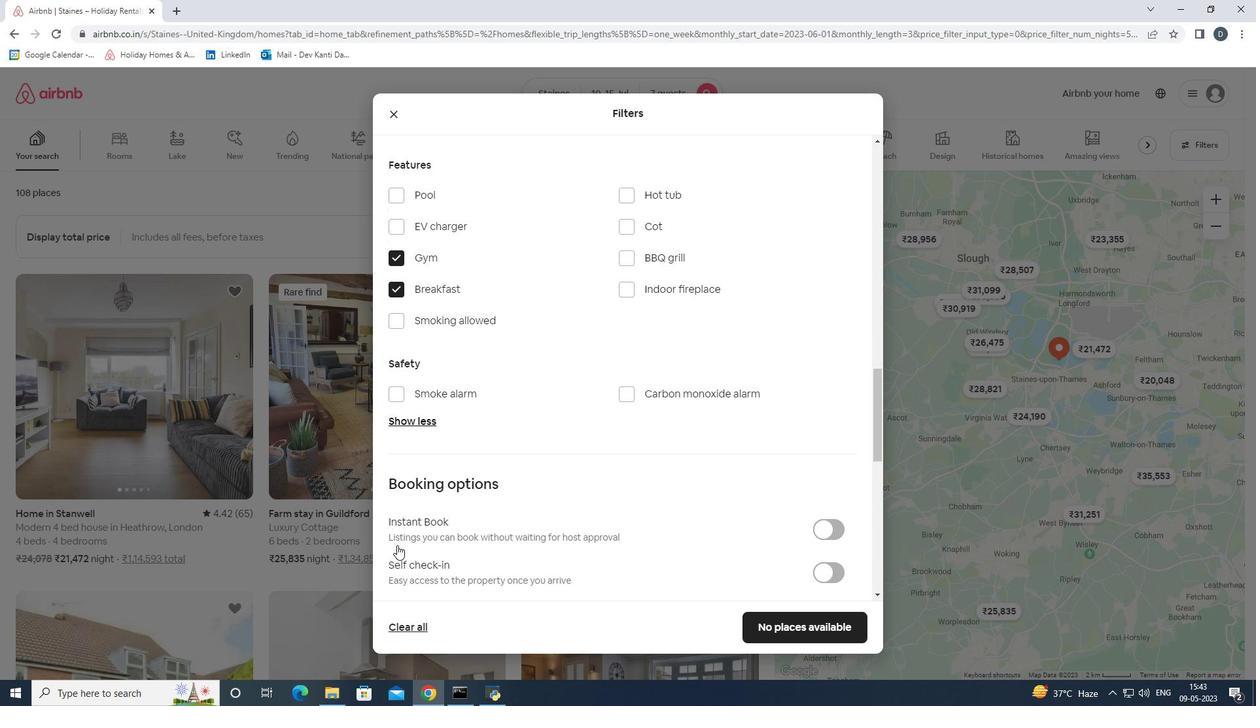 
Action: Mouse moved to (828, 501)
Screenshot: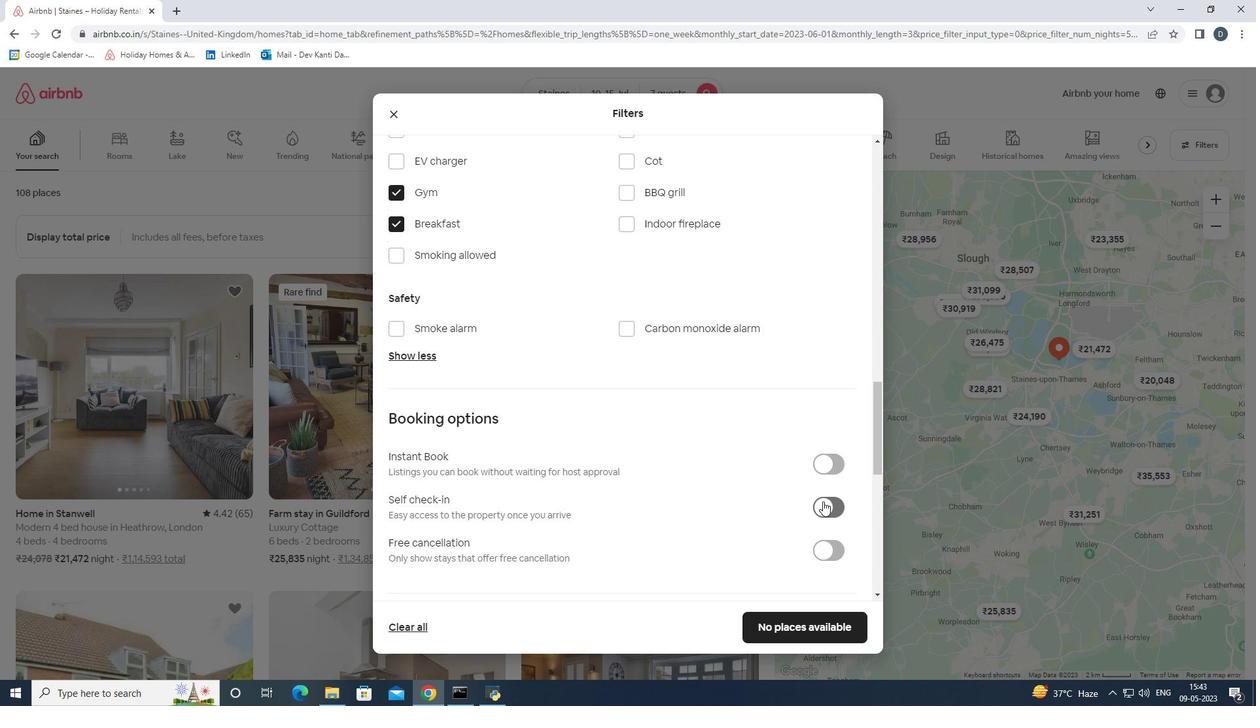 
Action: Mouse pressed left at (828, 501)
Screenshot: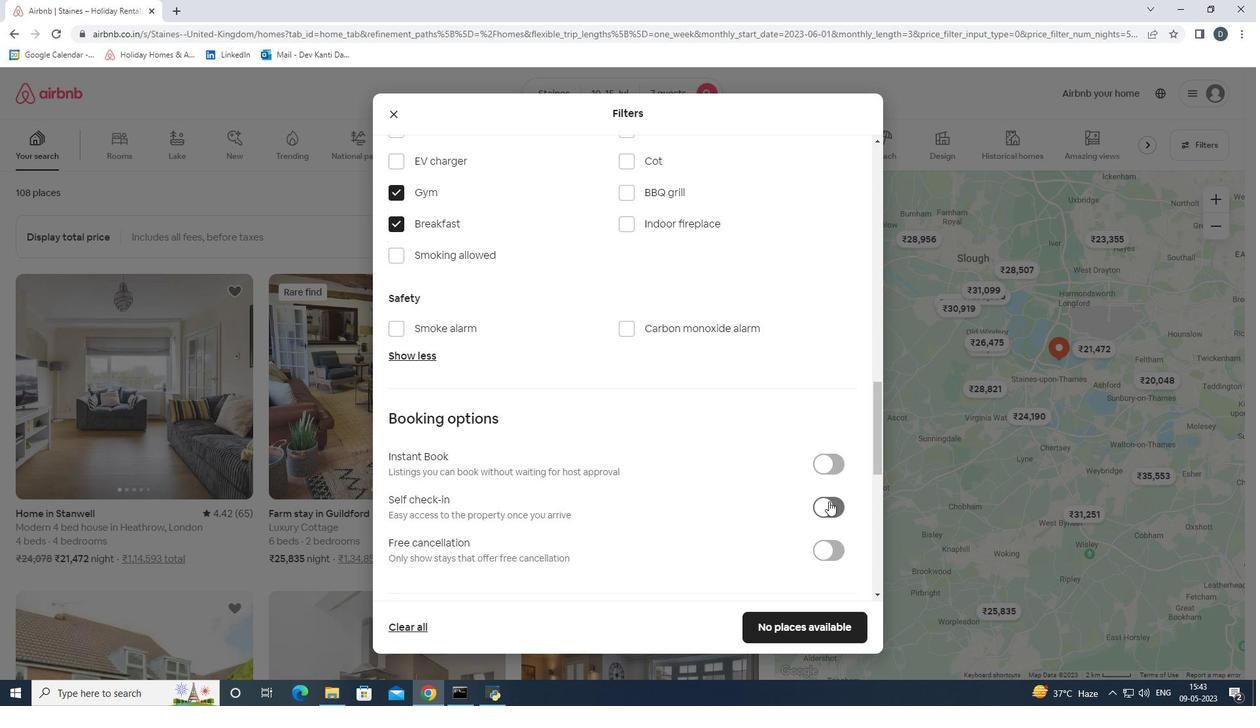 
Action: Mouse scrolled (828, 501) with delta (0, 0)
Screenshot: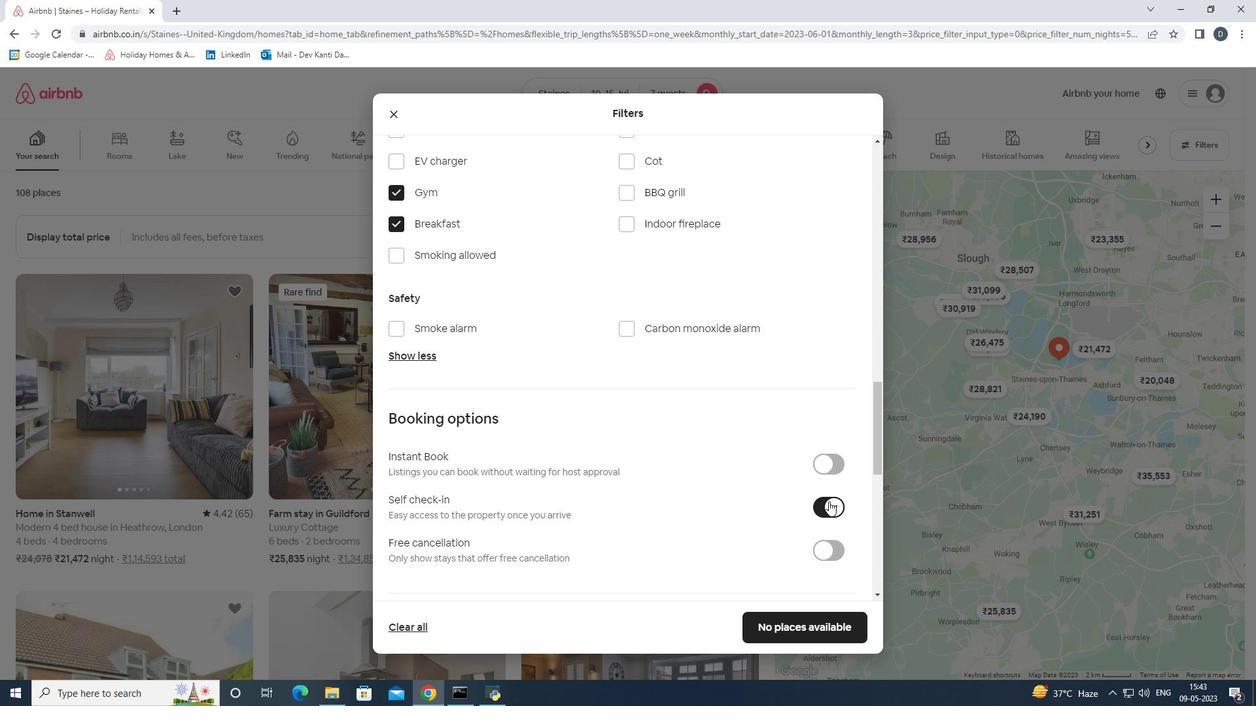 
Action: Mouse scrolled (828, 501) with delta (0, 0)
Screenshot: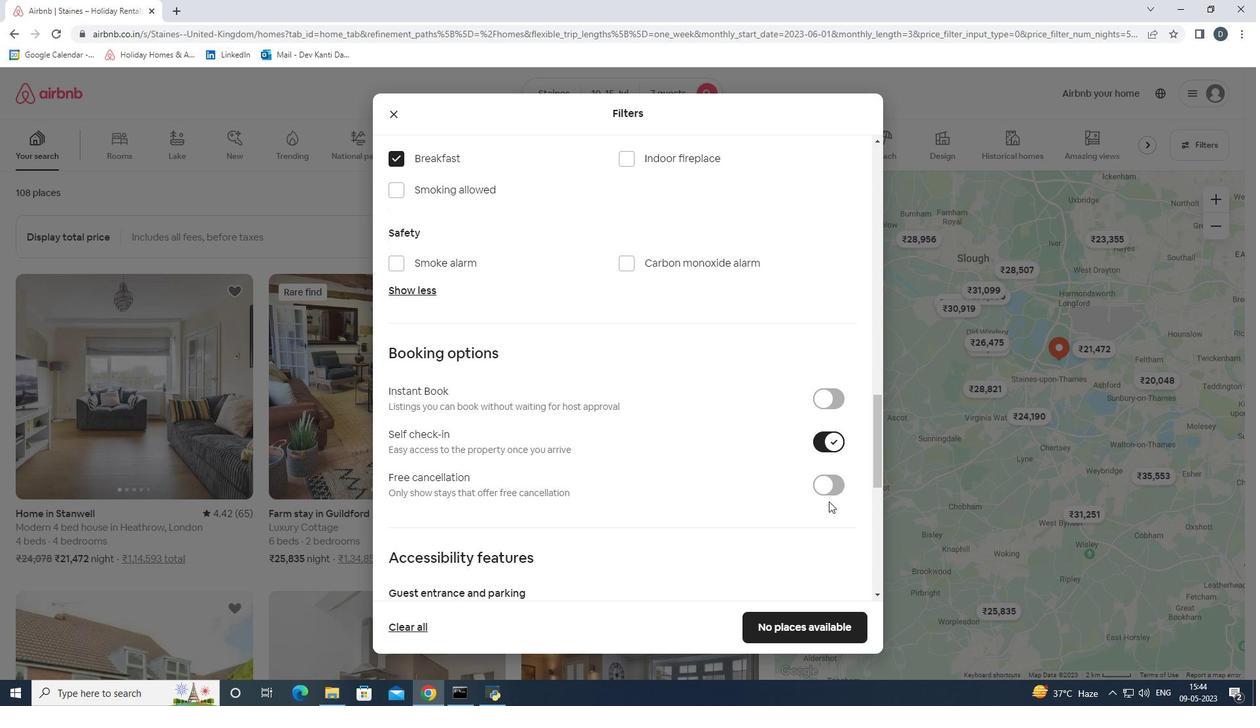 
Action: Mouse scrolled (828, 501) with delta (0, 0)
Screenshot: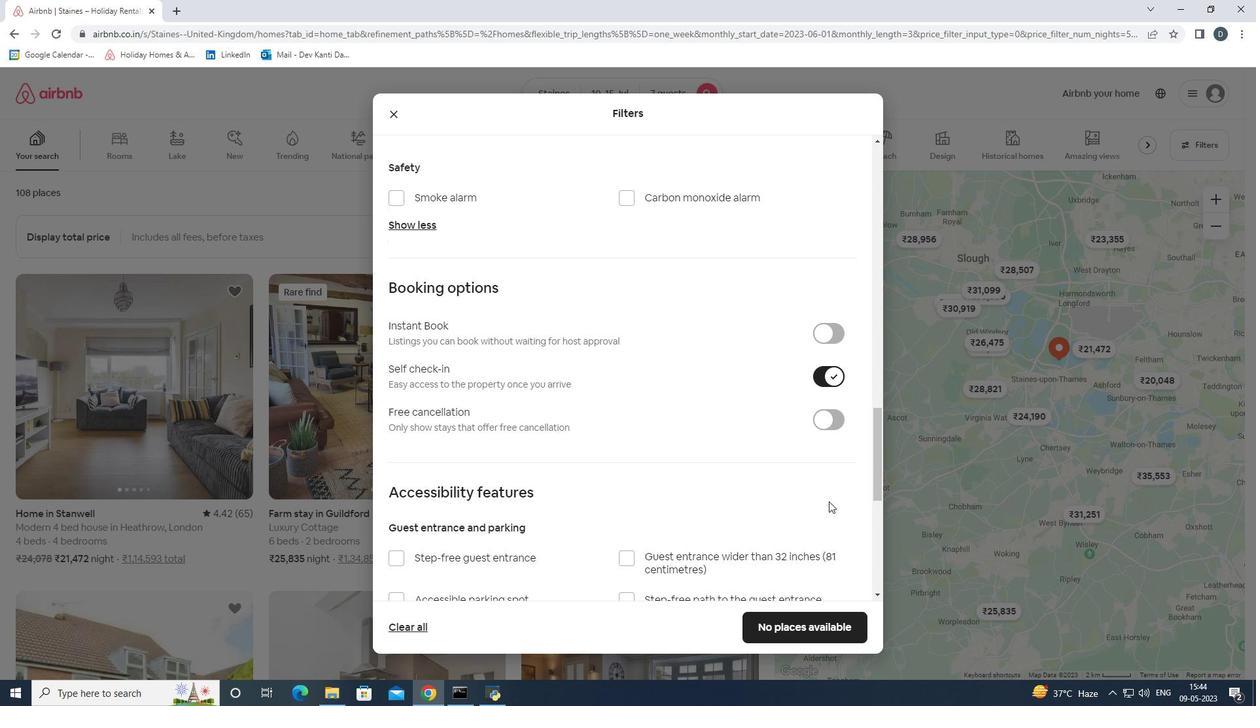 
Action: Mouse scrolled (828, 501) with delta (0, 0)
Screenshot: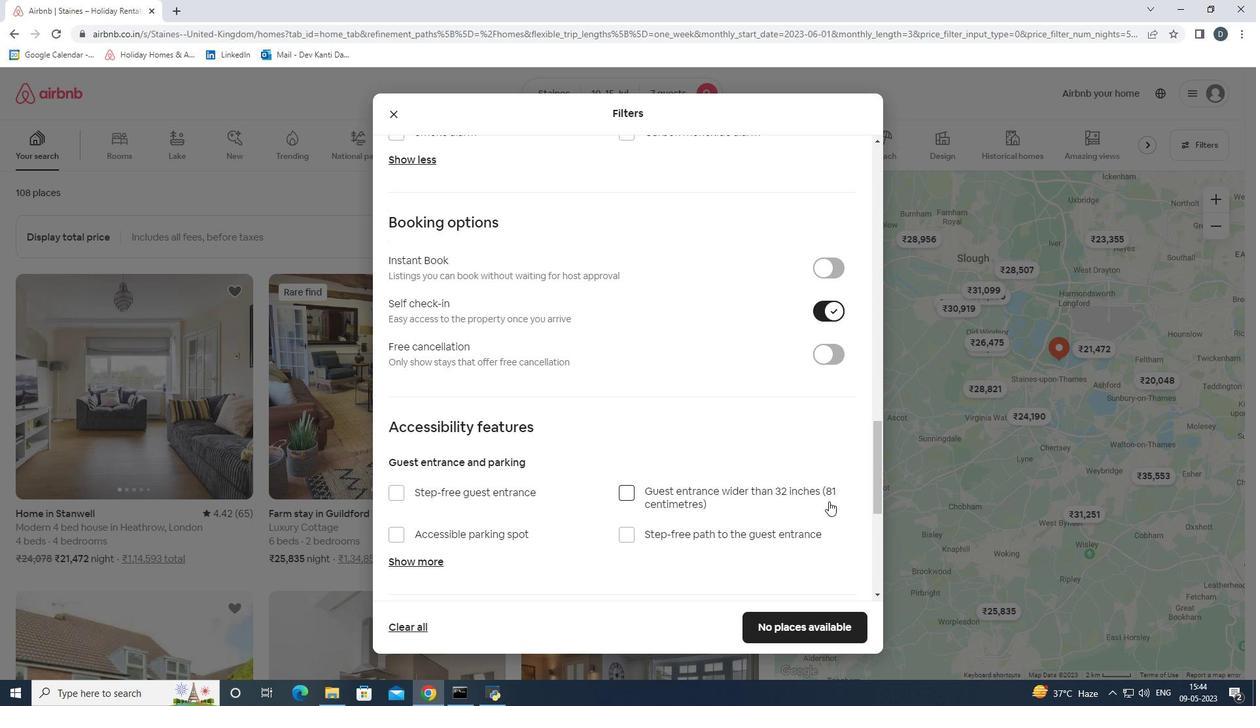 
Action: Mouse scrolled (828, 501) with delta (0, 0)
Screenshot: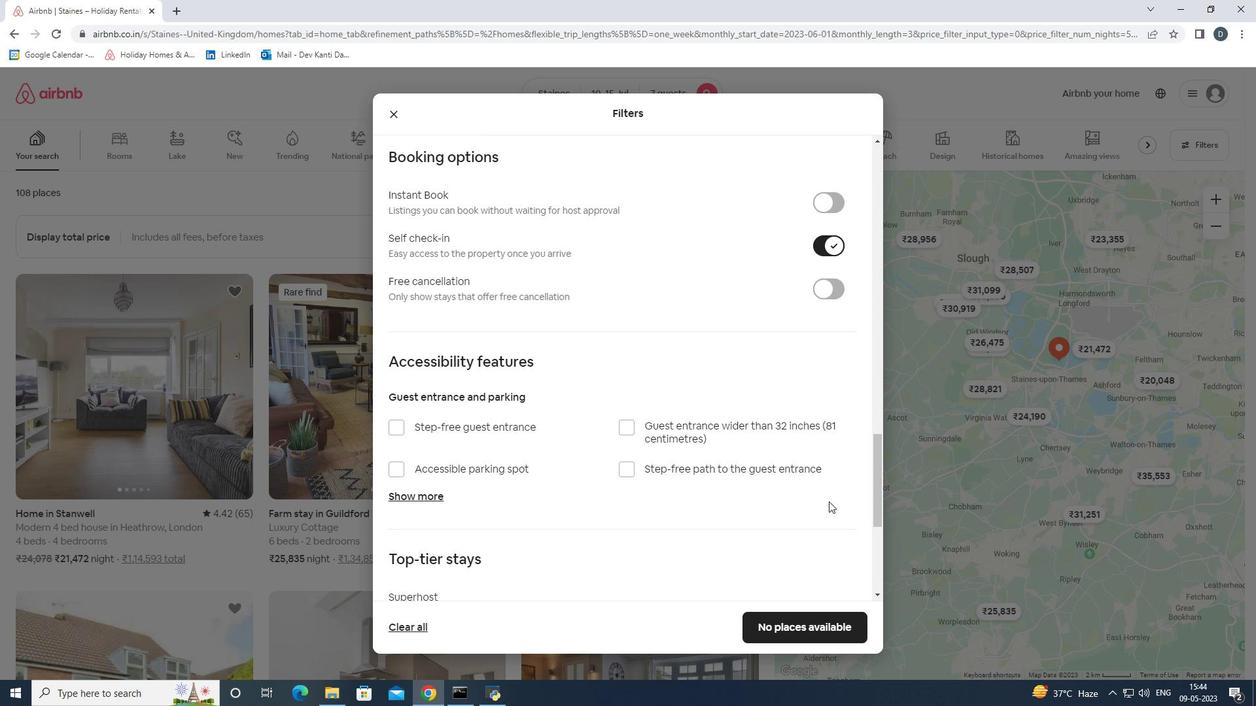 
Action: Mouse moved to (833, 496)
Screenshot: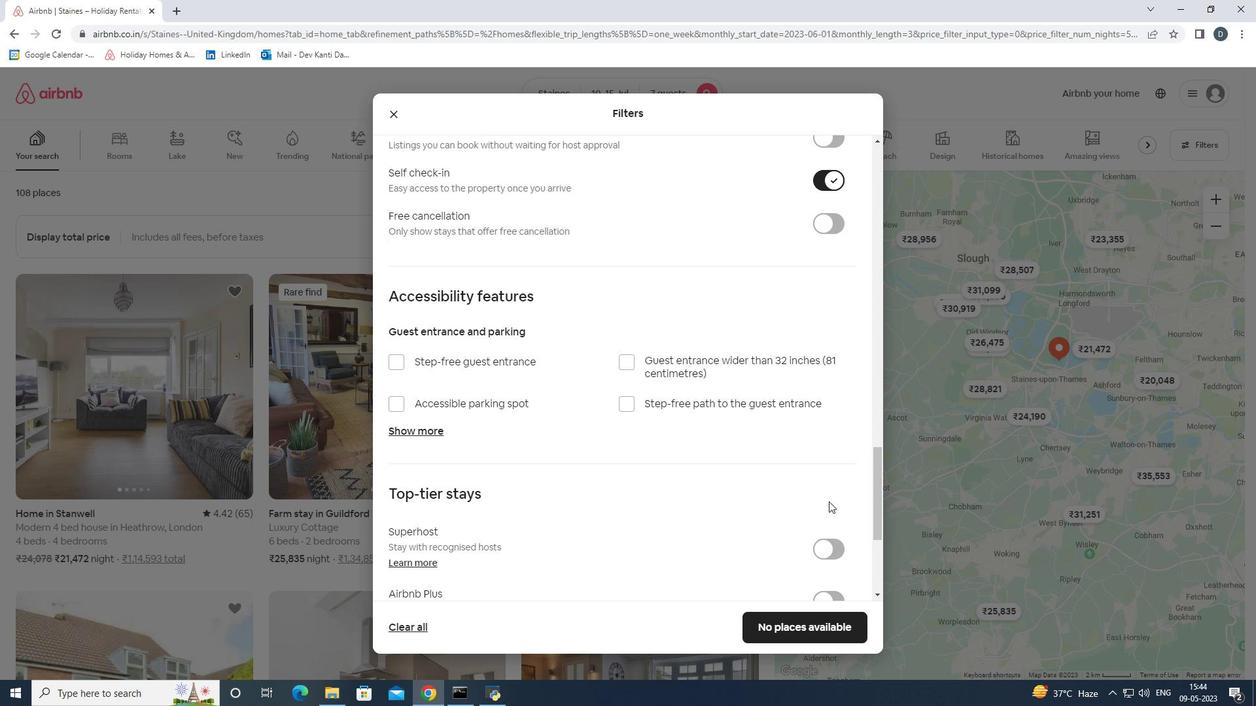 
Action: Mouse scrolled (833, 495) with delta (0, 0)
Screenshot: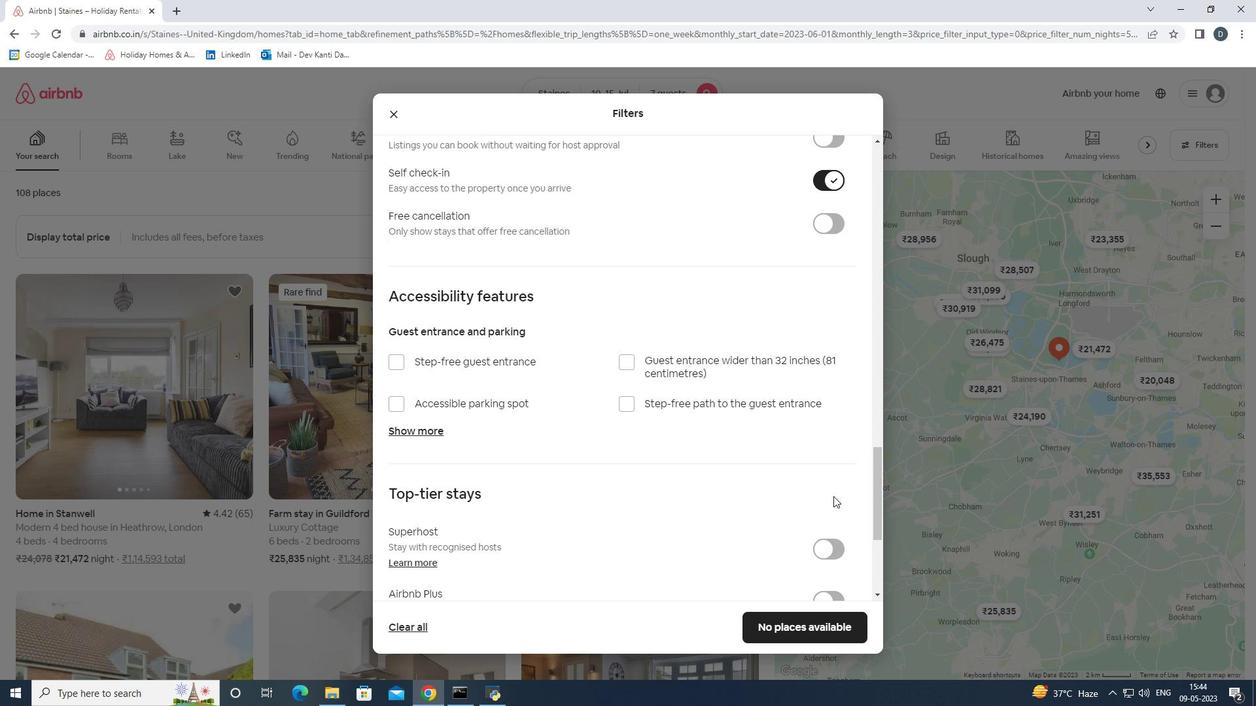 
Action: Mouse scrolled (833, 495) with delta (0, 0)
Screenshot: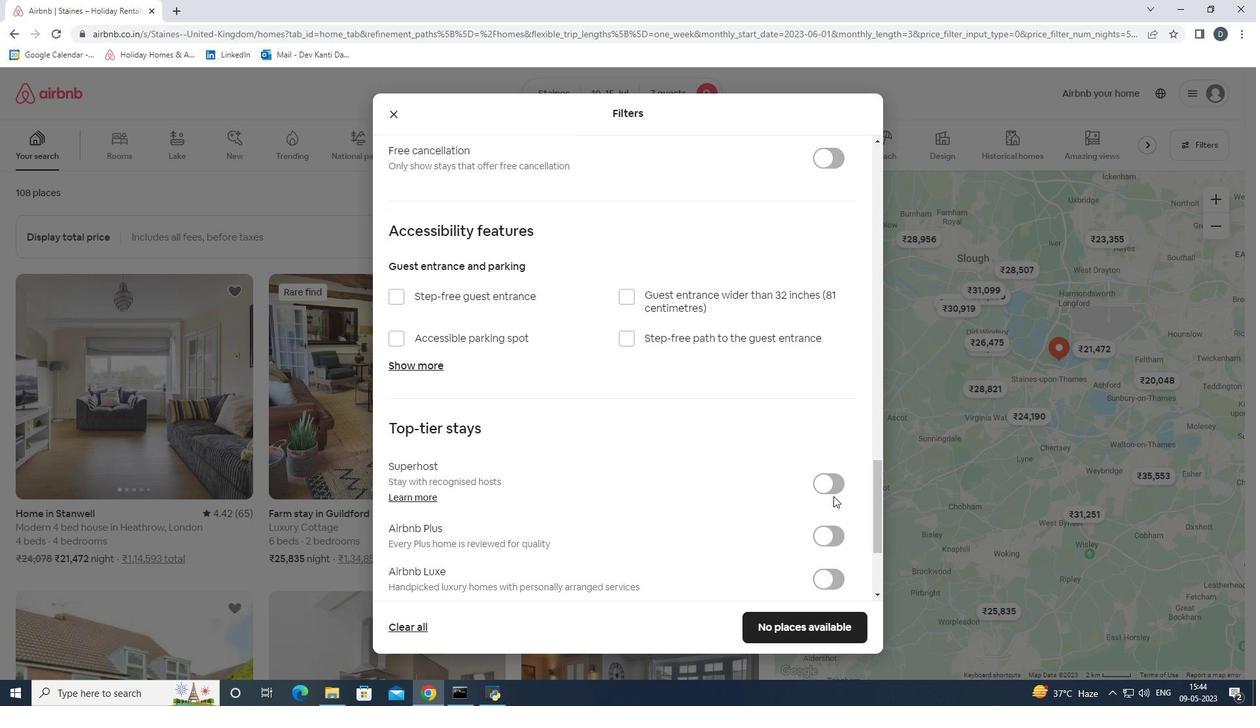 
Action: Mouse scrolled (833, 495) with delta (0, 0)
Screenshot: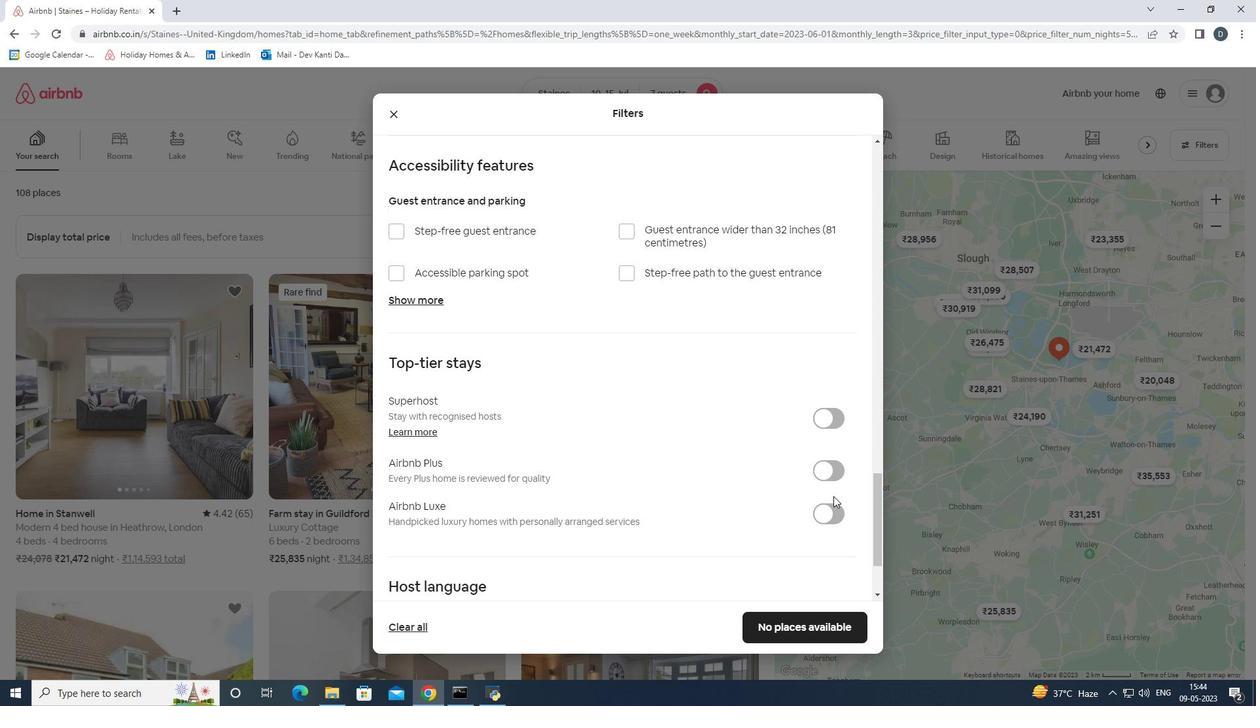 
Action: Mouse moved to (833, 496)
Screenshot: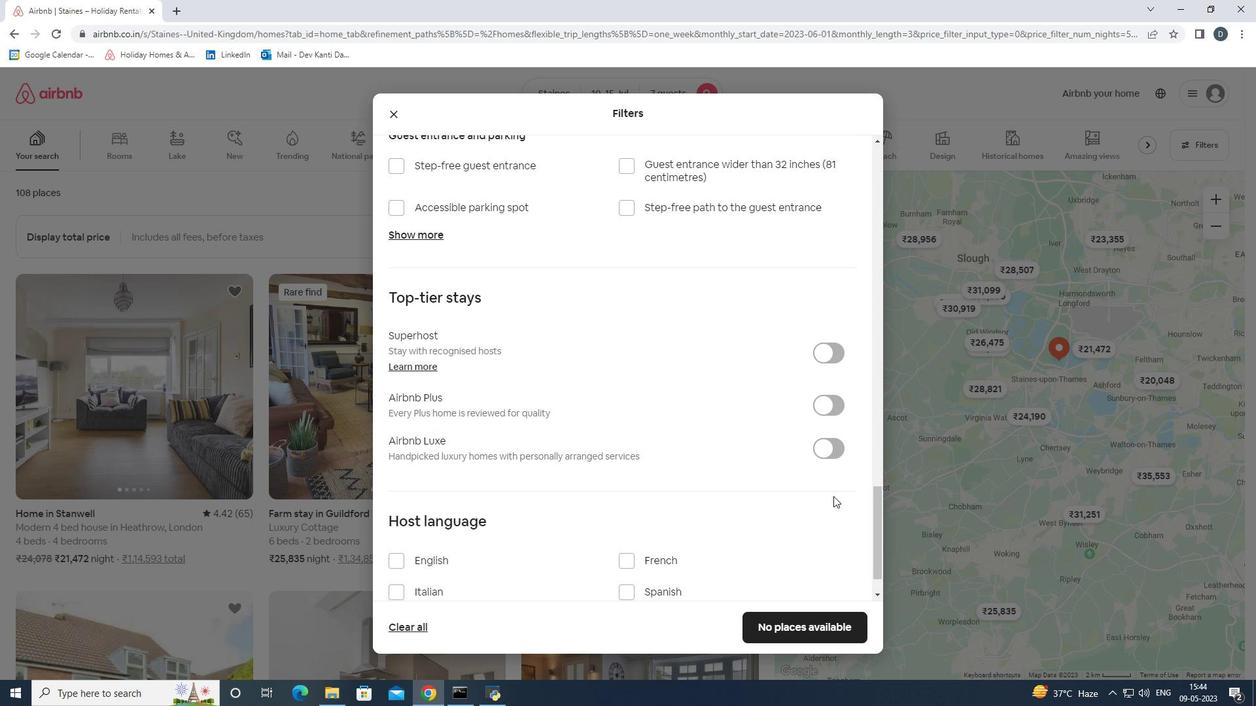 
Action: Mouse scrolled (833, 495) with delta (0, 0)
Screenshot: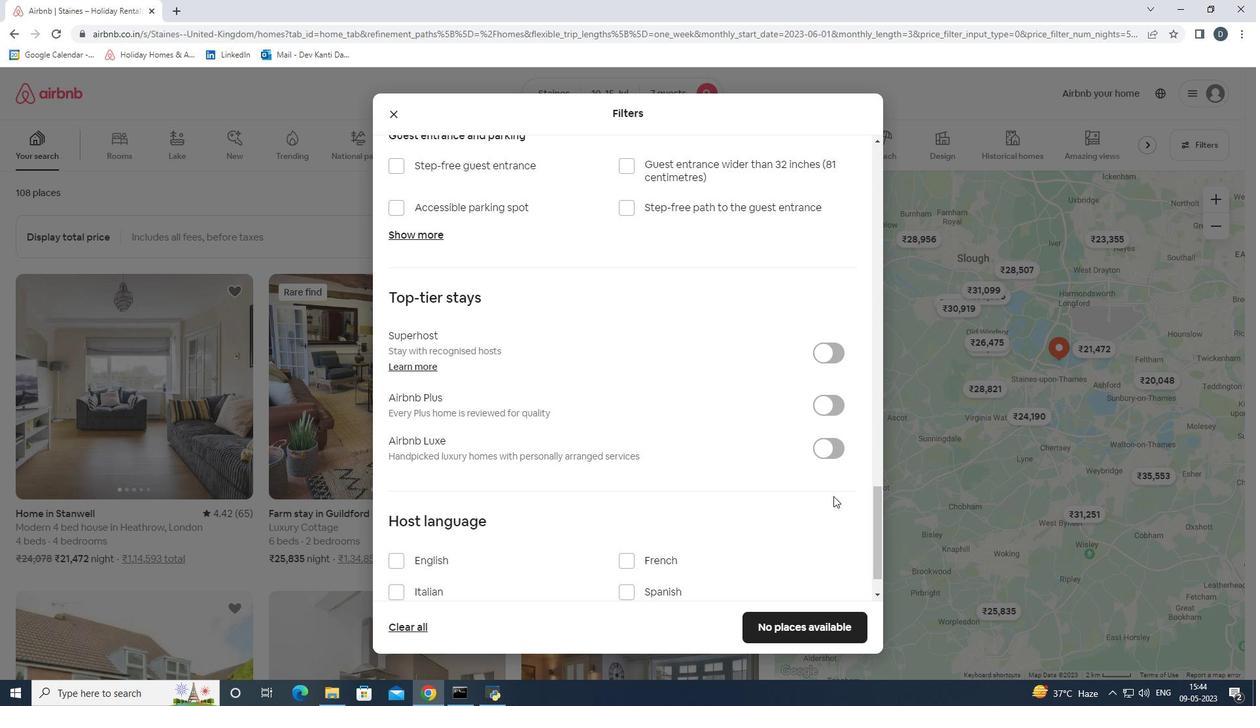 
Action: Mouse moved to (401, 508)
Screenshot: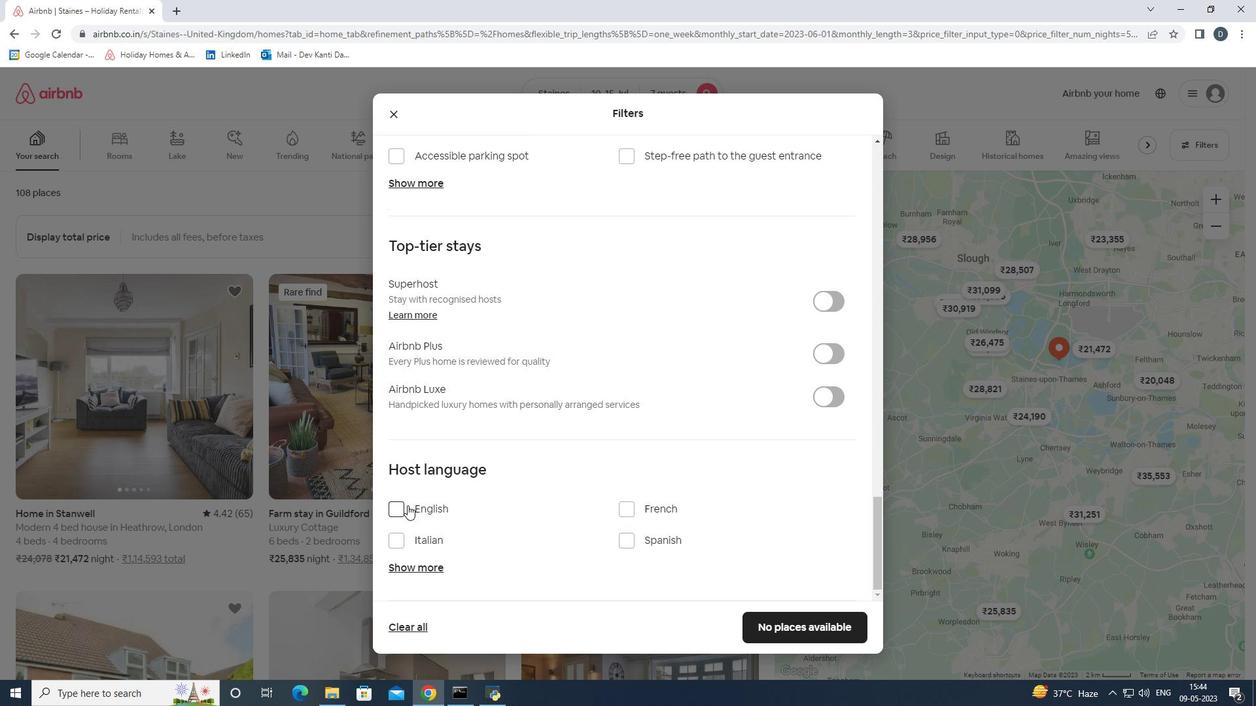 
Action: Mouse pressed left at (401, 508)
Screenshot: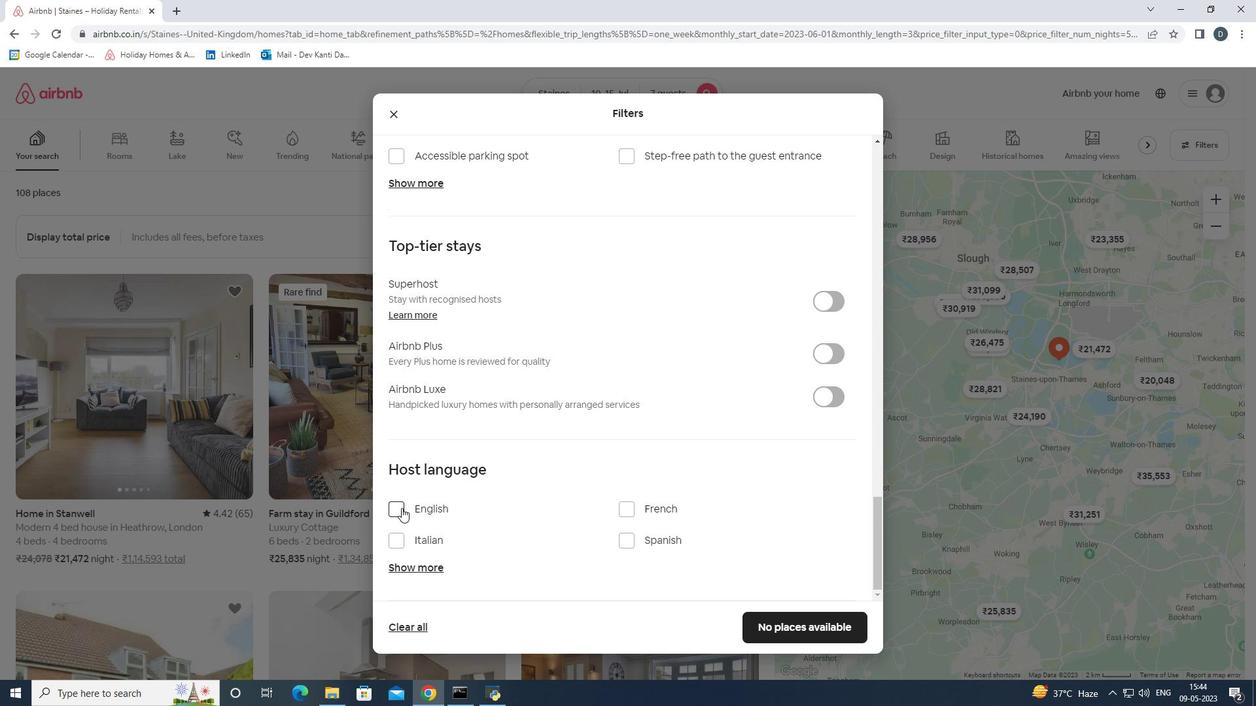
Action: Mouse moved to (760, 625)
Screenshot: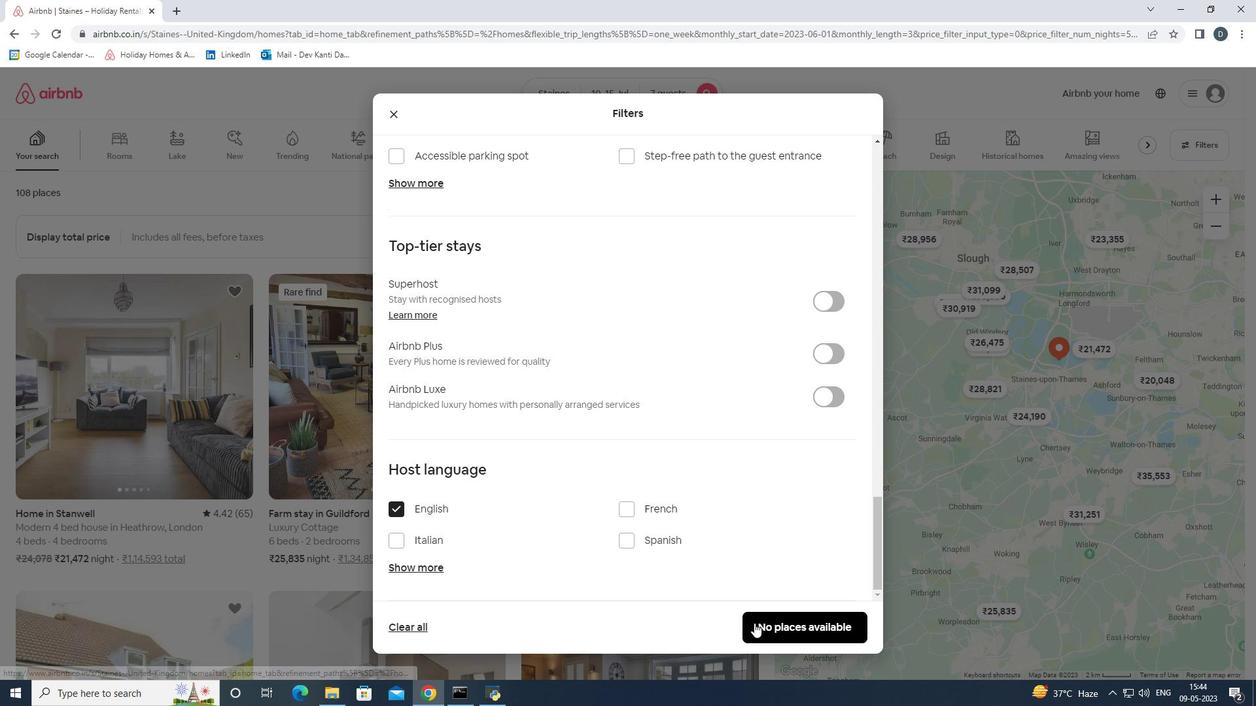 
Action: Mouse pressed left at (760, 625)
Screenshot: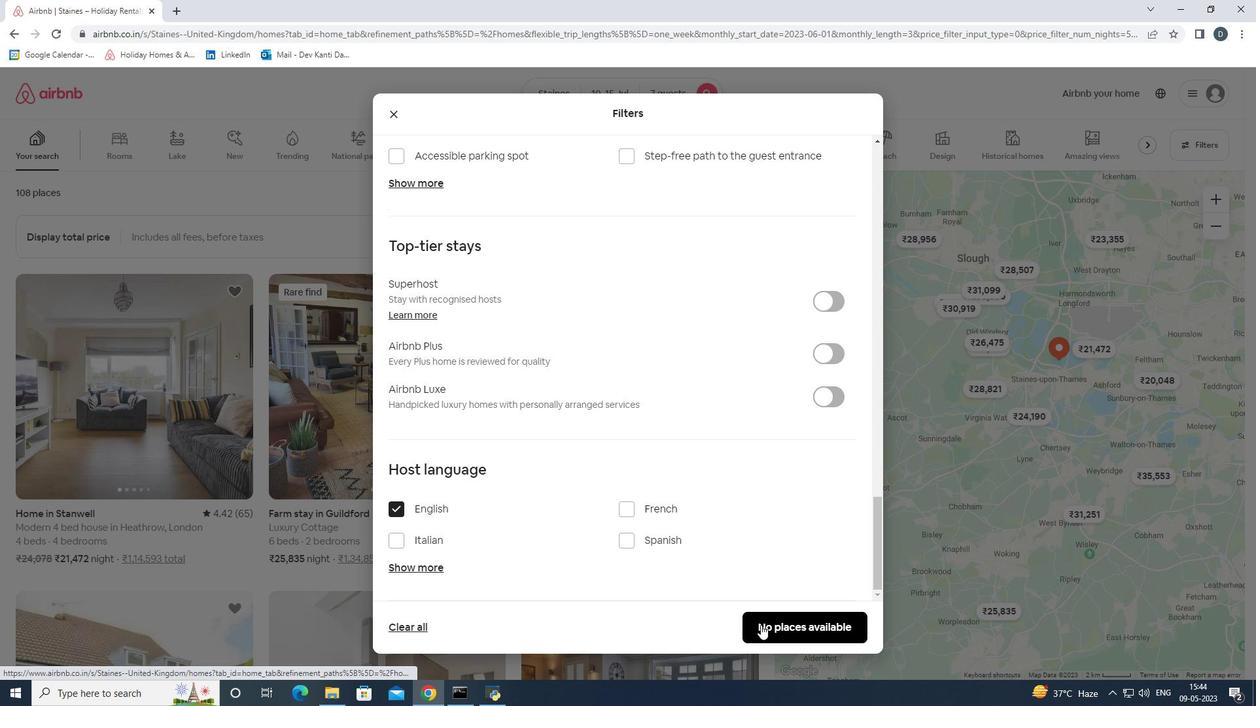 
Action: Mouse moved to (741, 620)
Screenshot: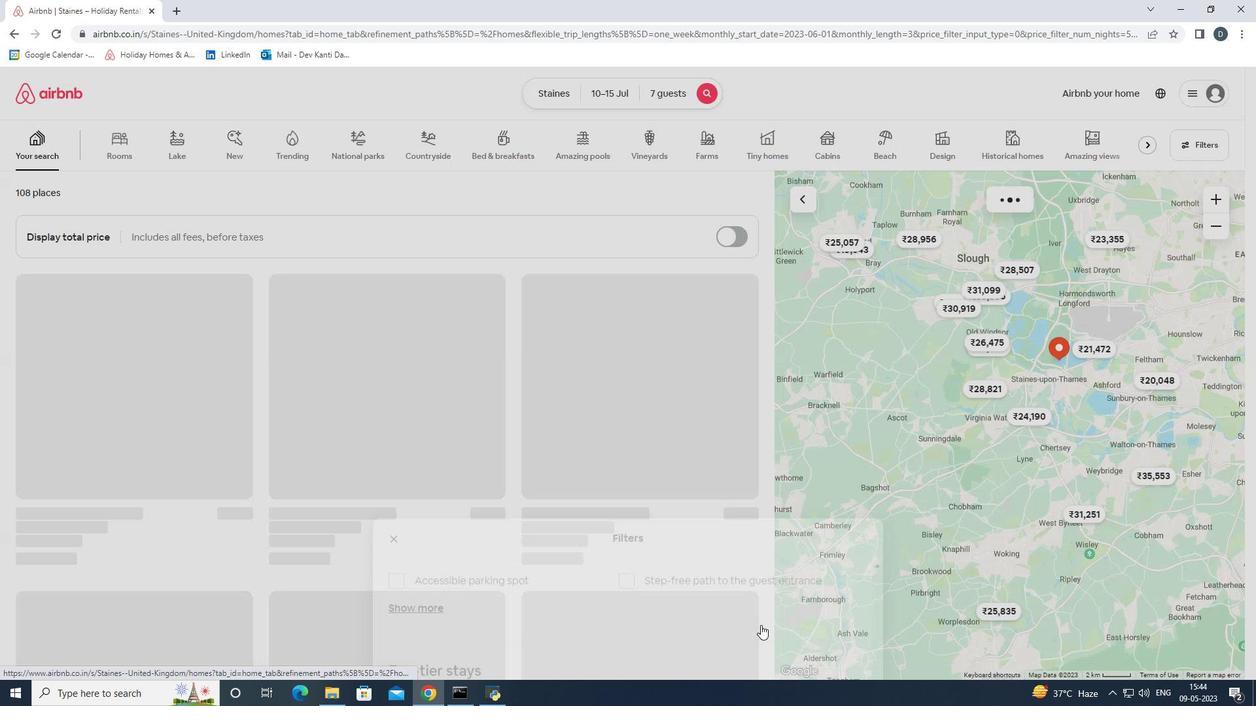 
